 Task: Look for space in Saalfelden am Steinernen Meer, Austria from 2nd June, 2023 to 15th June, 2023 for 2 adults in price range Rs.10000 to Rs.15000. Place can be entire place with 1  bedroom having 1 bed and 1 bathroom. Property type can be house, flat, guest house, hotel. Amenities needed are: heating. Booking option can be shelf check-in. Required host language is English.
Action: Mouse moved to (438, 144)
Screenshot: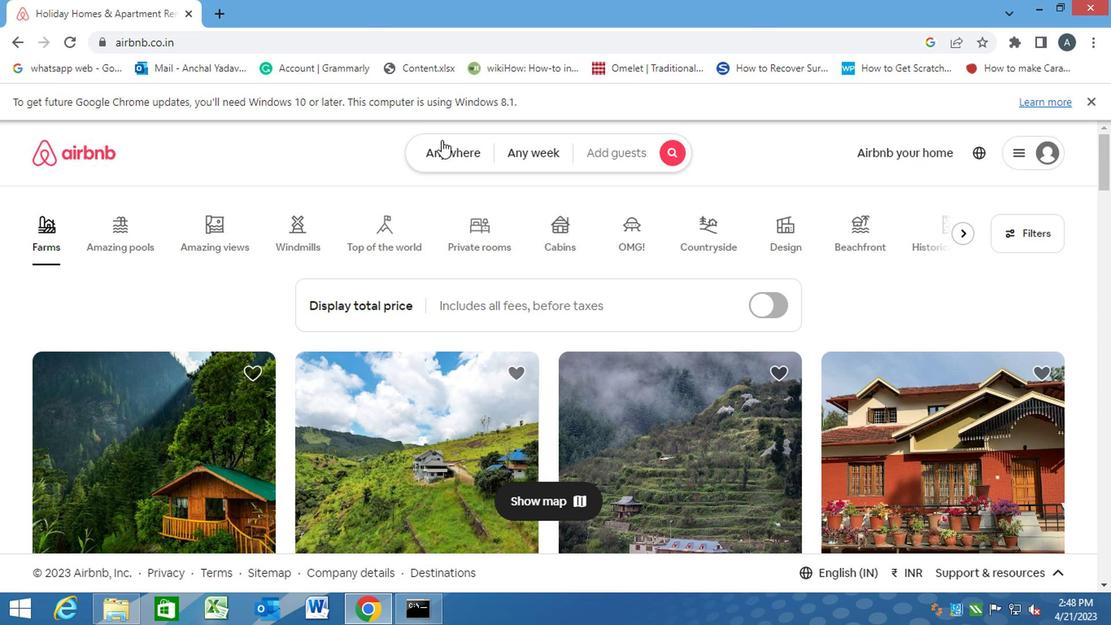 
Action: Mouse pressed left at (438, 144)
Screenshot: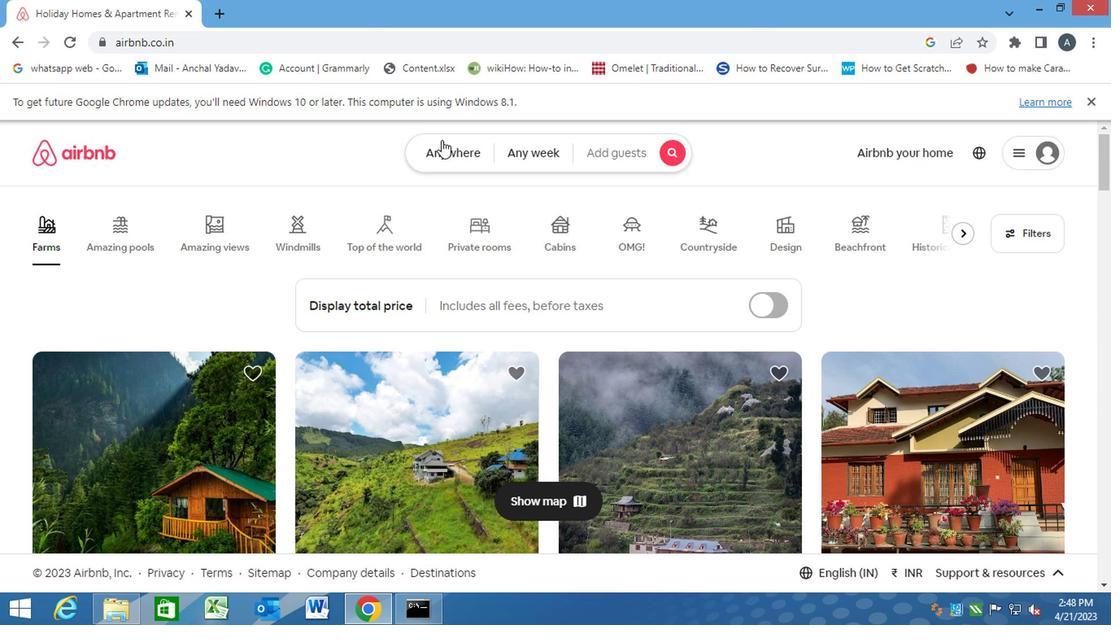 
Action: Mouse moved to (348, 211)
Screenshot: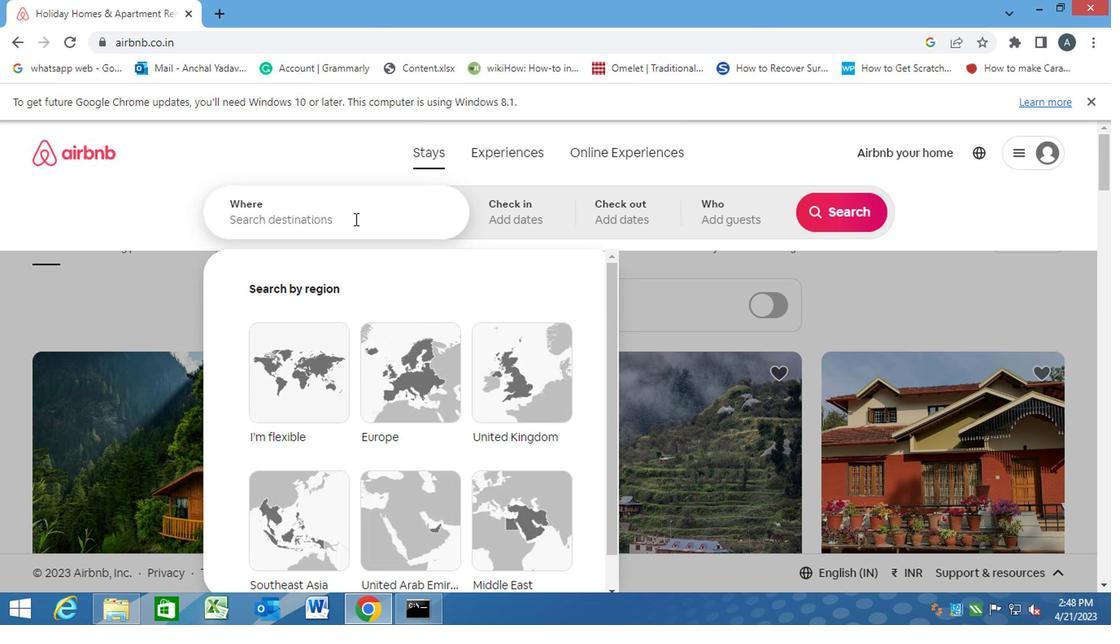 
Action: Mouse pressed left at (348, 211)
Screenshot: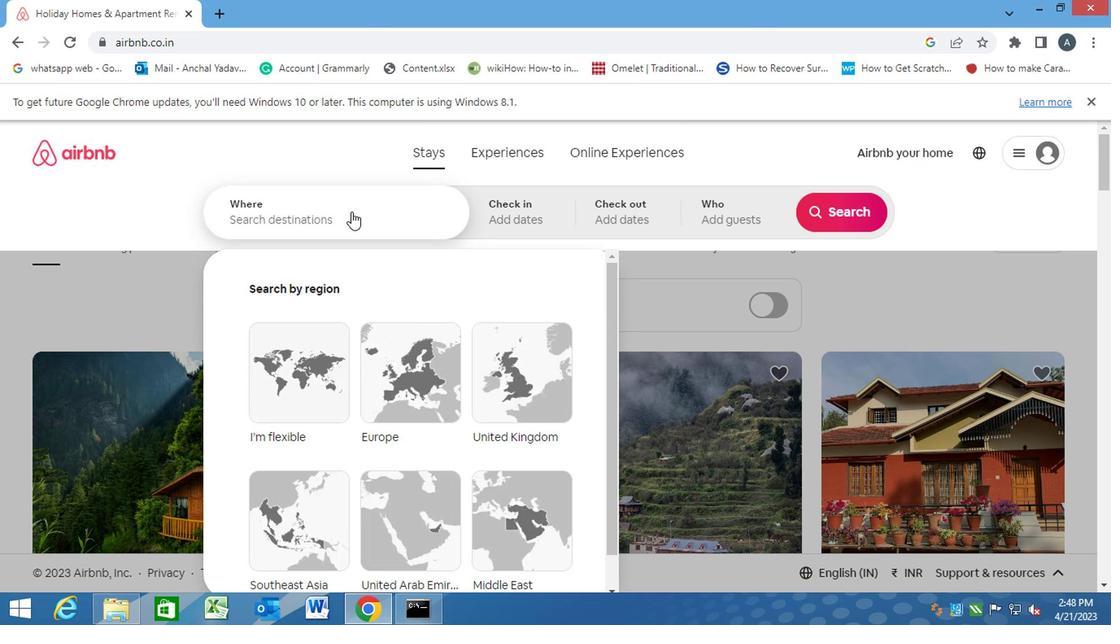 
Action: Key pressed s<Key.caps_lock>all<Key.backspace><Key.backspace>alfelden<Key.space>am<Key.space><Key.caps_lock>s<Key.caps_lock>teinernen<Key.space><Key.caps_lock>m<Key.caps_lock>eer,<Key.space><Key.caps_lock>a<Key.caps_lock>ustria<Key.enter>
Screenshot: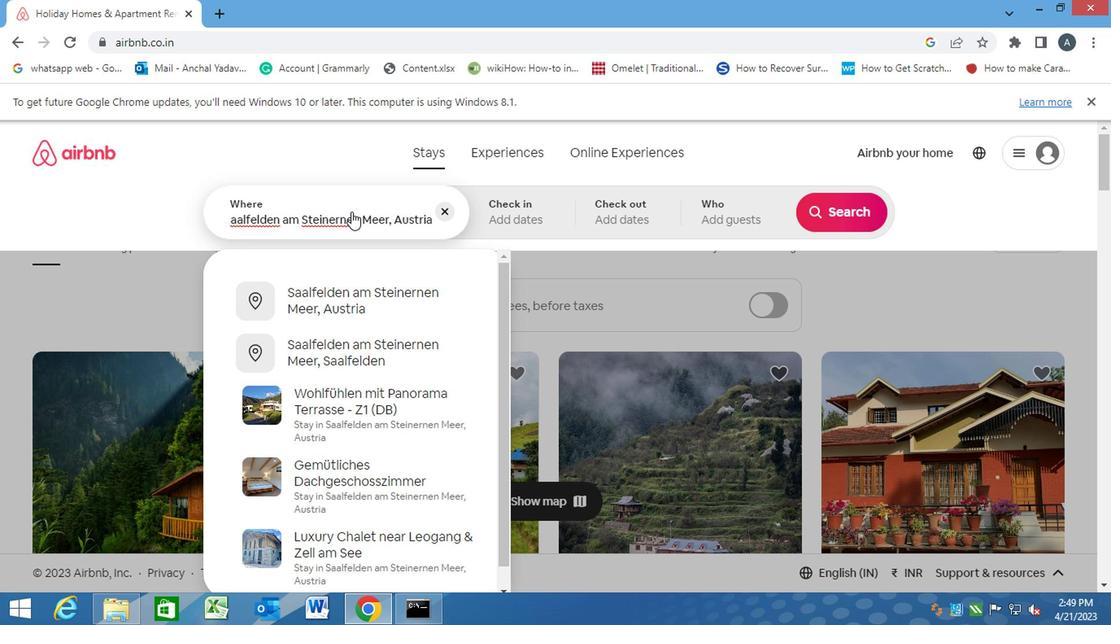 
Action: Mouse moved to (825, 339)
Screenshot: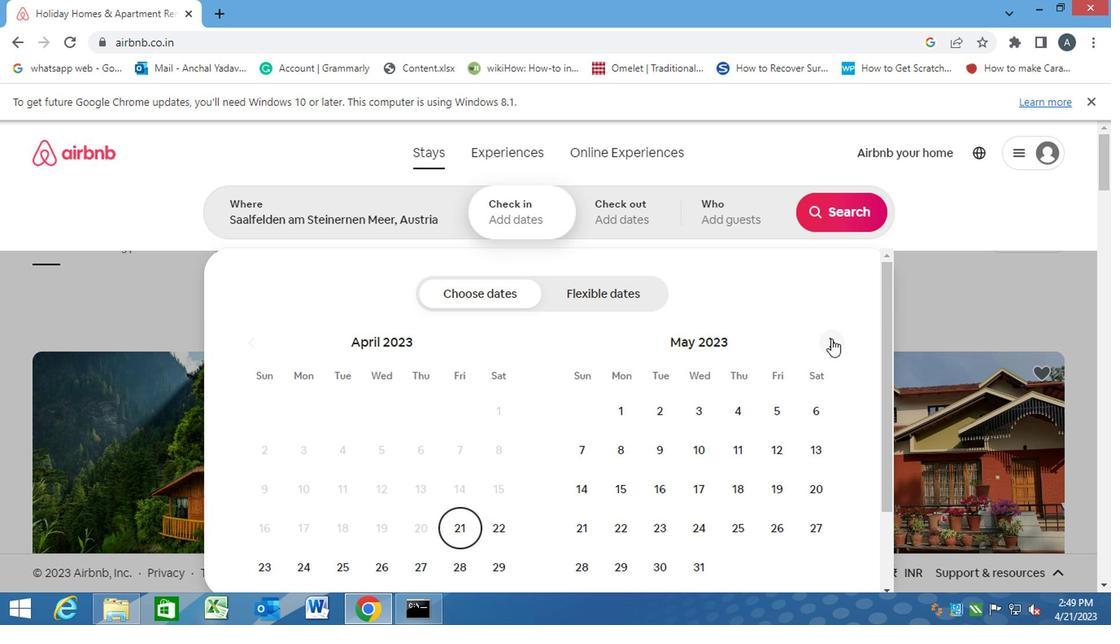 
Action: Mouse pressed left at (825, 339)
Screenshot: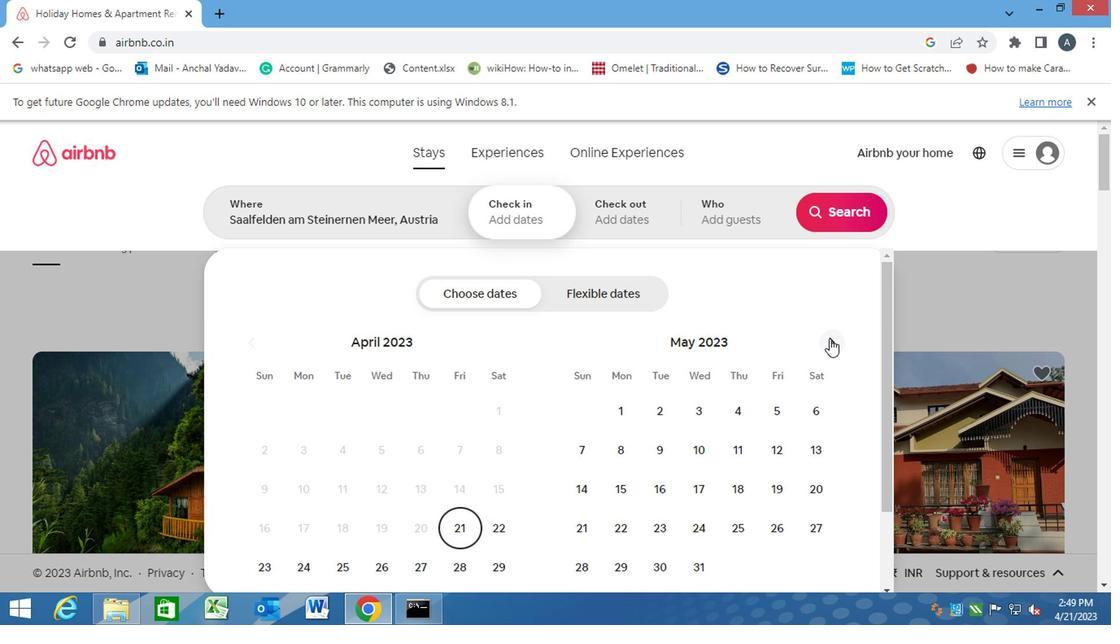 
Action: Mouse moved to (775, 408)
Screenshot: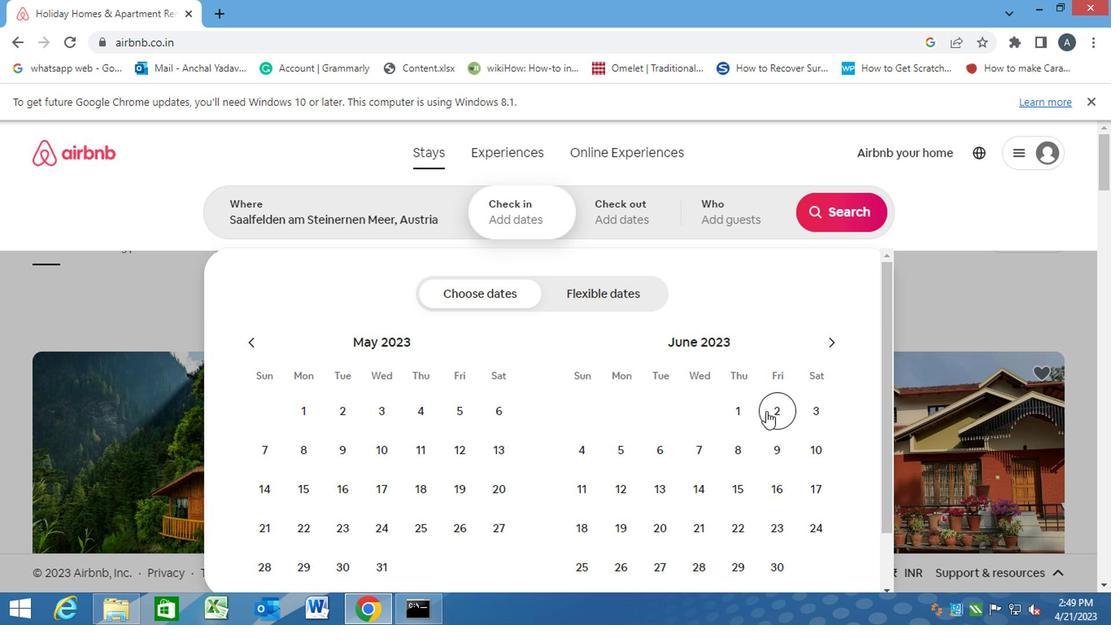 
Action: Mouse pressed left at (775, 408)
Screenshot: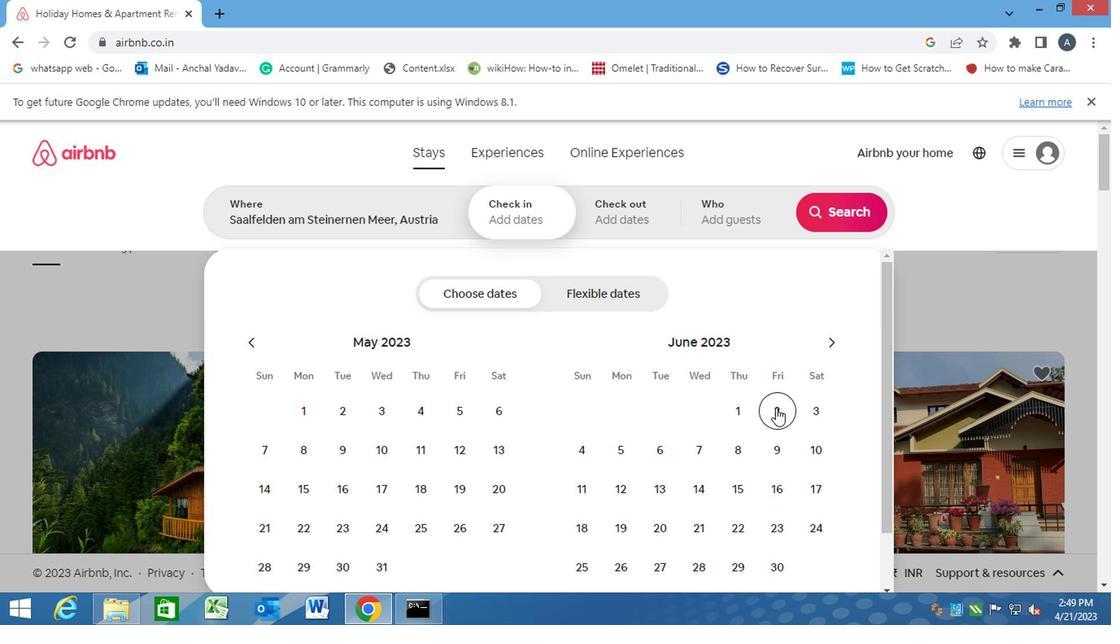 
Action: Mouse moved to (742, 487)
Screenshot: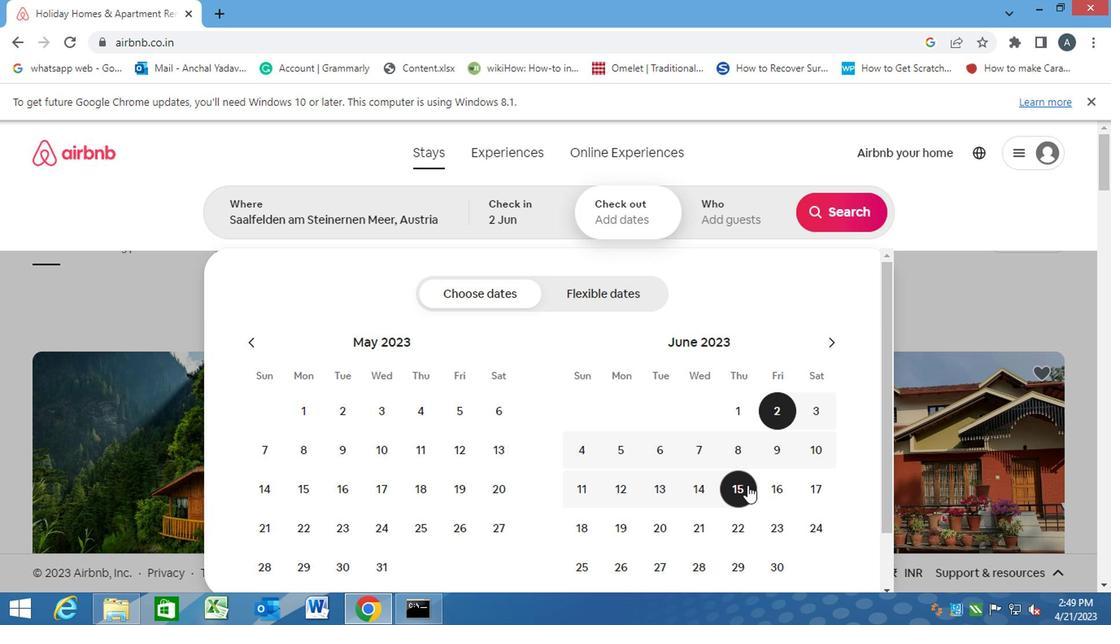 
Action: Mouse pressed left at (742, 487)
Screenshot: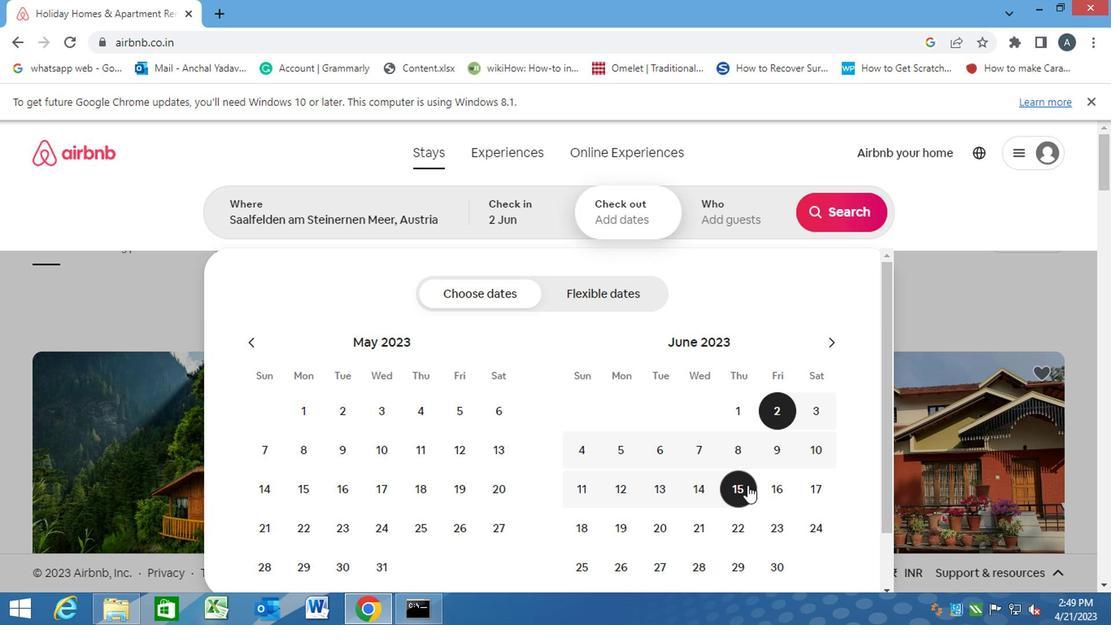 
Action: Mouse moved to (705, 214)
Screenshot: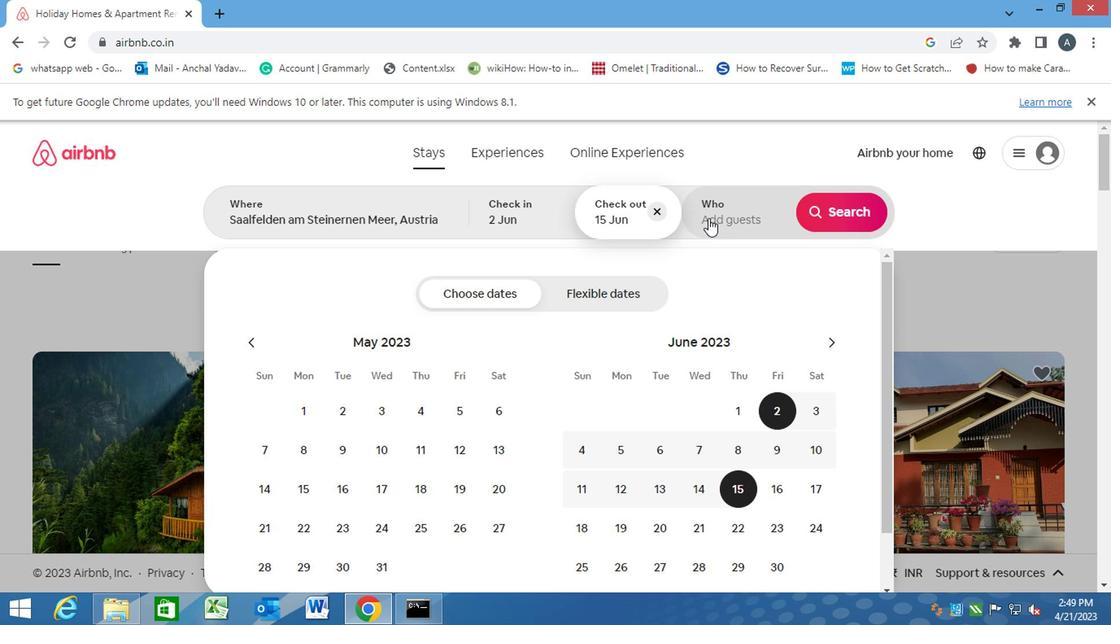 
Action: Mouse pressed left at (705, 214)
Screenshot: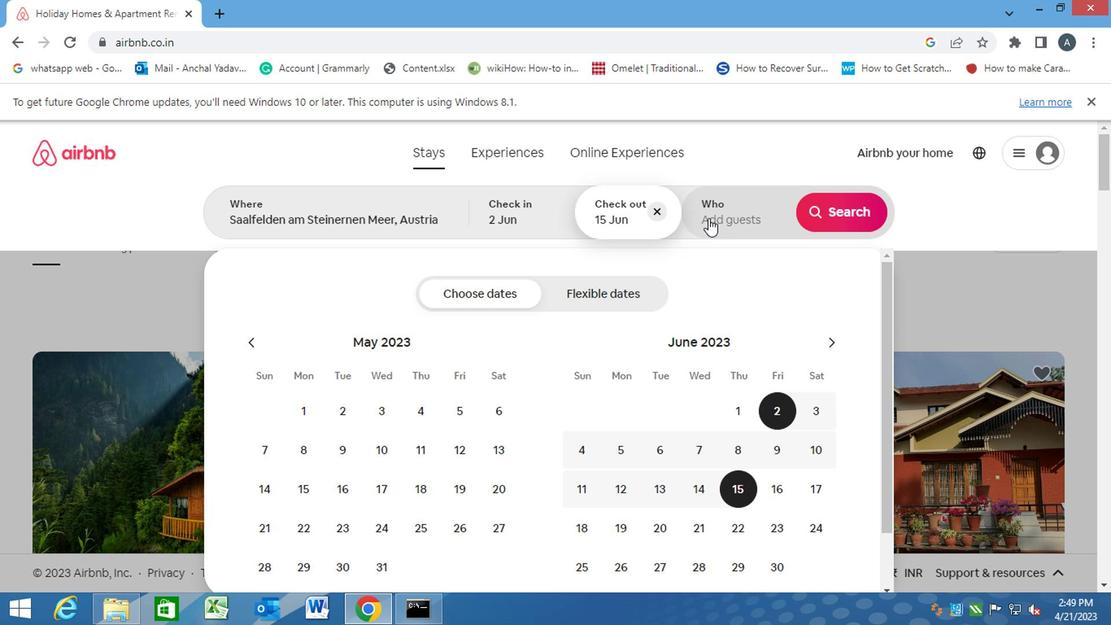 
Action: Mouse moved to (845, 301)
Screenshot: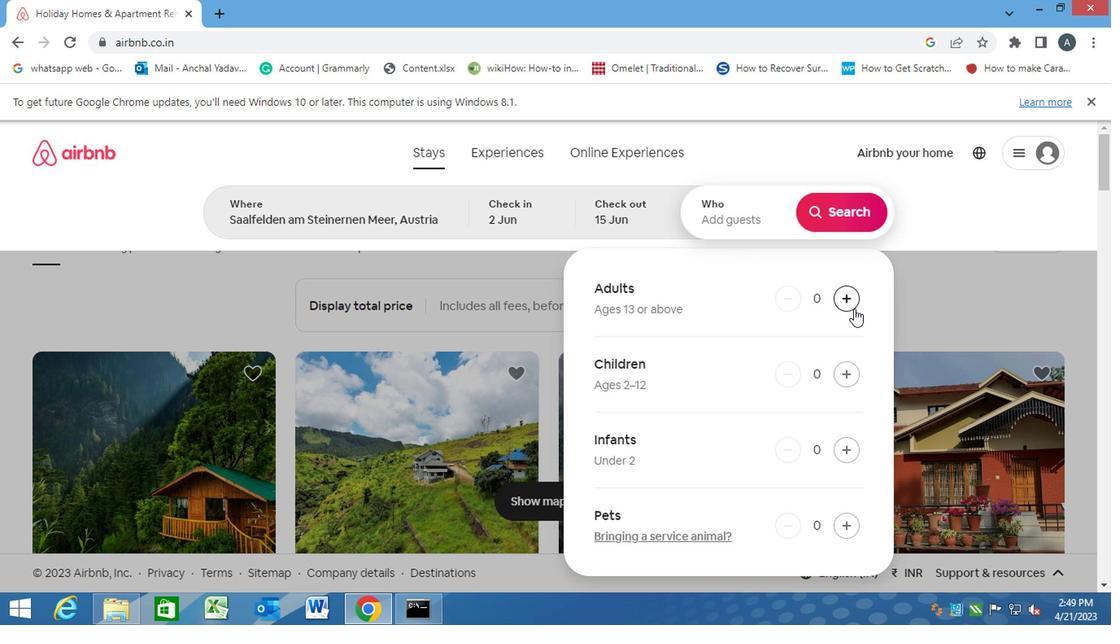 
Action: Mouse pressed left at (845, 301)
Screenshot: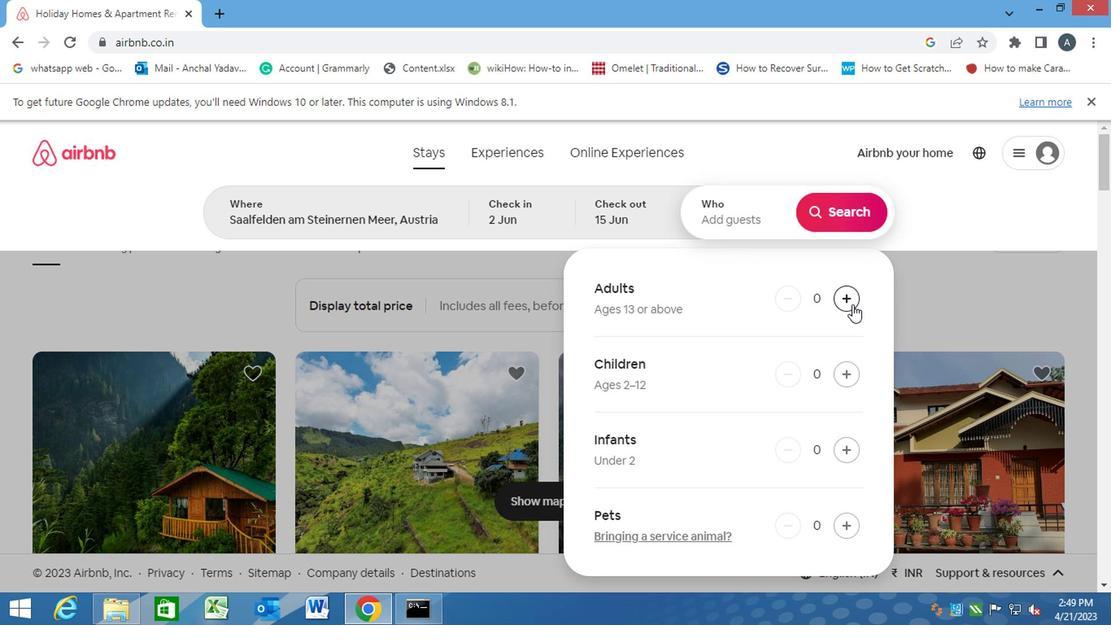 
Action: Mouse pressed left at (845, 301)
Screenshot: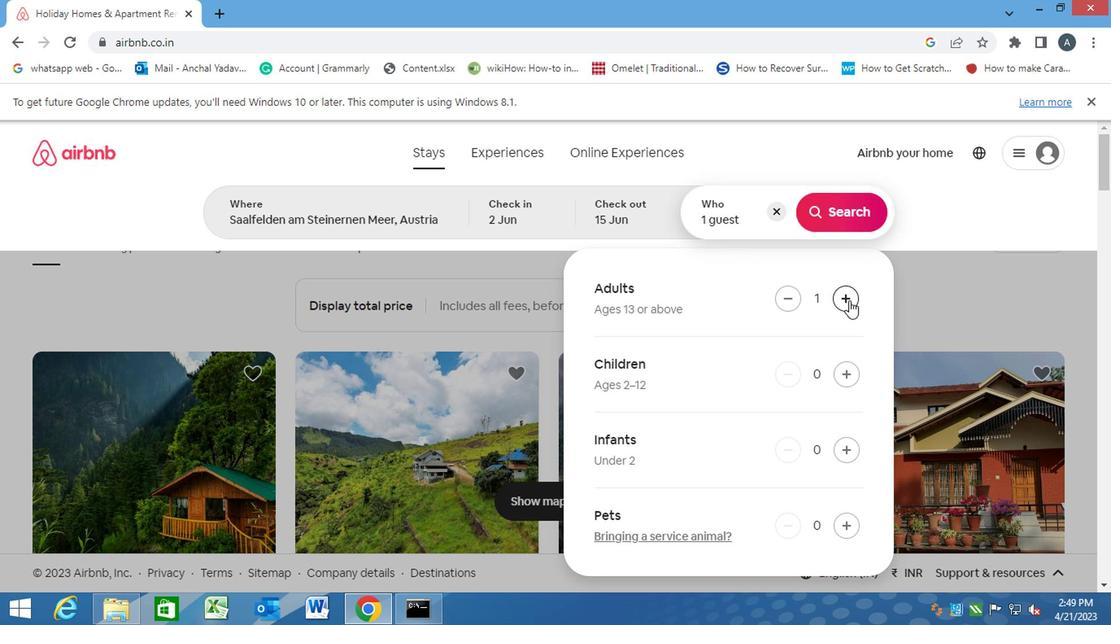 
Action: Mouse moved to (843, 207)
Screenshot: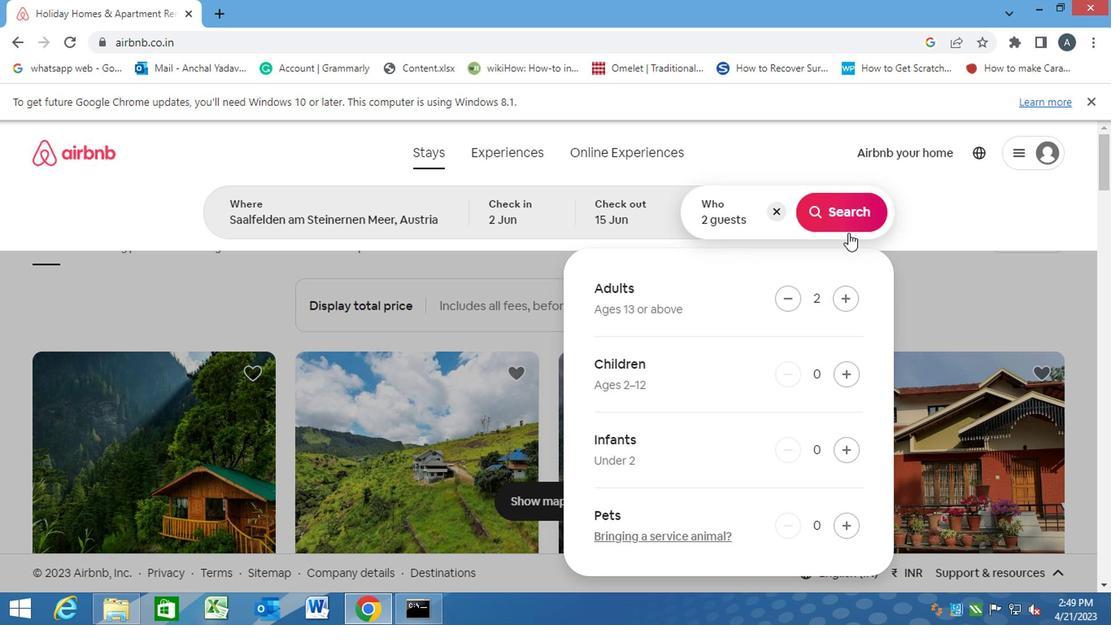 
Action: Mouse pressed left at (843, 207)
Screenshot: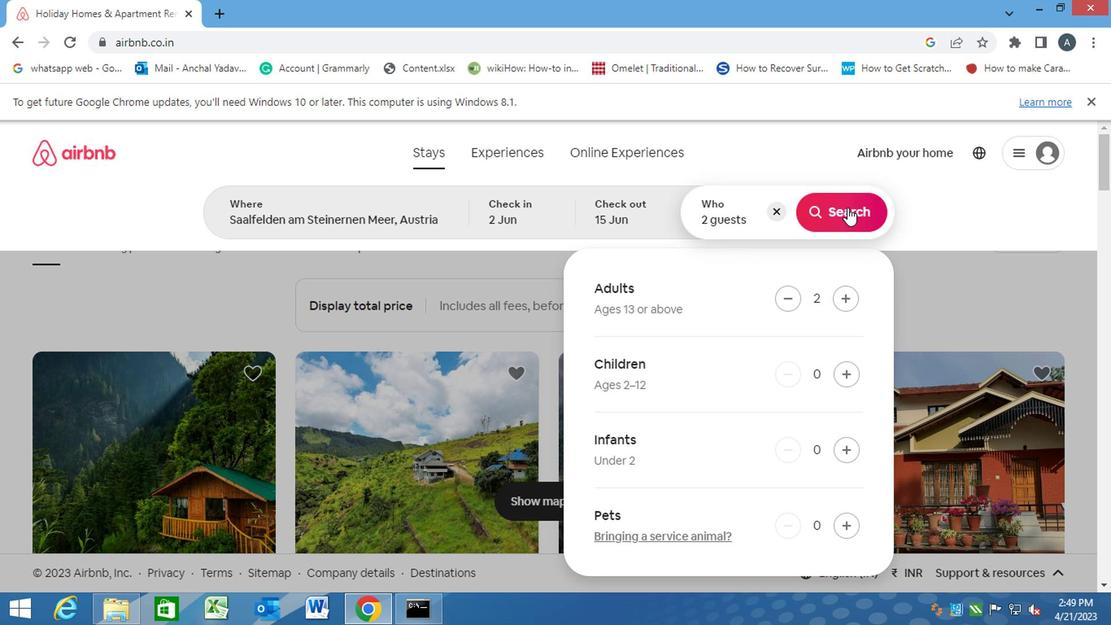 
Action: Mouse moved to (1029, 219)
Screenshot: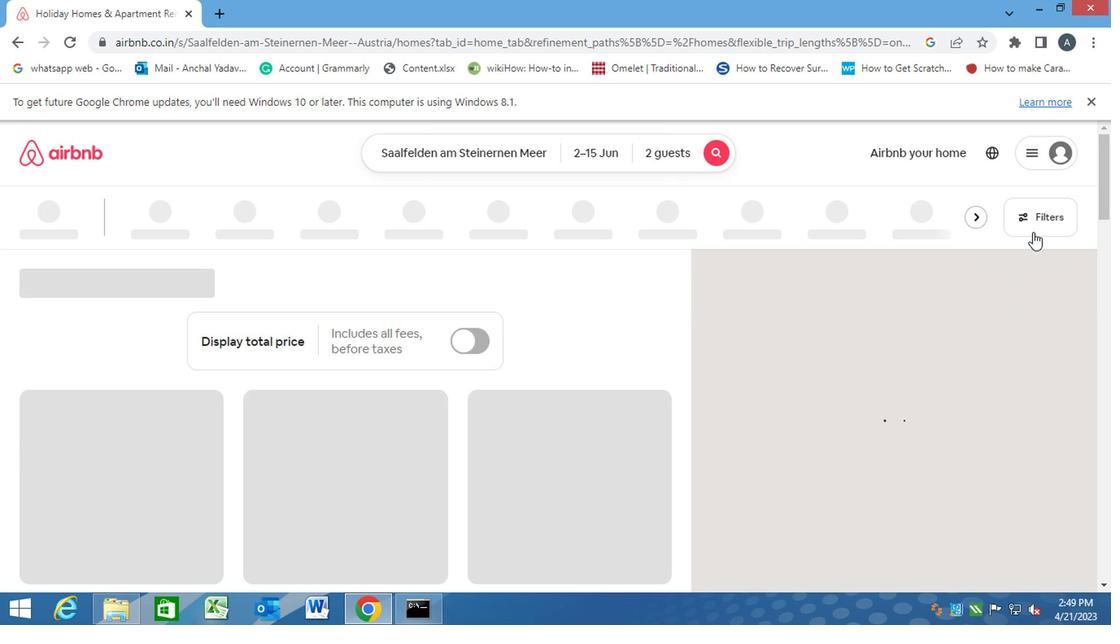 
Action: Mouse pressed left at (1029, 219)
Screenshot: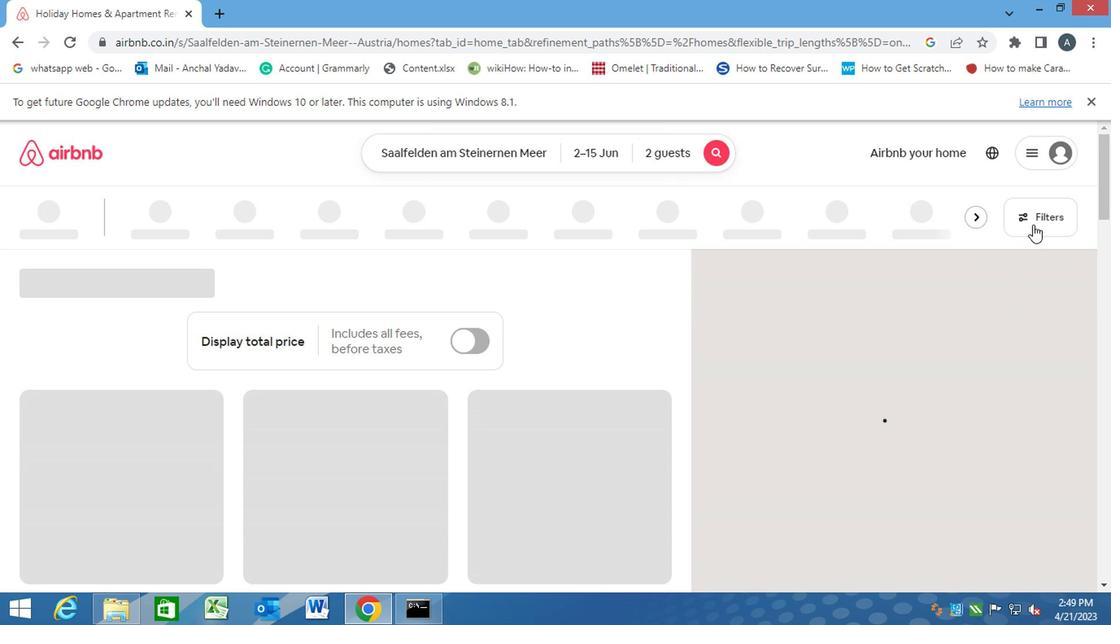 
Action: Mouse moved to (354, 417)
Screenshot: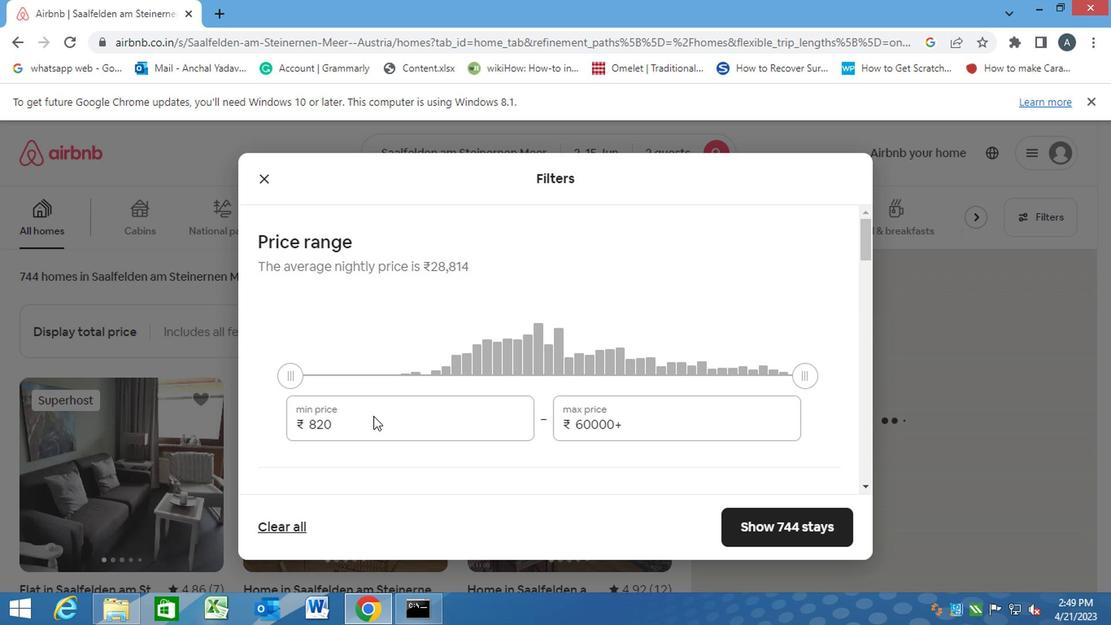 
Action: Mouse pressed left at (354, 417)
Screenshot: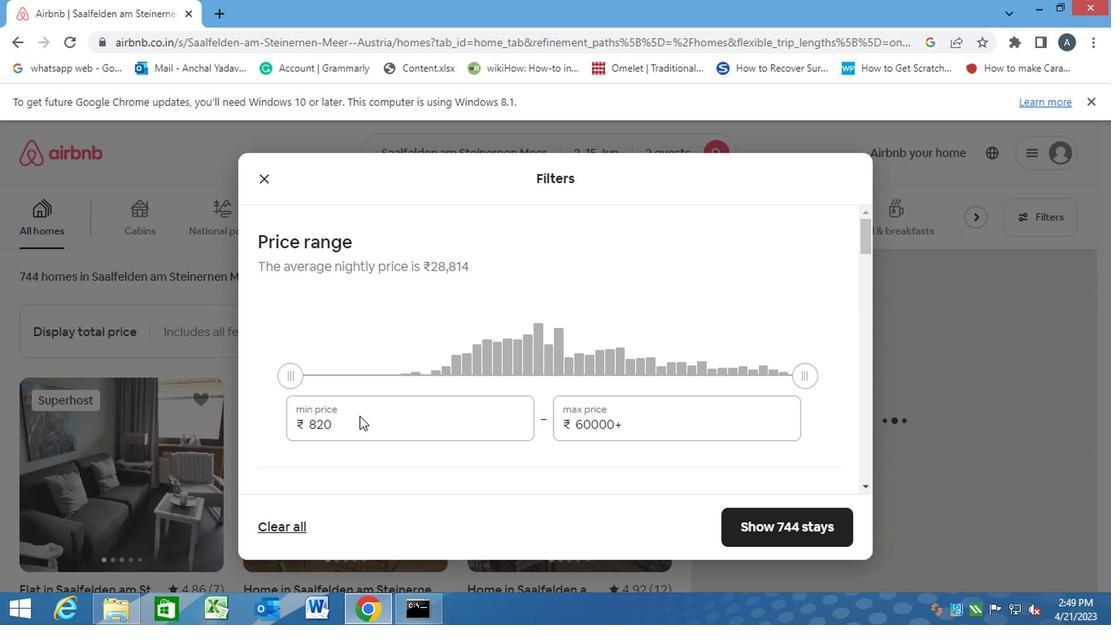 
Action: Mouse moved to (328, 424)
Screenshot: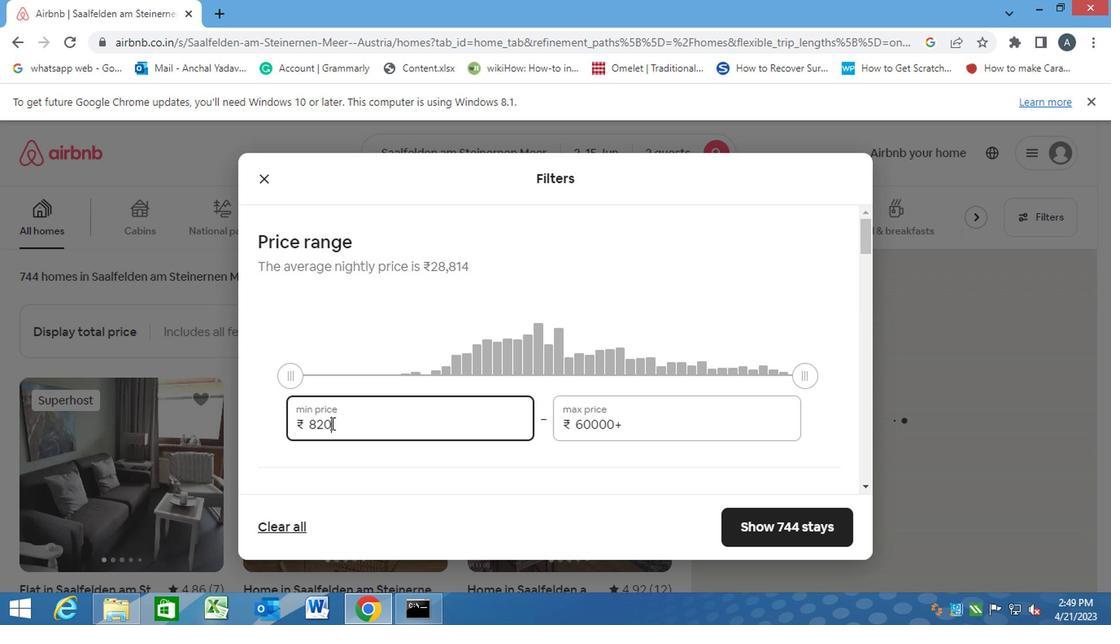 
Action: Mouse pressed left at (328, 424)
Screenshot: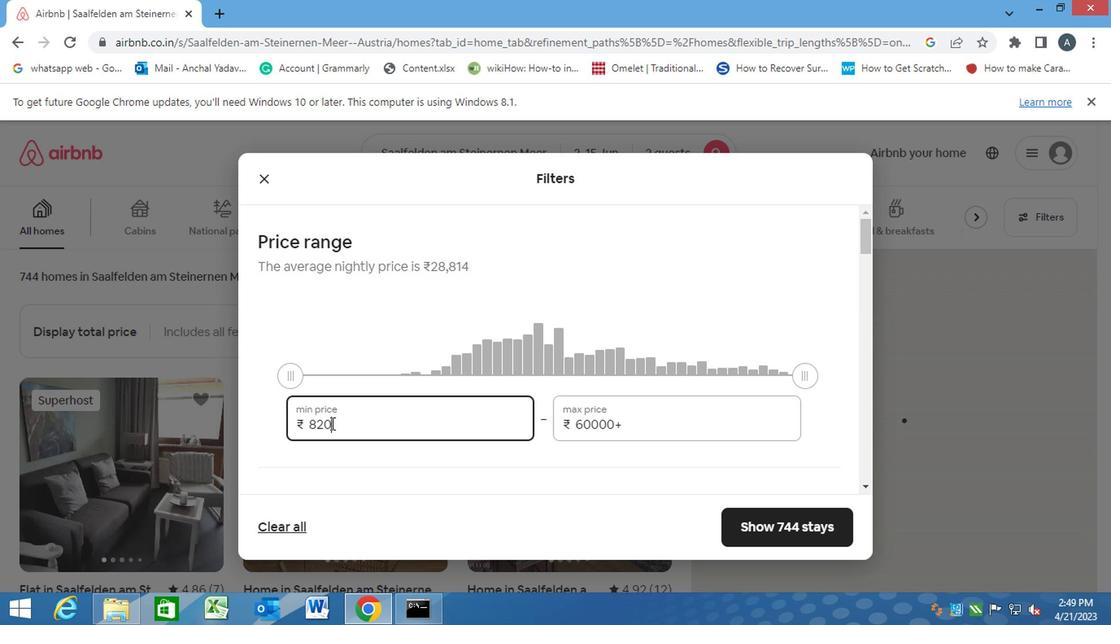 
Action: Mouse moved to (302, 424)
Screenshot: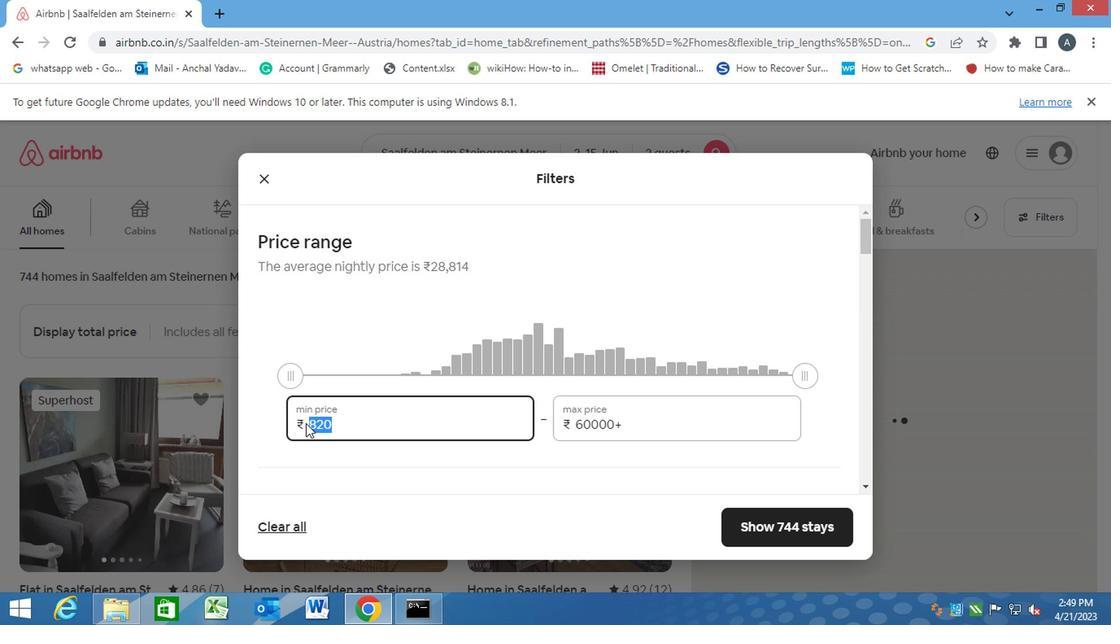 
Action: Key pressed 10000<Key.tab>15000
Screenshot: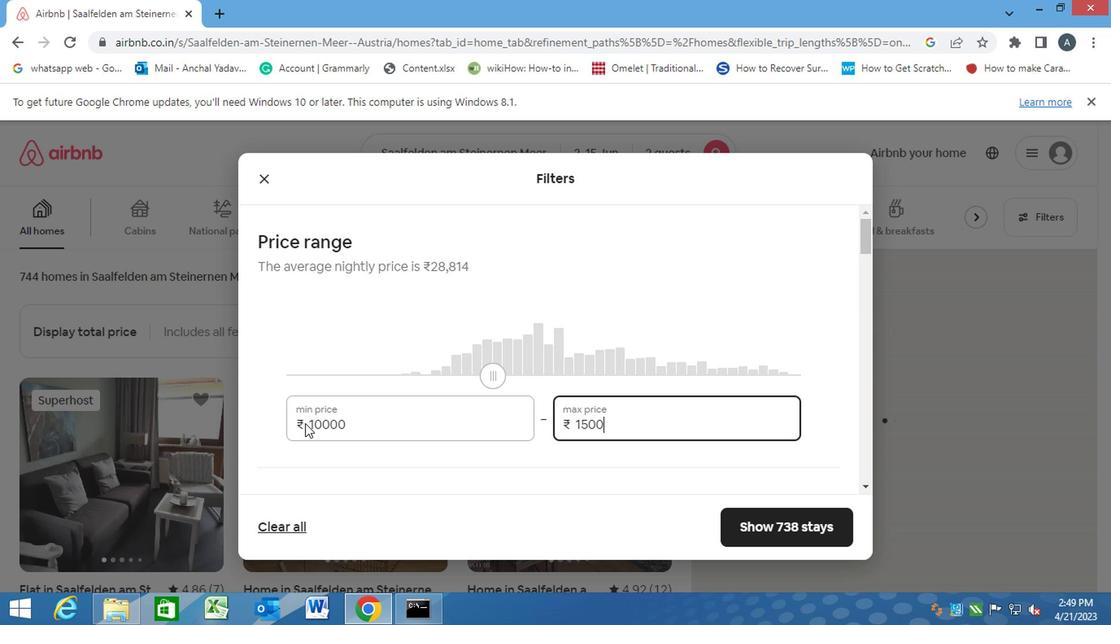
Action: Mouse moved to (463, 505)
Screenshot: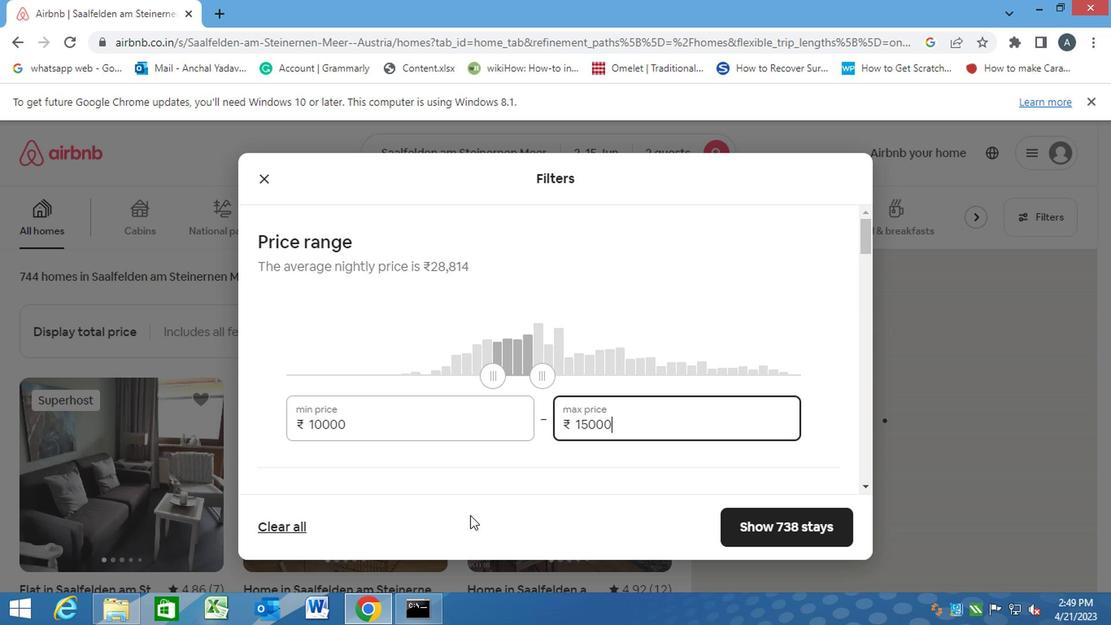 
Action: Mouse pressed left at (463, 505)
Screenshot: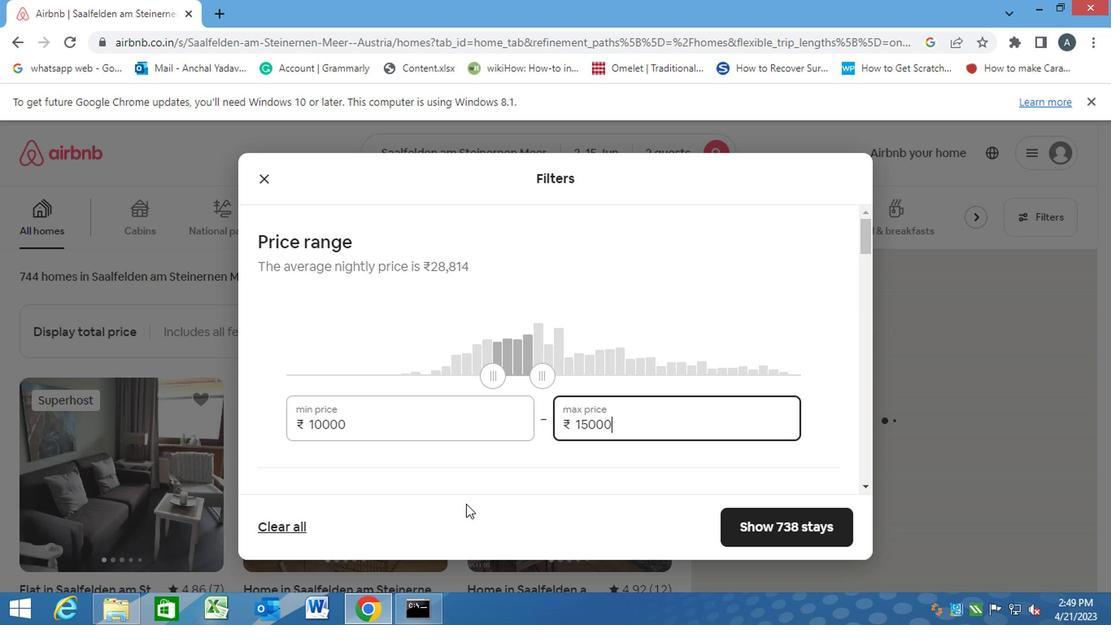 
Action: Mouse scrolled (463, 505) with delta (0, 0)
Screenshot: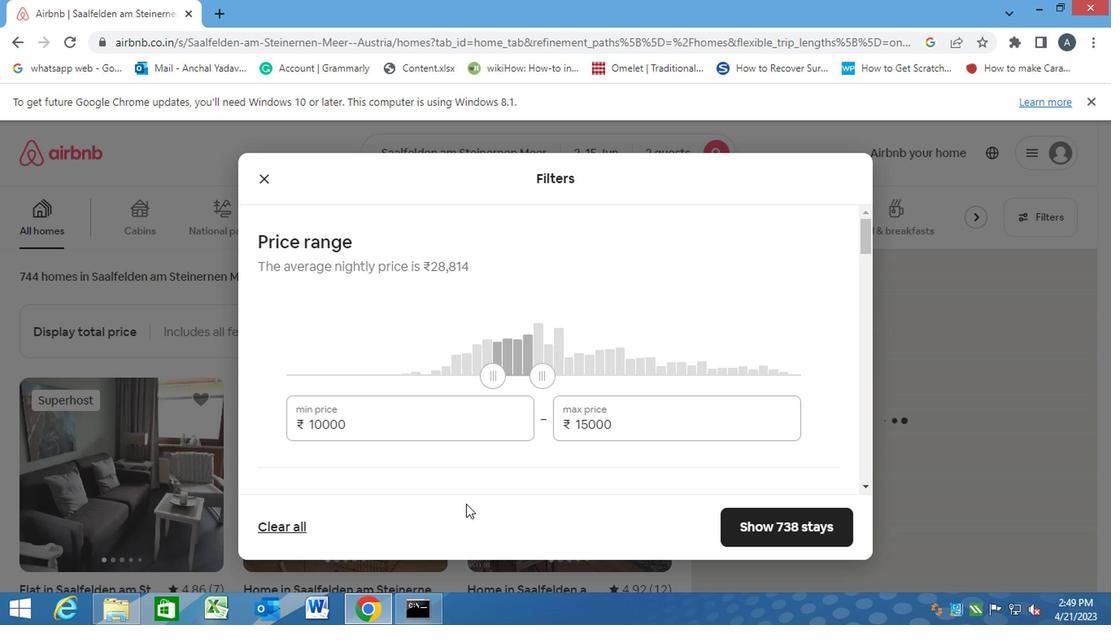 
Action: Mouse moved to (463, 485)
Screenshot: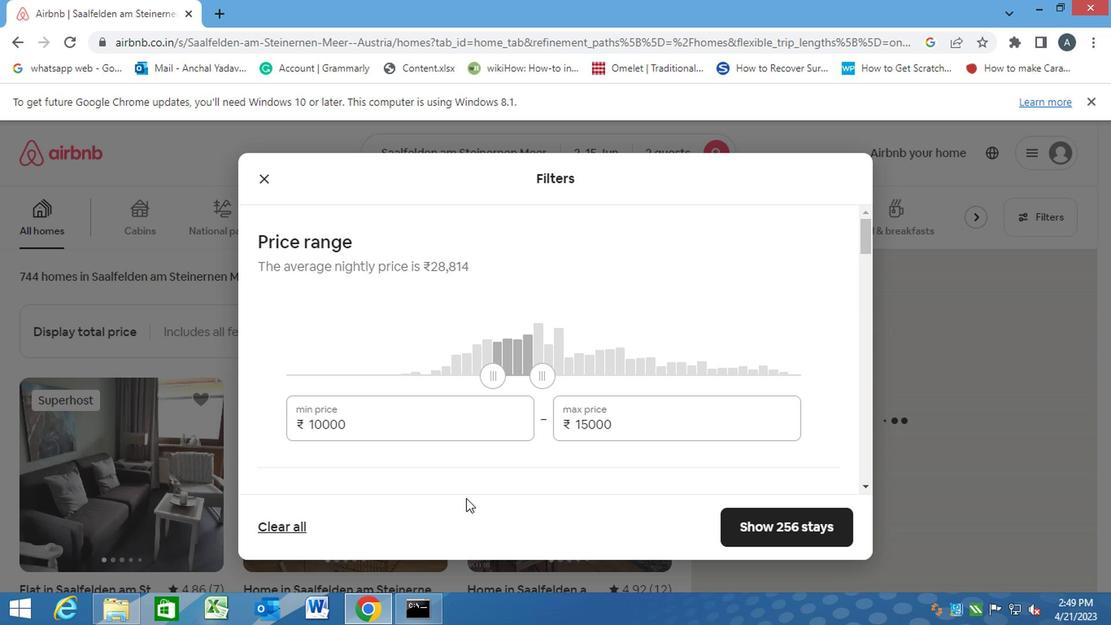 
Action: Mouse scrolled (463, 483) with delta (0, -1)
Screenshot: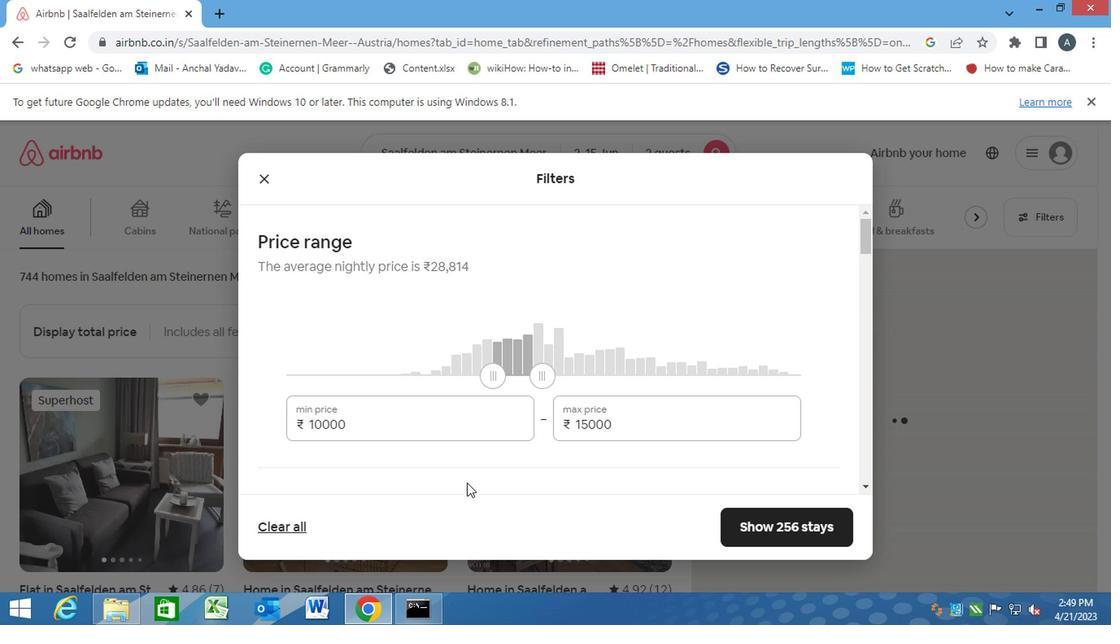 
Action: Mouse scrolled (463, 483) with delta (0, -1)
Screenshot: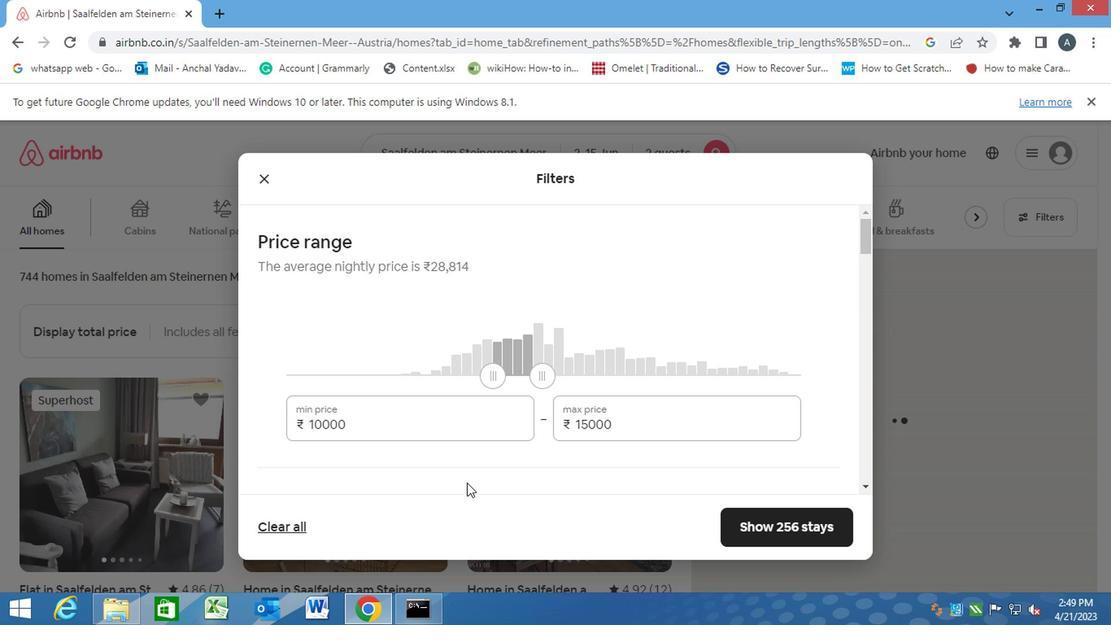
Action: Mouse moved to (279, 393)
Screenshot: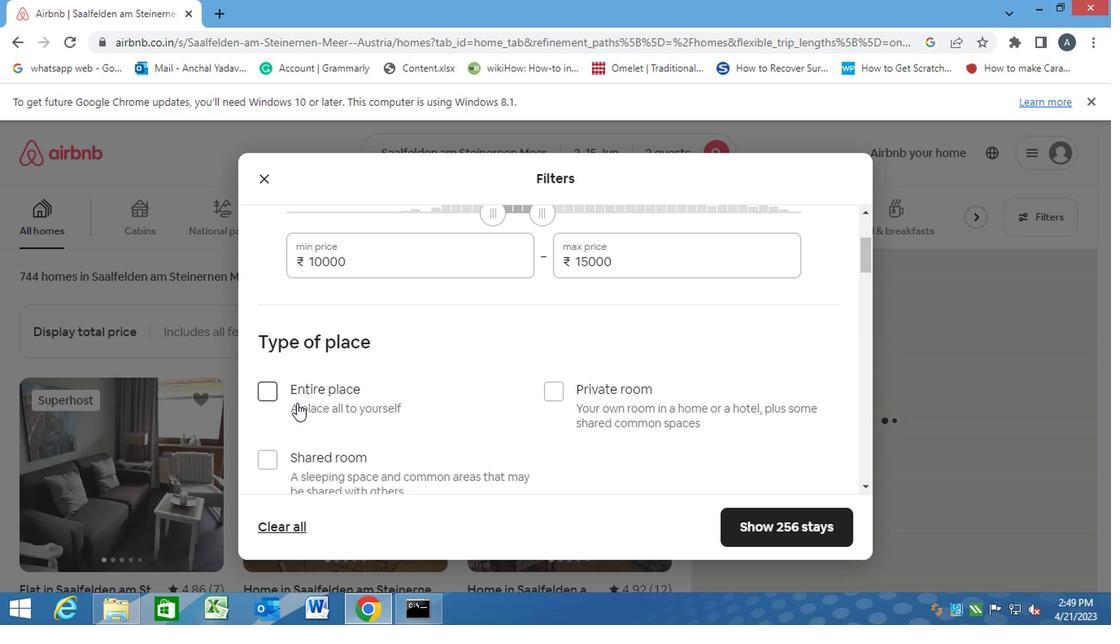 
Action: Mouse pressed left at (279, 393)
Screenshot: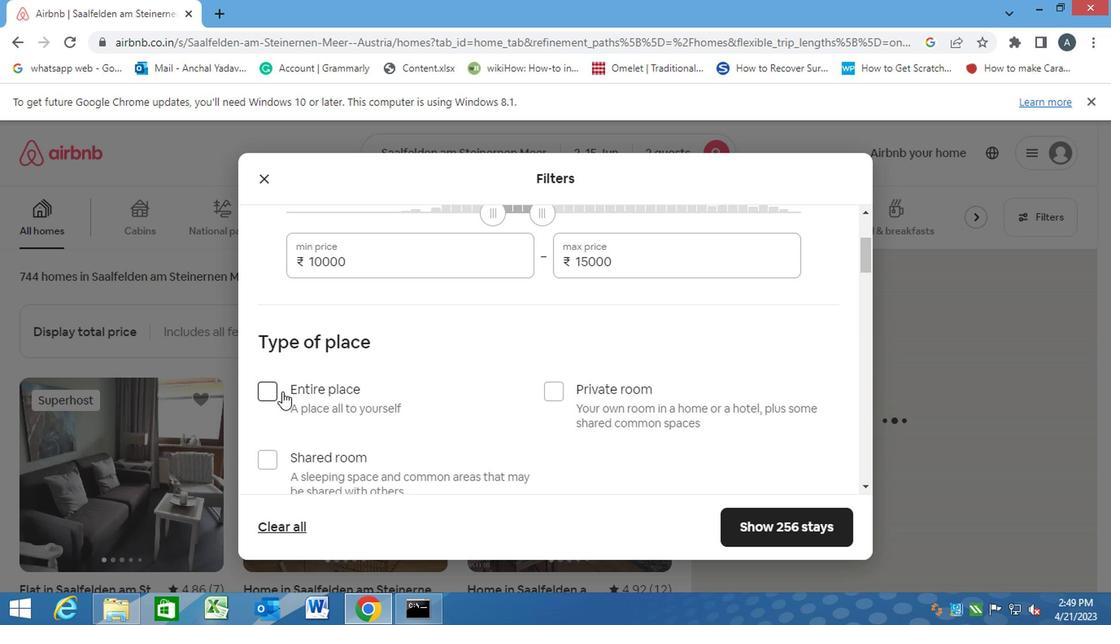 
Action: Mouse moved to (285, 418)
Screenshot: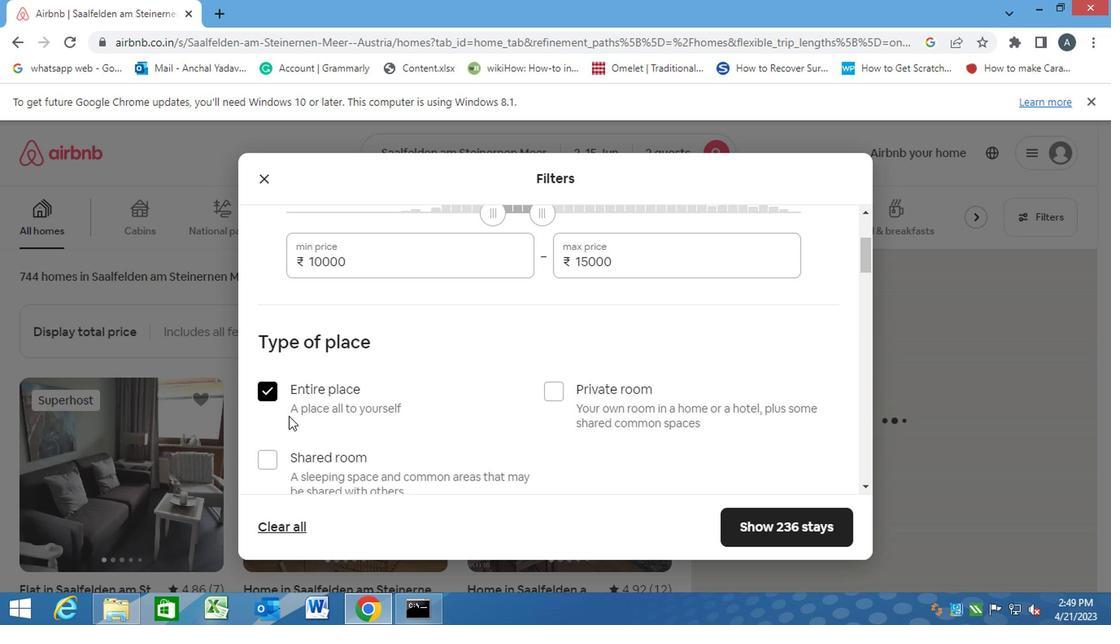 
Action: Mouse scrolled (285, 417) with delta (0, -1)
Screenshot: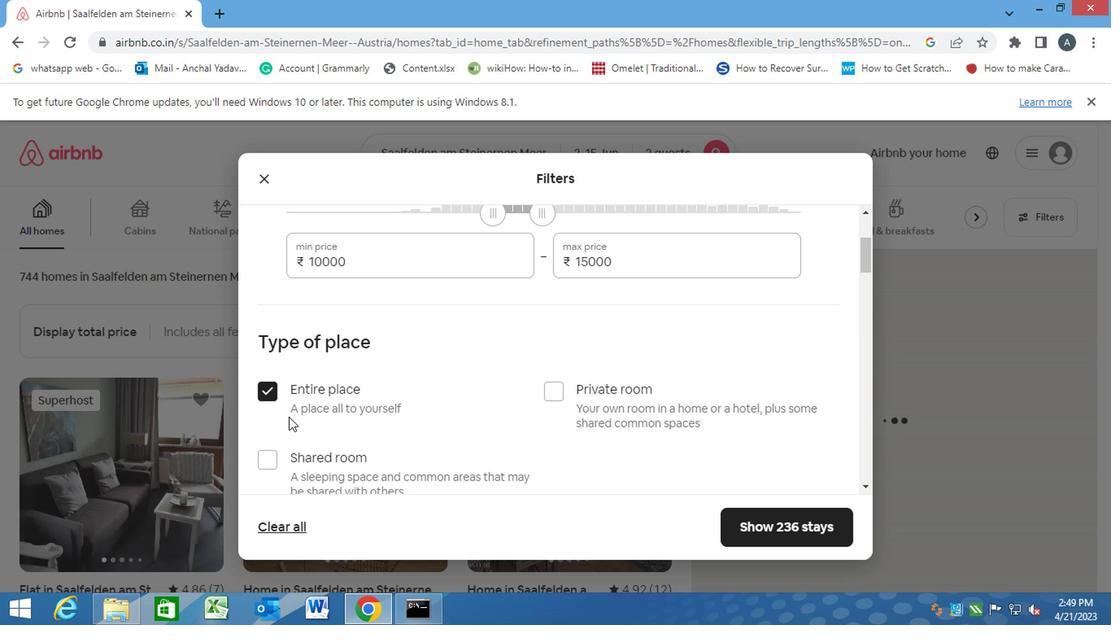
Action: Mouse scrolled (285, 417) with delta (0, -1)
Screenshot: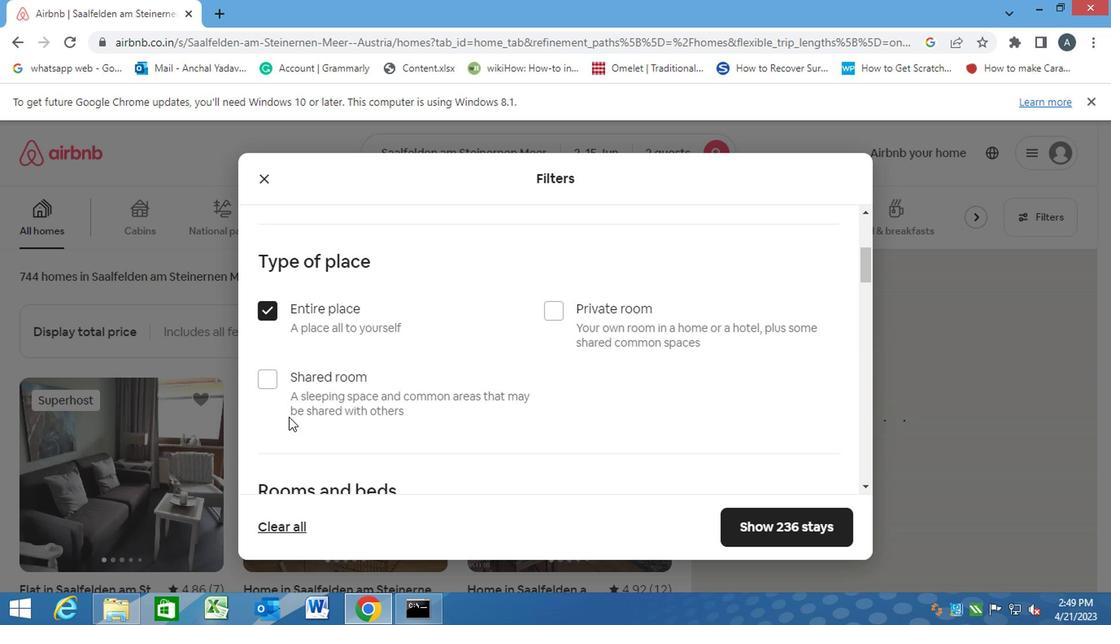 
Action: Mouse scrolled (285, 417) with delta (0, -1)
Screenshot: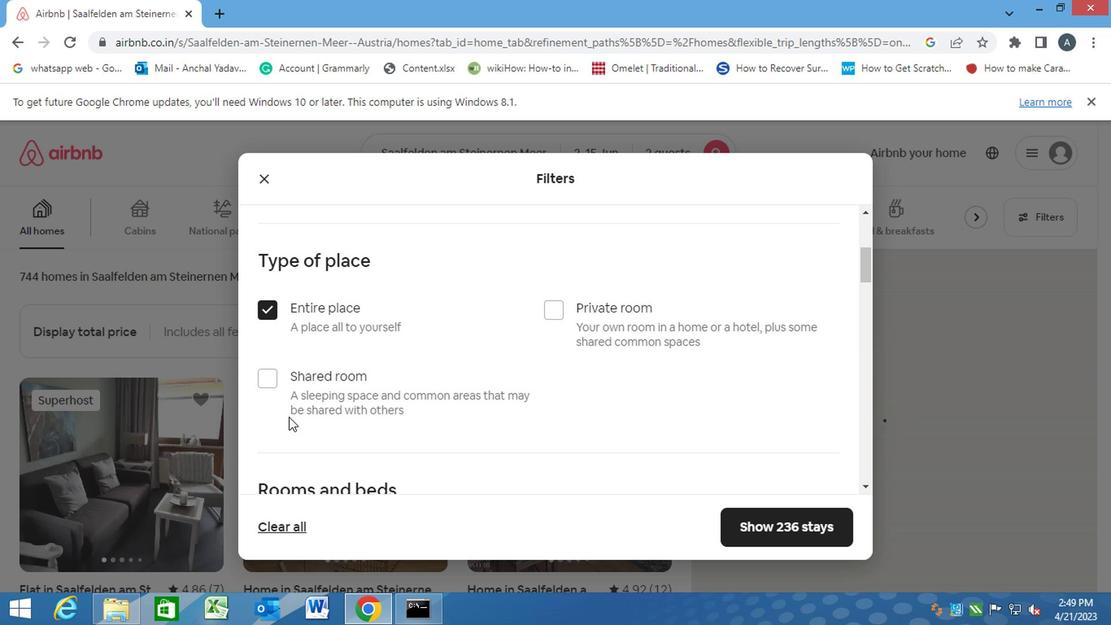 
Action: Mouse scrolled (285, 417) with delta (0, -1)
Screenshot: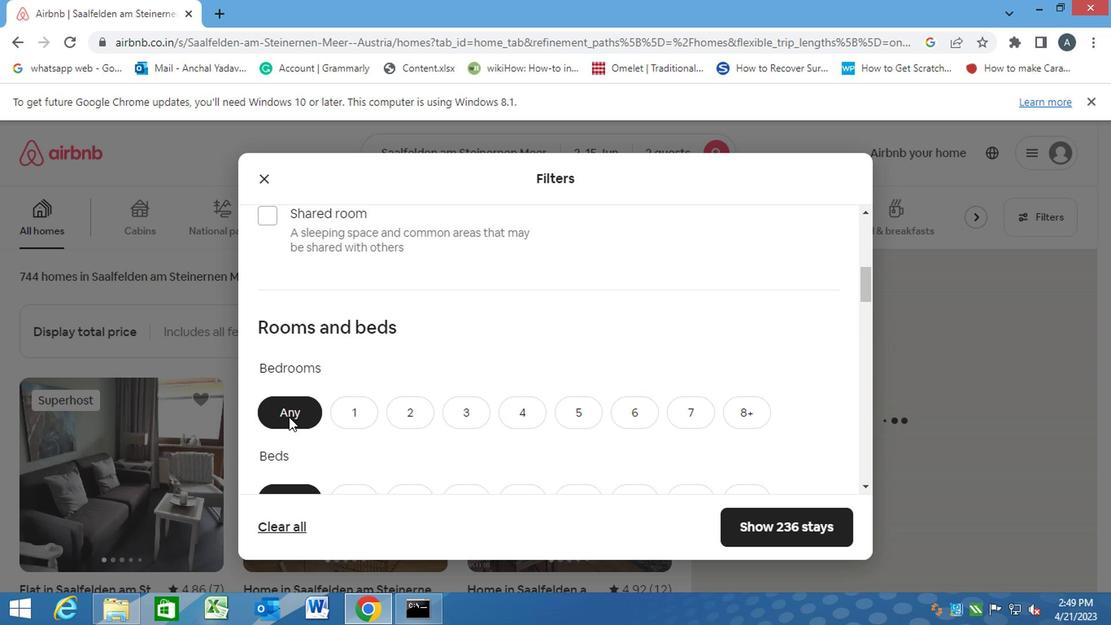 
Action: Mouse moved to (361, 336)
Screenshot: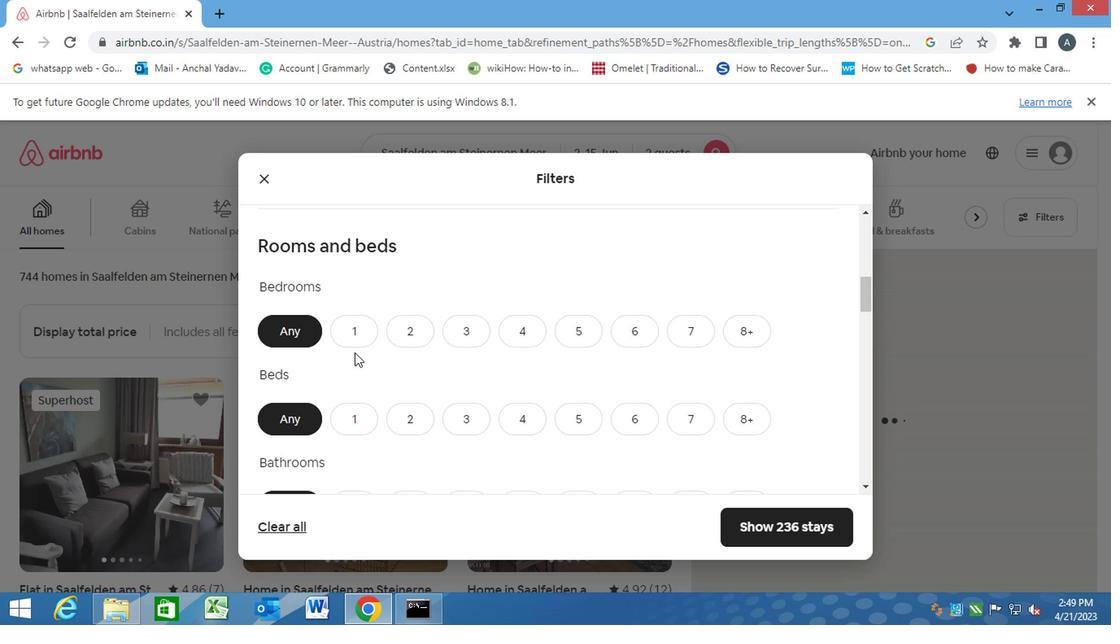 
Action: Mouse pressed left at (361, 336)
Screenshot: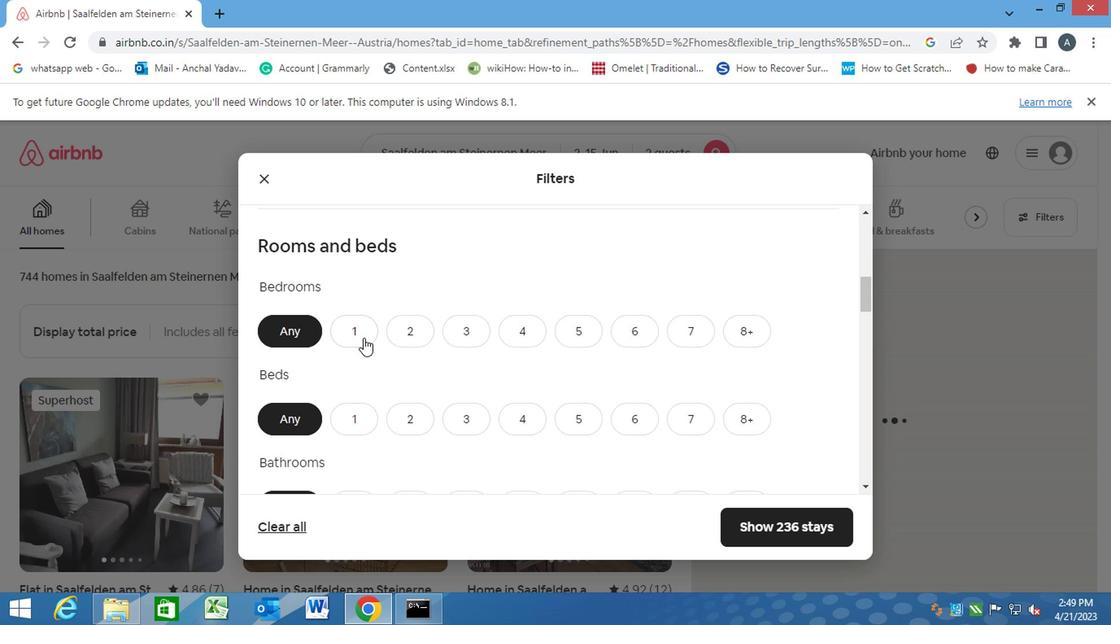 
Action: Mouse moved to (331, 412)
Screenshot: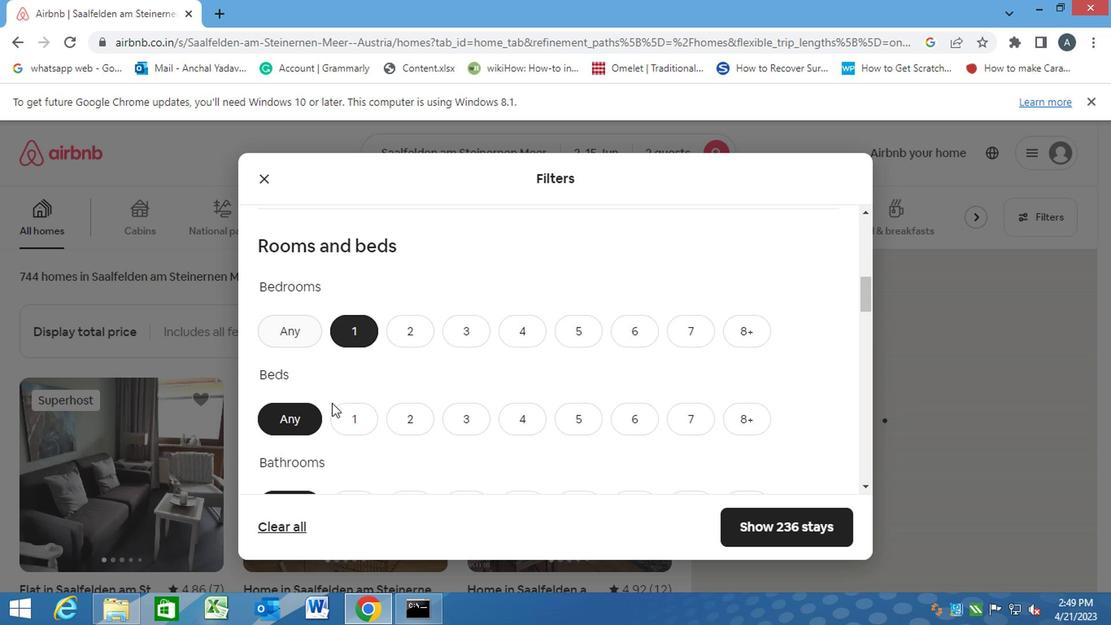 
Action: Mouse pressed left at (331, 412)
Screenshot: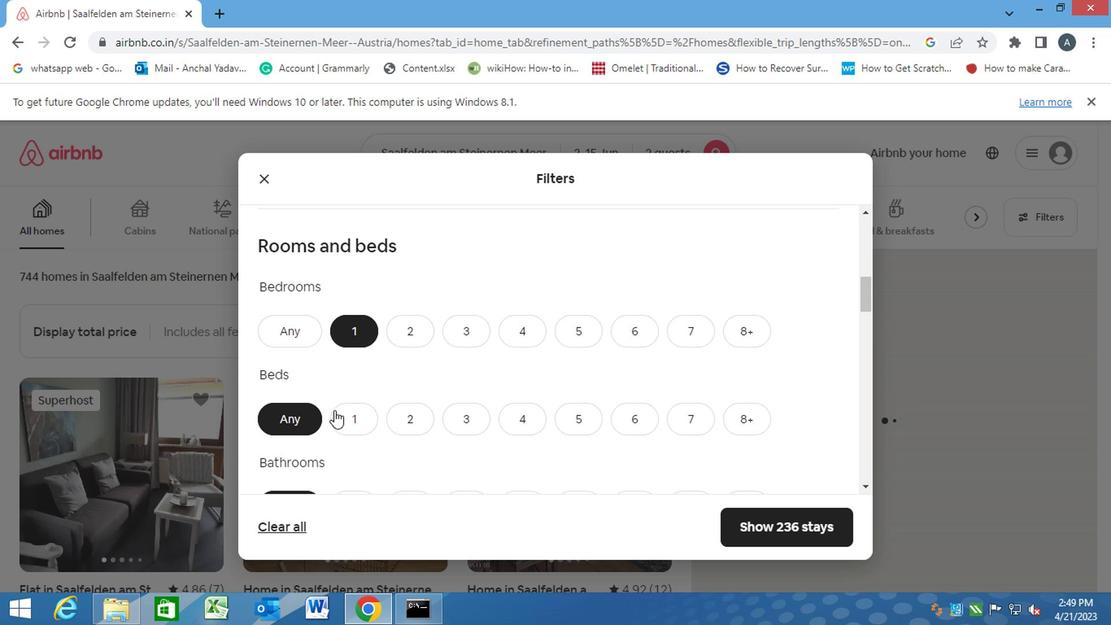 
Action: Mouse scrolled (331, 410) with delta (0, -1)
Screenshot: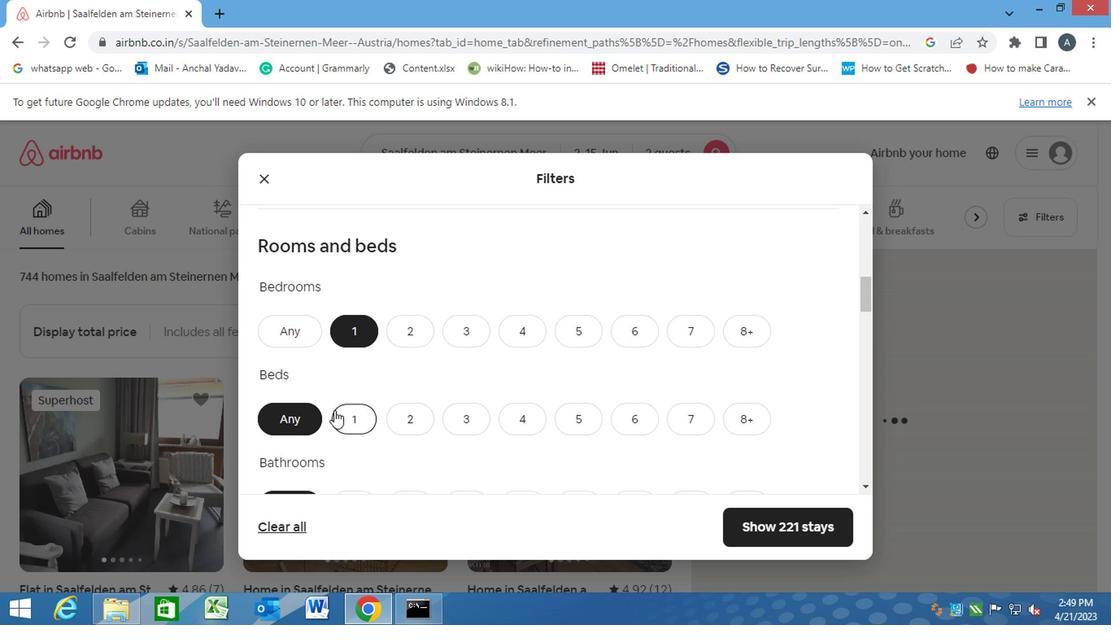 
Action: Mouse scrolled (331, 410) with delta (0, -1)
Screenshot: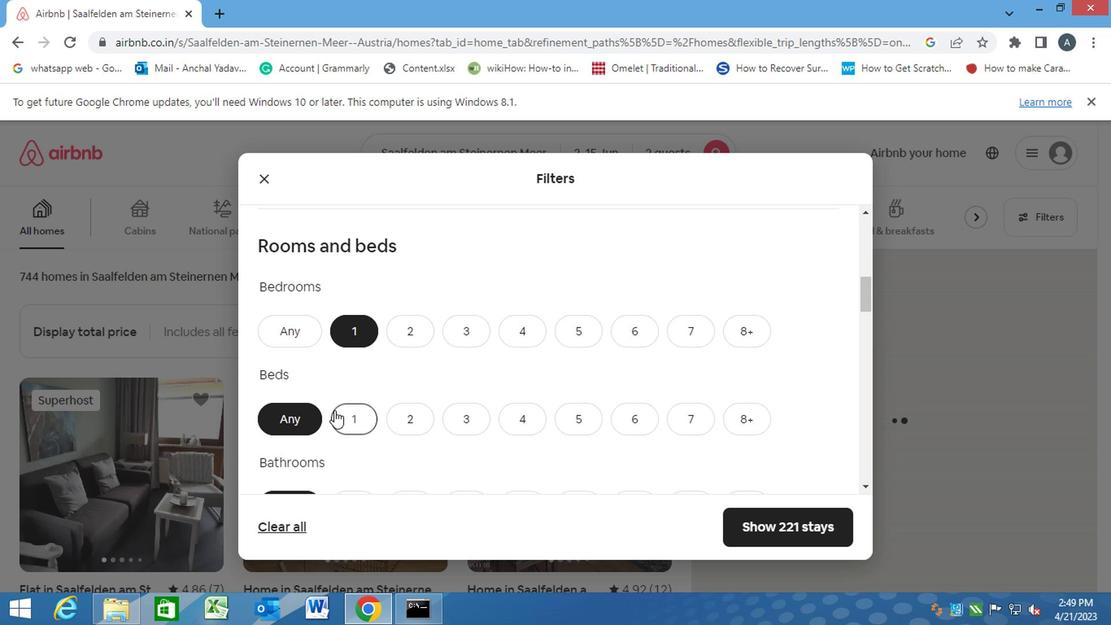 
Action: Mouse moved to (358, 349)
Screenshot: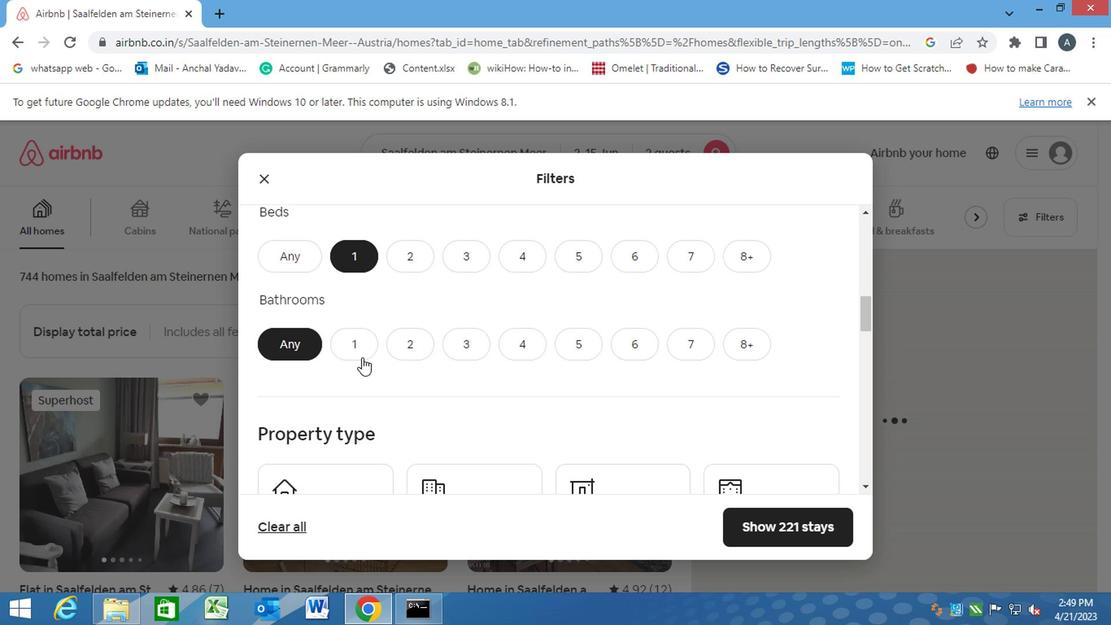 
Action: Mouse pressed left at (358, 349)
Screenshot: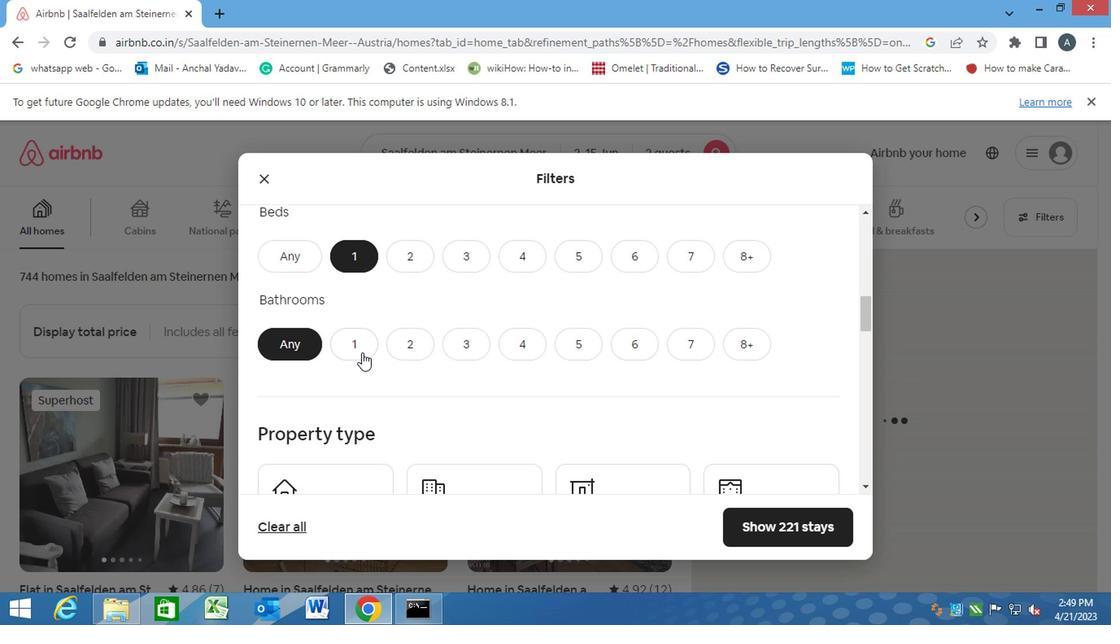 
Action: Mouse moved to (358, 410)
Screenshot: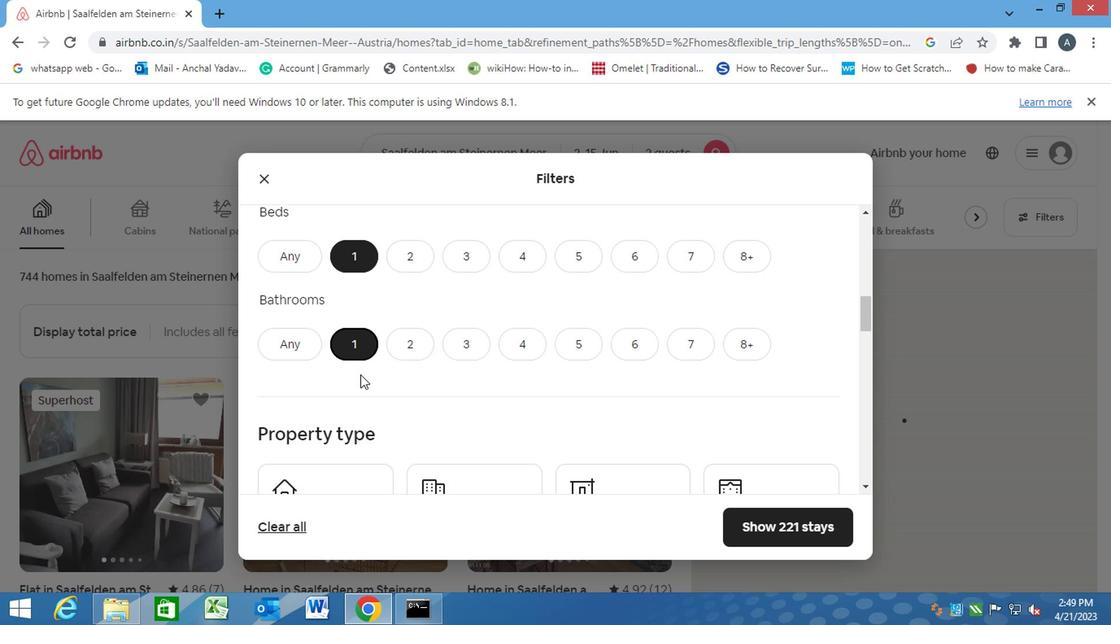 
Action: Mouse scrolled (358, 409) with delta (0, -1)
Screenshot: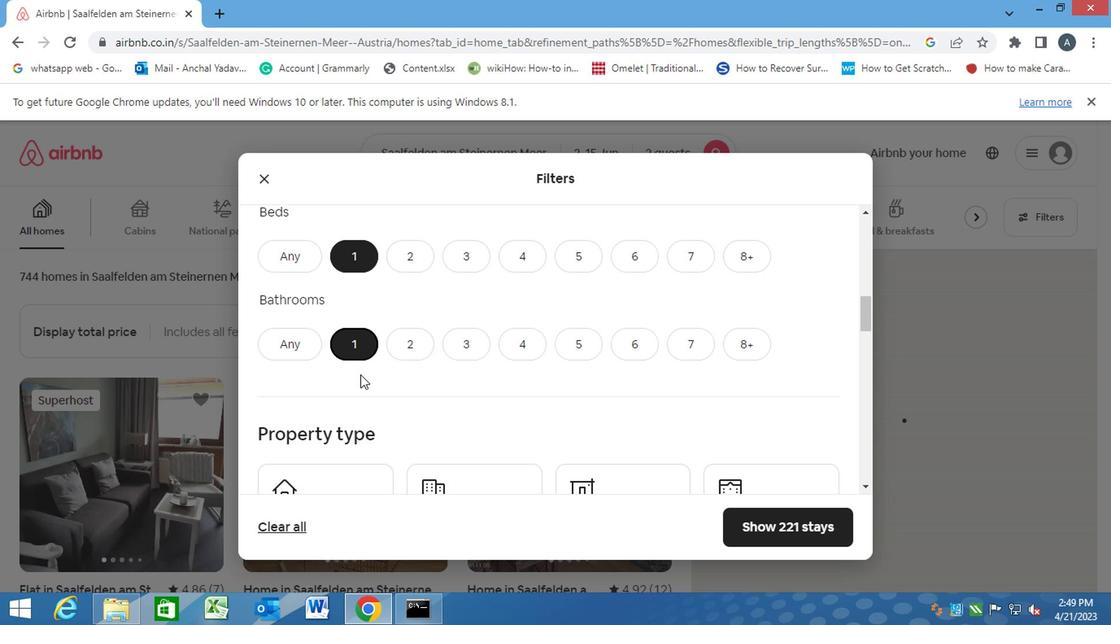
Action: Mouse scrolled (358, 409) with delta (0, -1)
Screenshot: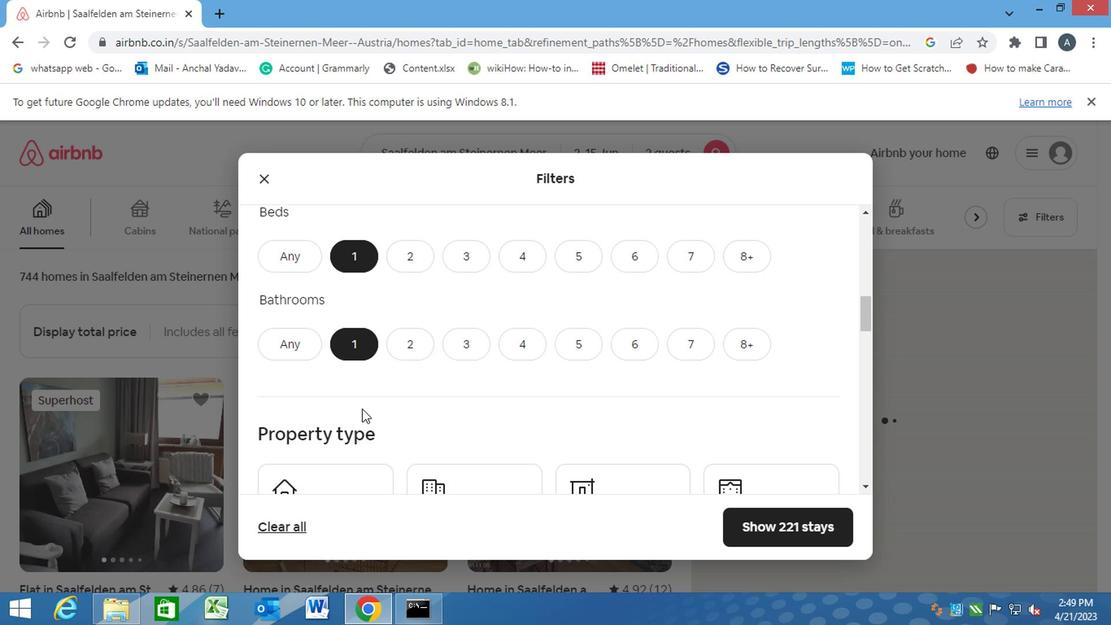 
Action: Mouse moved to (349, 365)
Screenshot: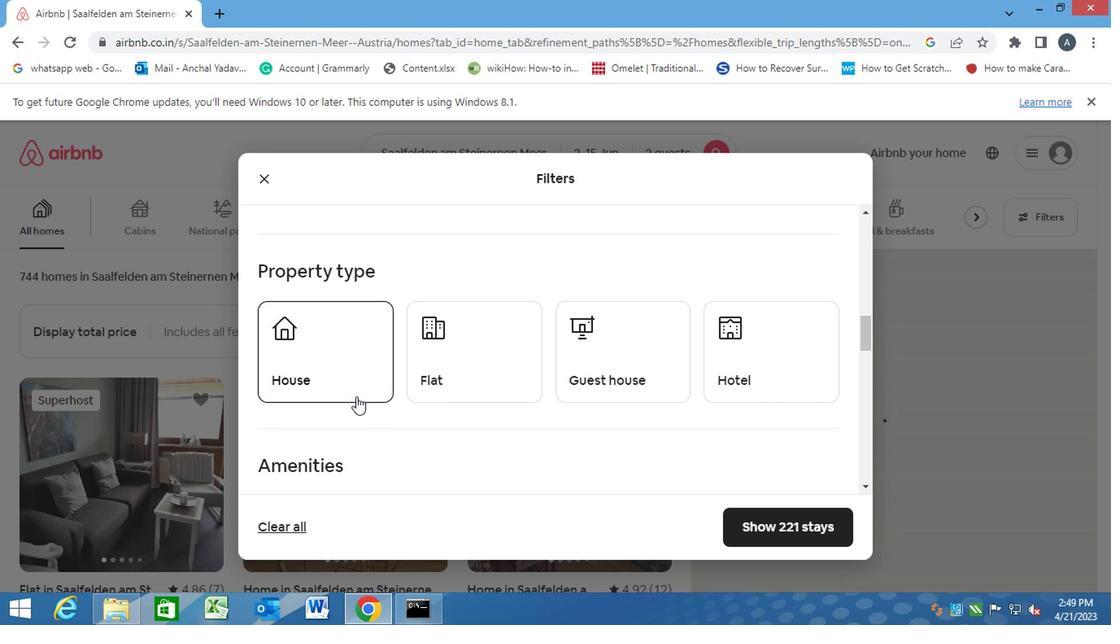 
Action: Mouse pressed left at (349, 365)
Screenshot: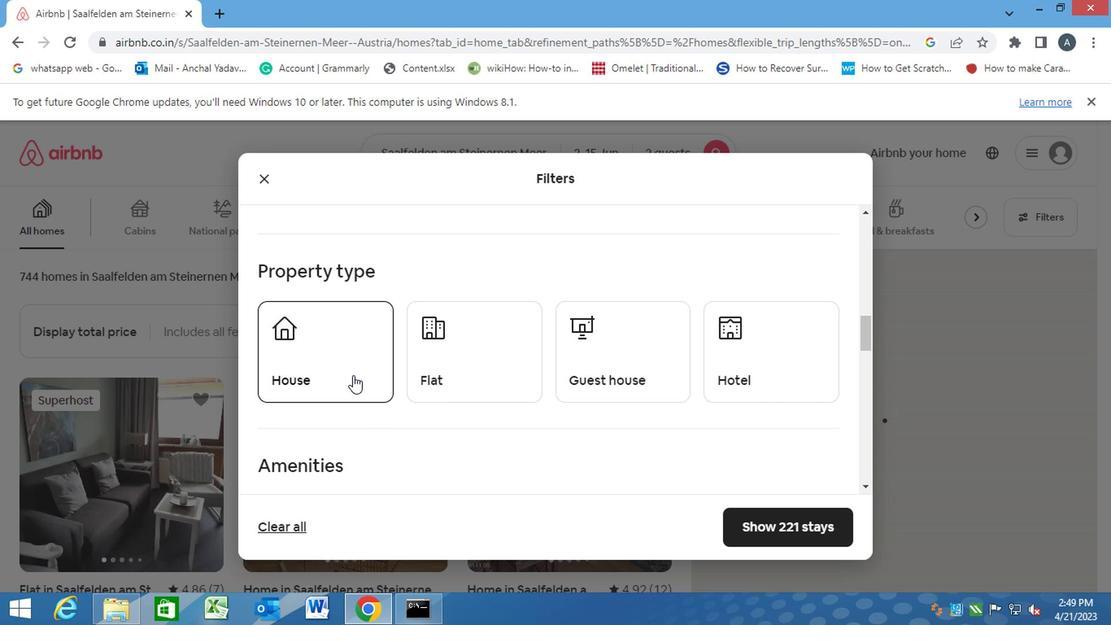 
Action: Mouse moved to (457, 372)
Screenshot: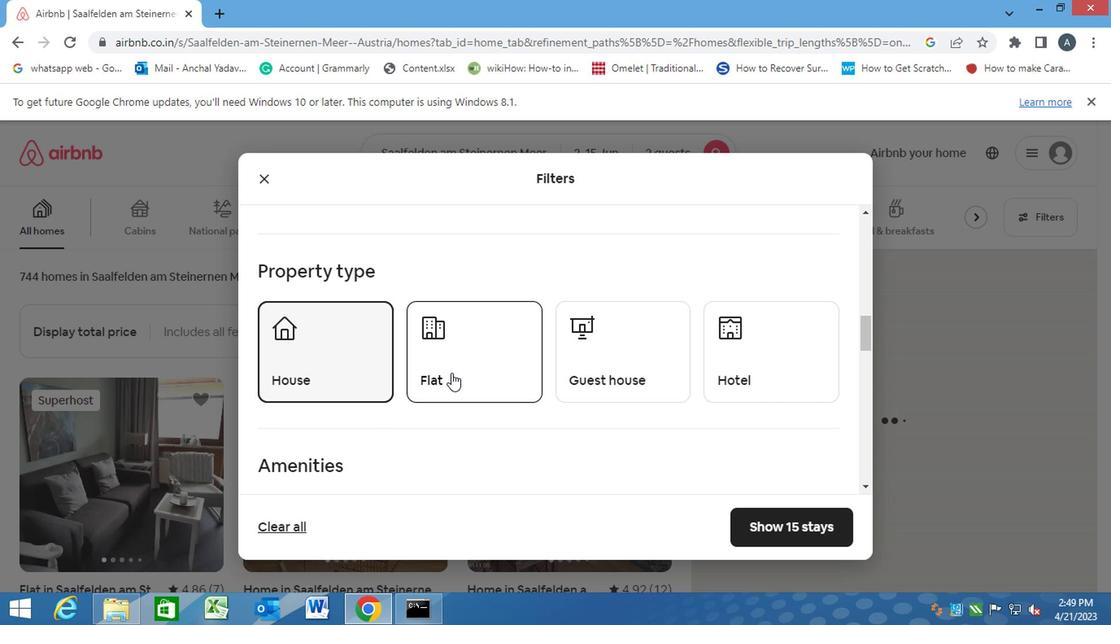 
Action: Mouse pressed left at (457, 372)
Screenshot: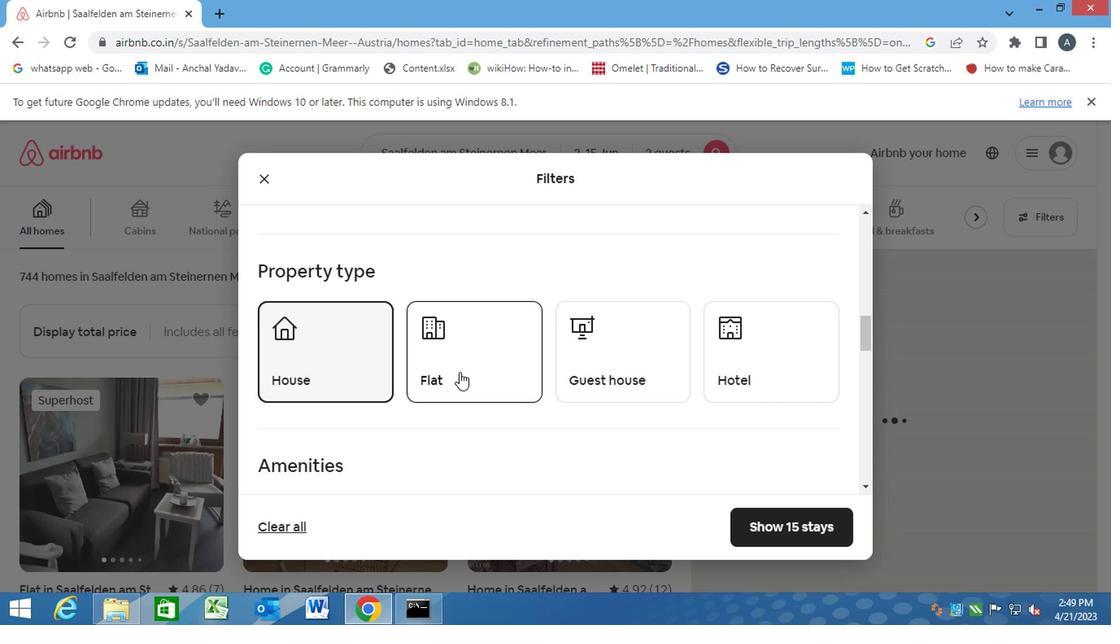 
Action: Mouse moved to (614, 364)
Screenshot: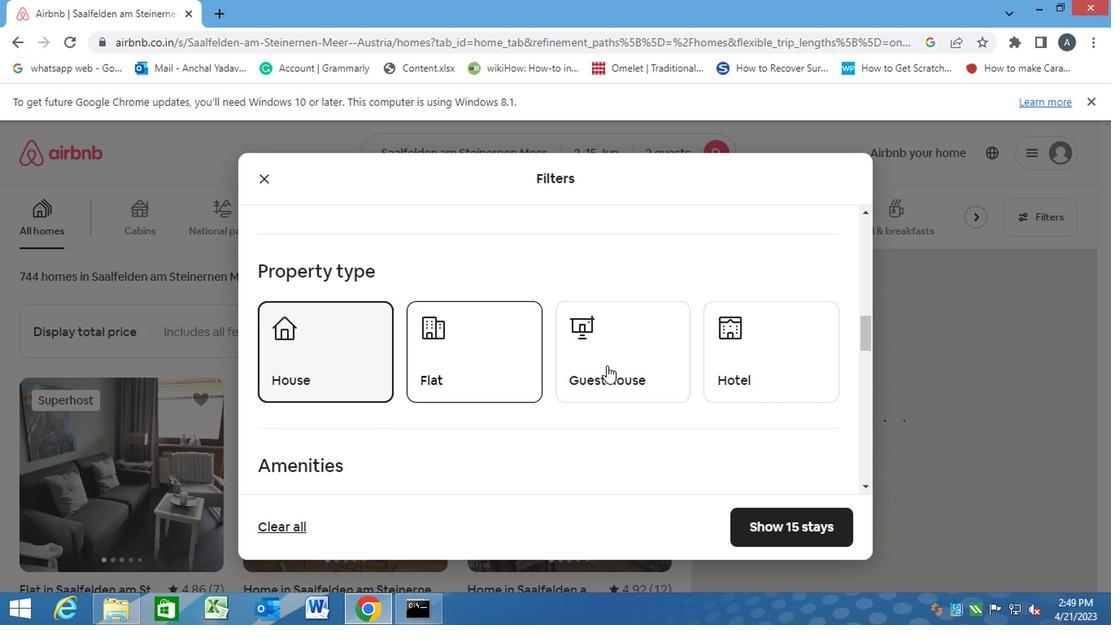 
Action: Mouse pressed left at (614, 364)
Screenshot: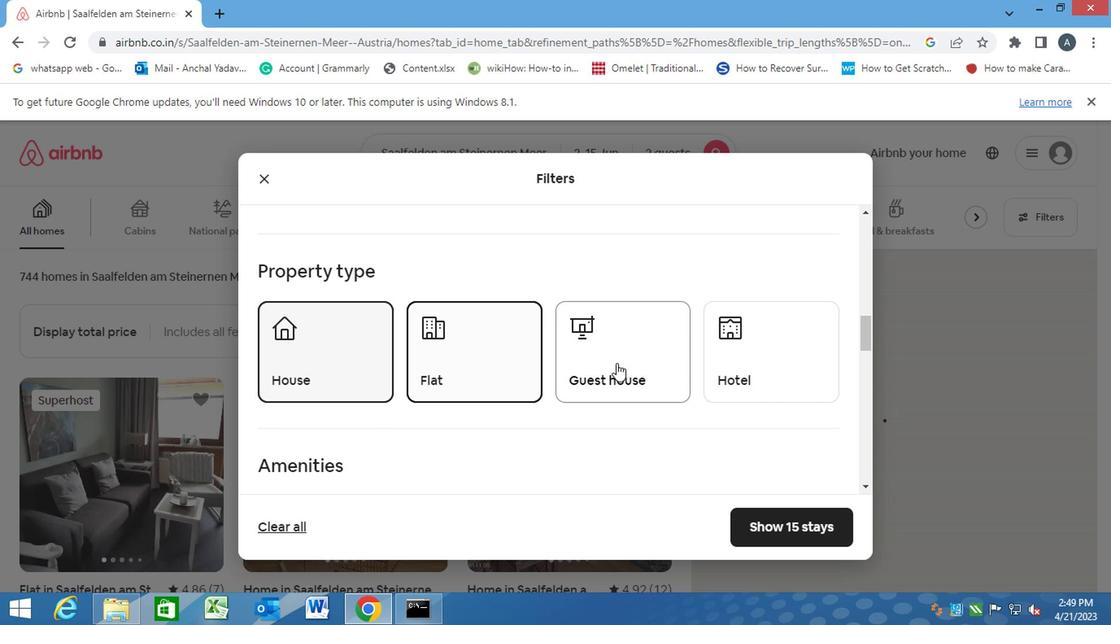 
Action: Mouse moved to (773, 365)
Screenshot: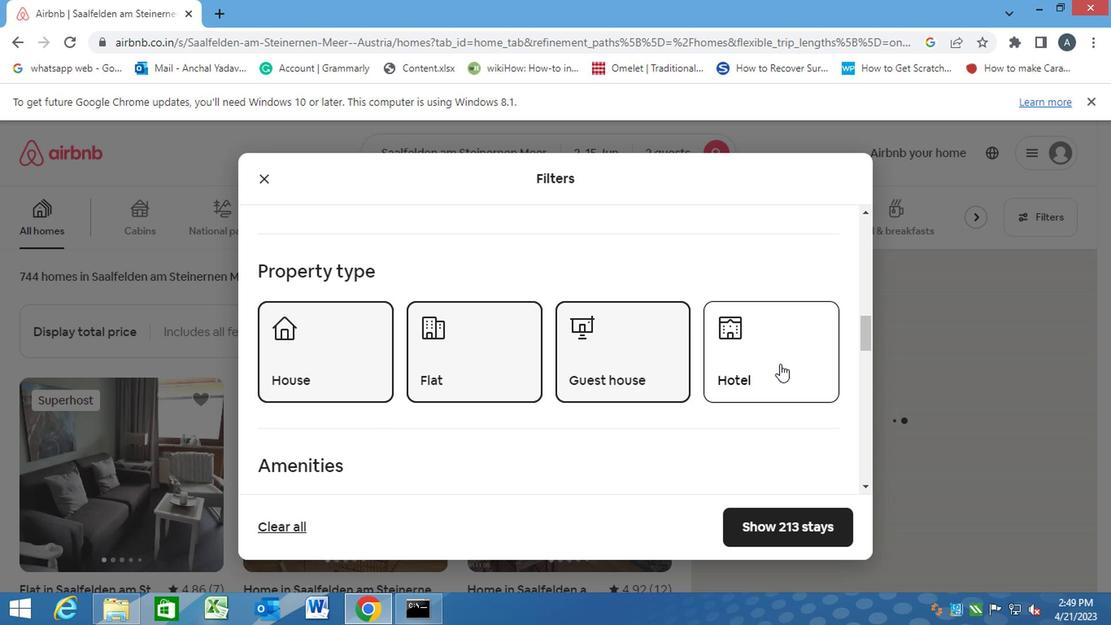 
Action: Mouse pressed left at (773, 365)
Screenshot: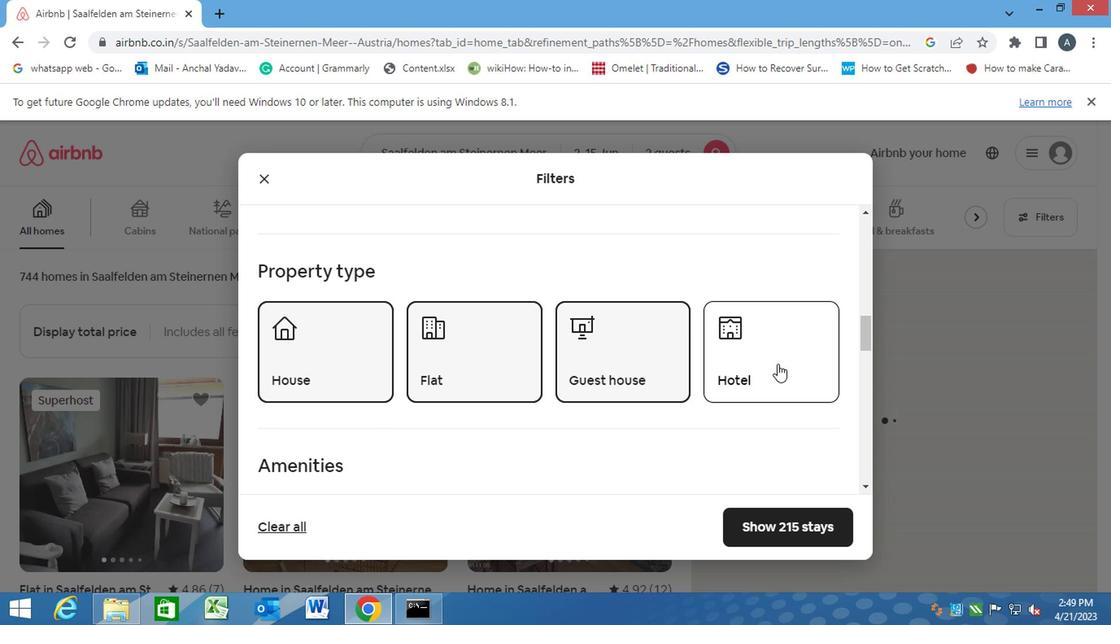 
Action: Mouse moved to (572, 389)
Screenshot: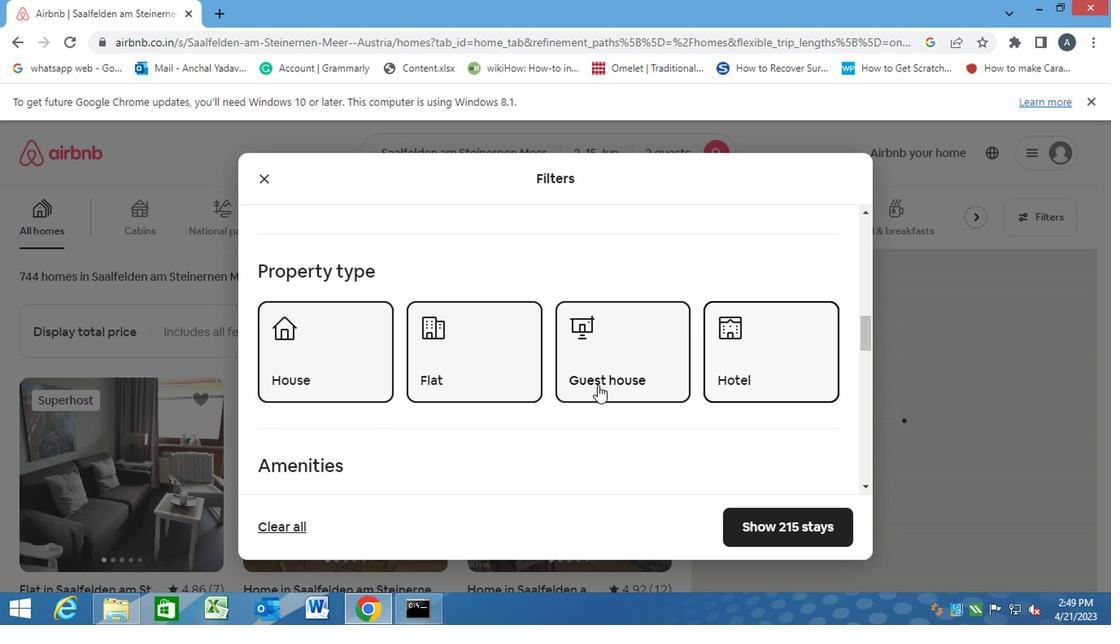 
Action: Mouse scrolled (572, 388) with delta (0, 0)
Screenshot: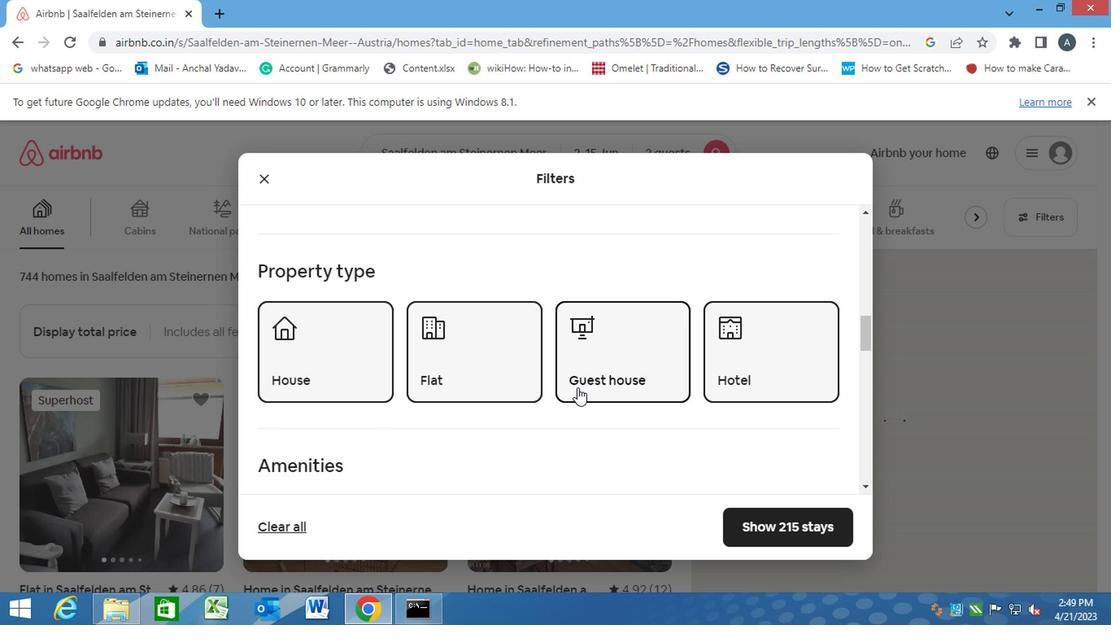 
Action: Mouse scrolled (572, 388) with delta (0, 0)
Screenshot: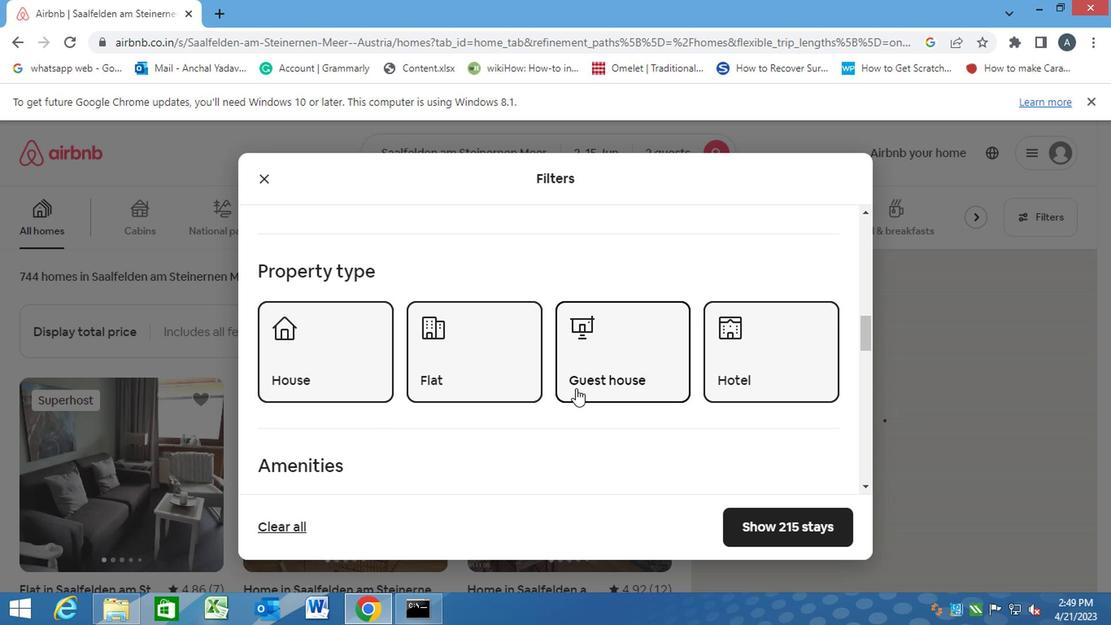 
Action: Mouse scrolled (572, 388) with delta (0, 0)
Screenshot: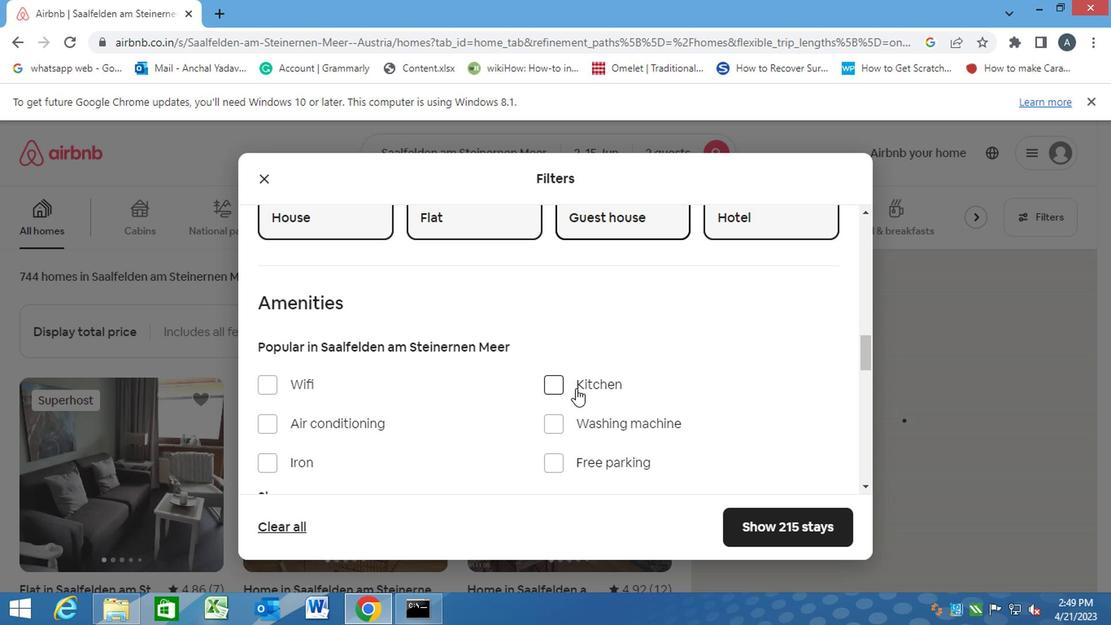 
Action: Mouse moved to (300, 412)
Screenshot: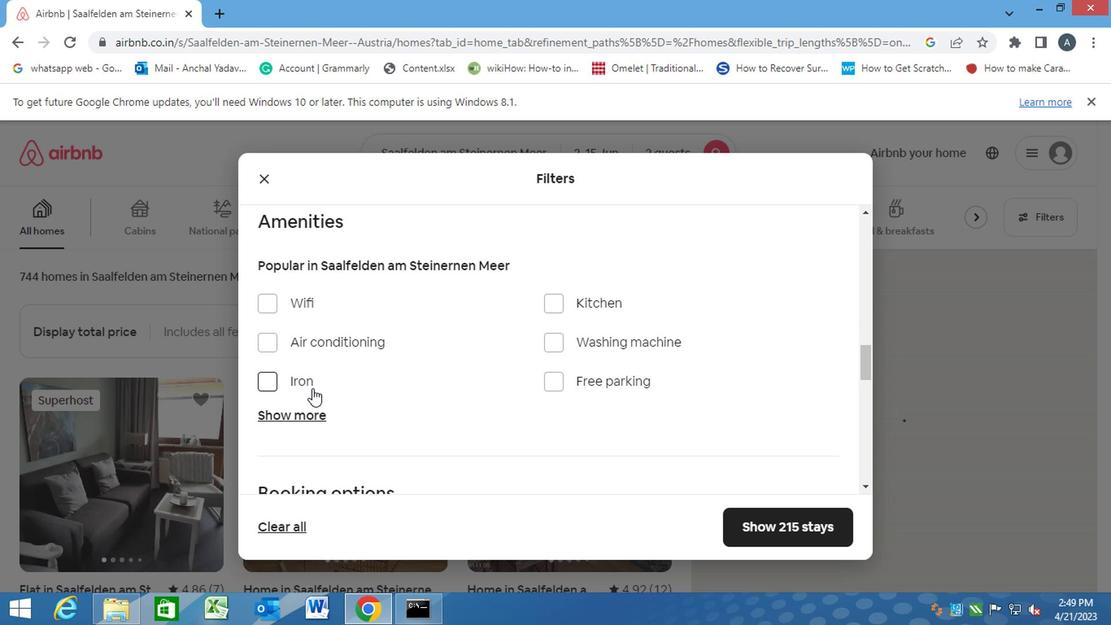 
Action: Mouse pressed left at (300, 412)
Screenshot: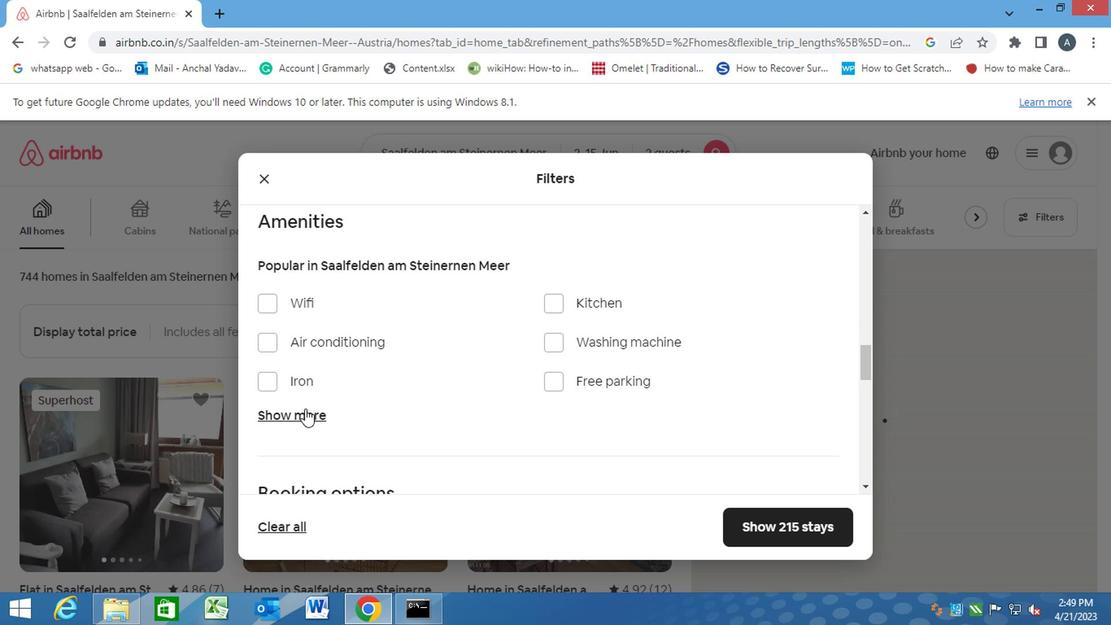 
Action: Mouse moved to (551, 474)
Screenshot: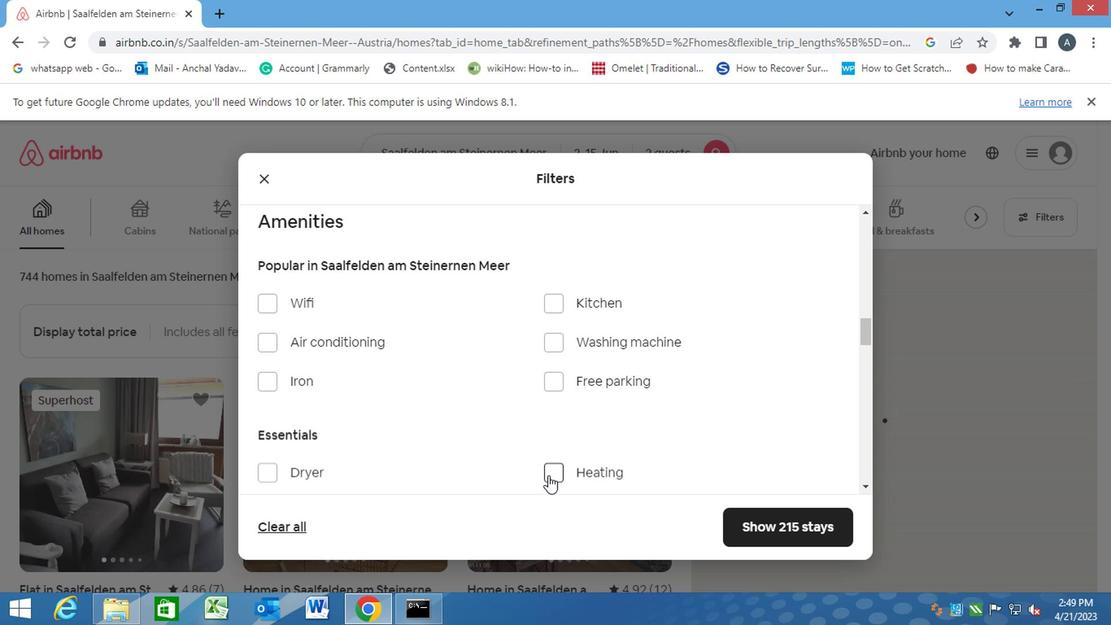 
Action: Mouse pressed left at (551, 474)
Screenshot: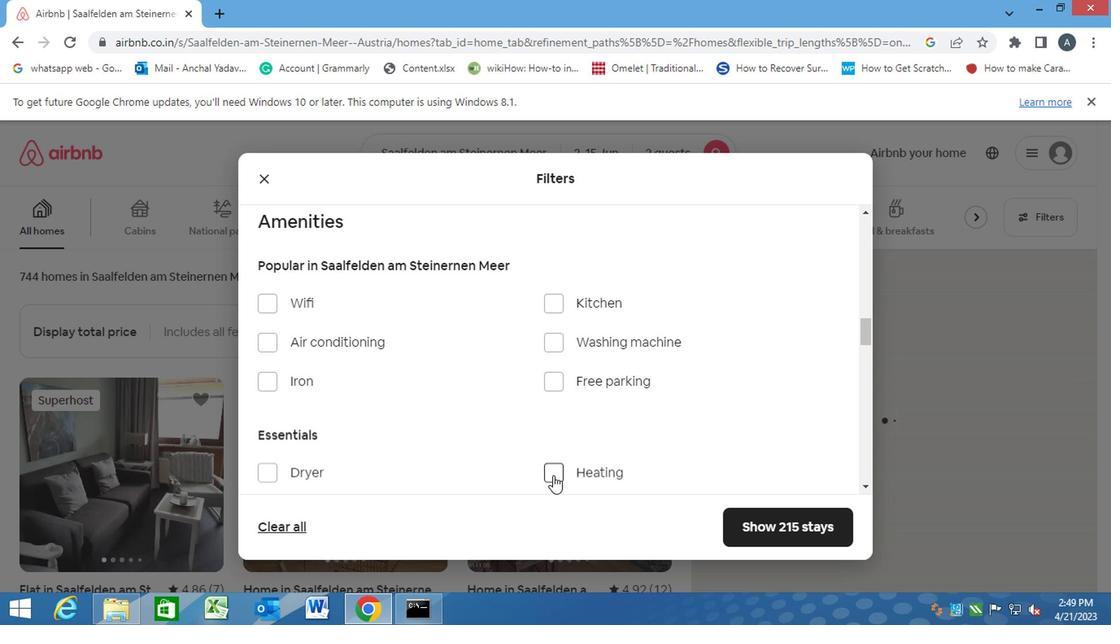 
Action: Mouse moved to (438, 486)
Screenshot: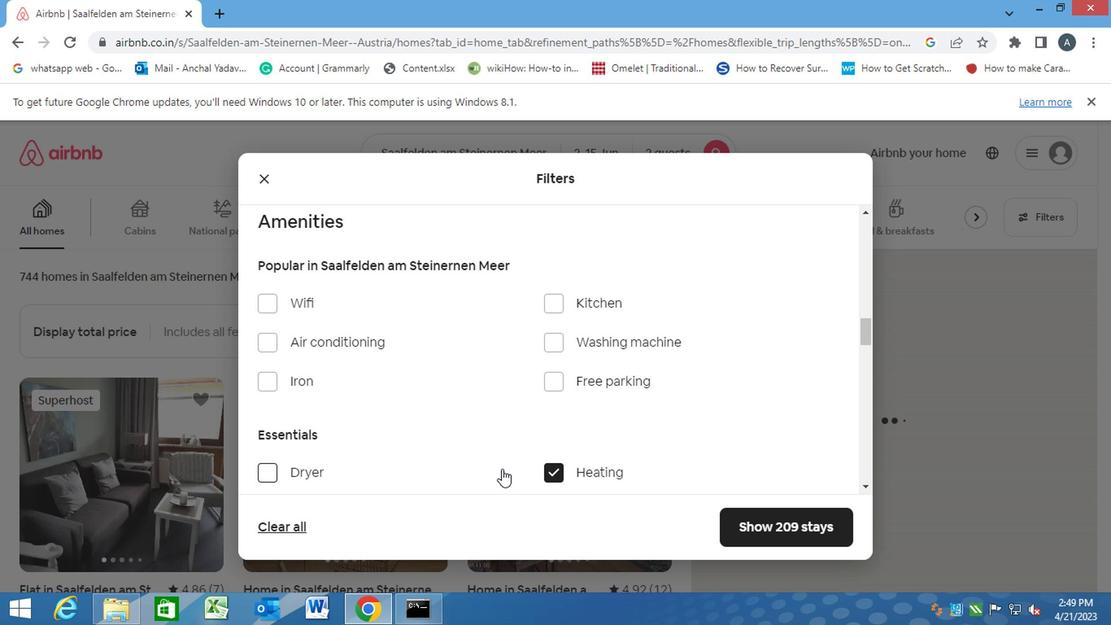 
Action: Mouse scrolled (438, 485) with delta (0, 0)
Screenshot: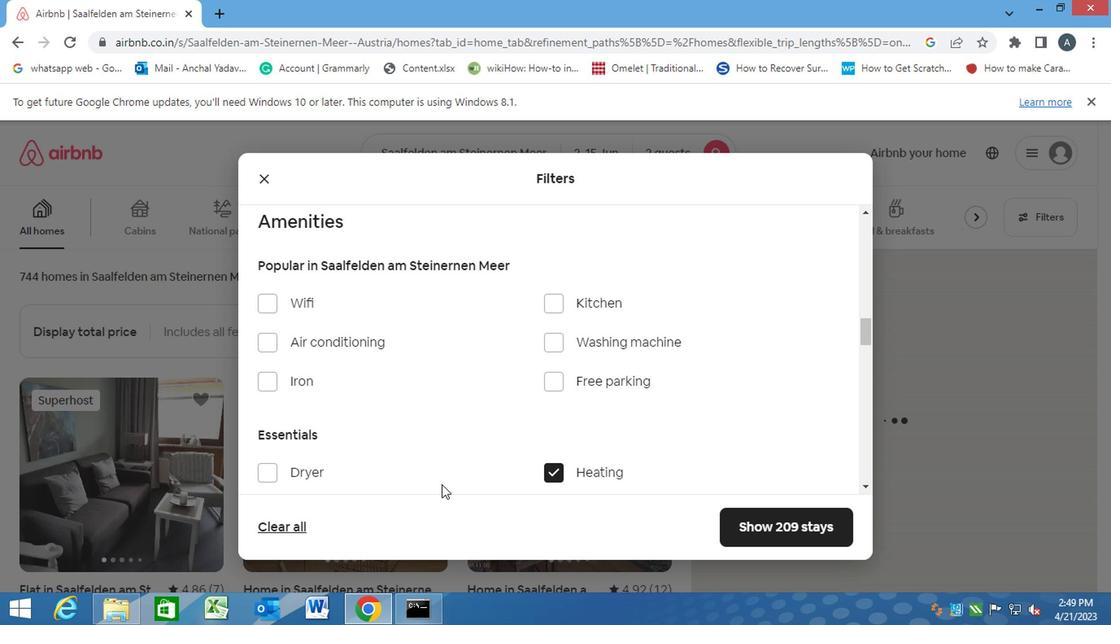 
Action: Mouse scrolled (438, 485) with delta (0, 0)
Screenshot: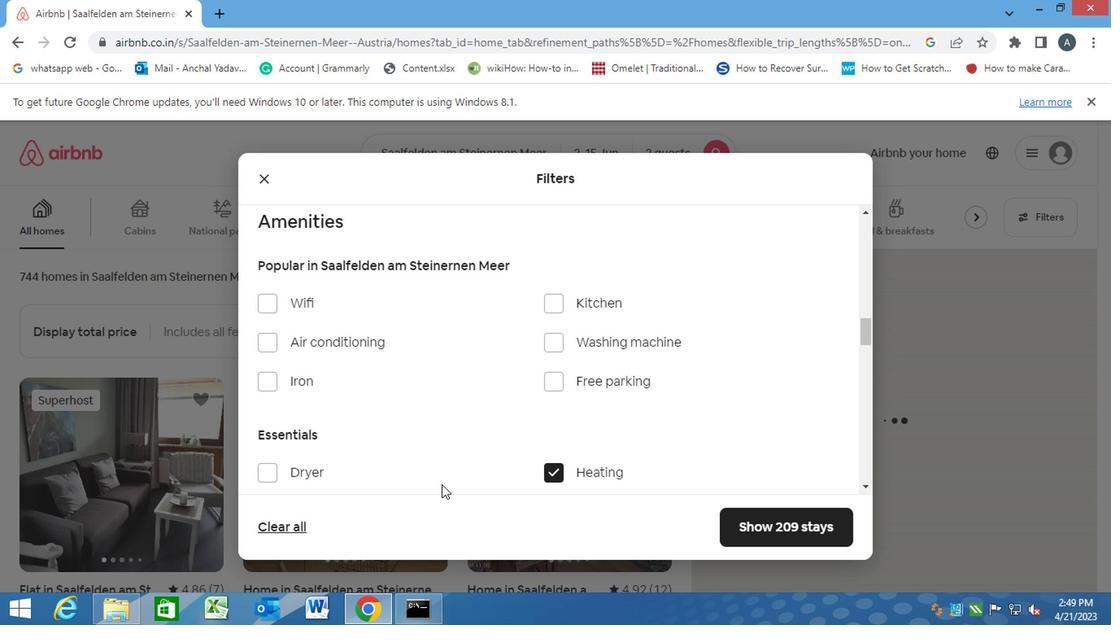 
Action: Mouse moved to (438, 482)
Screenshot: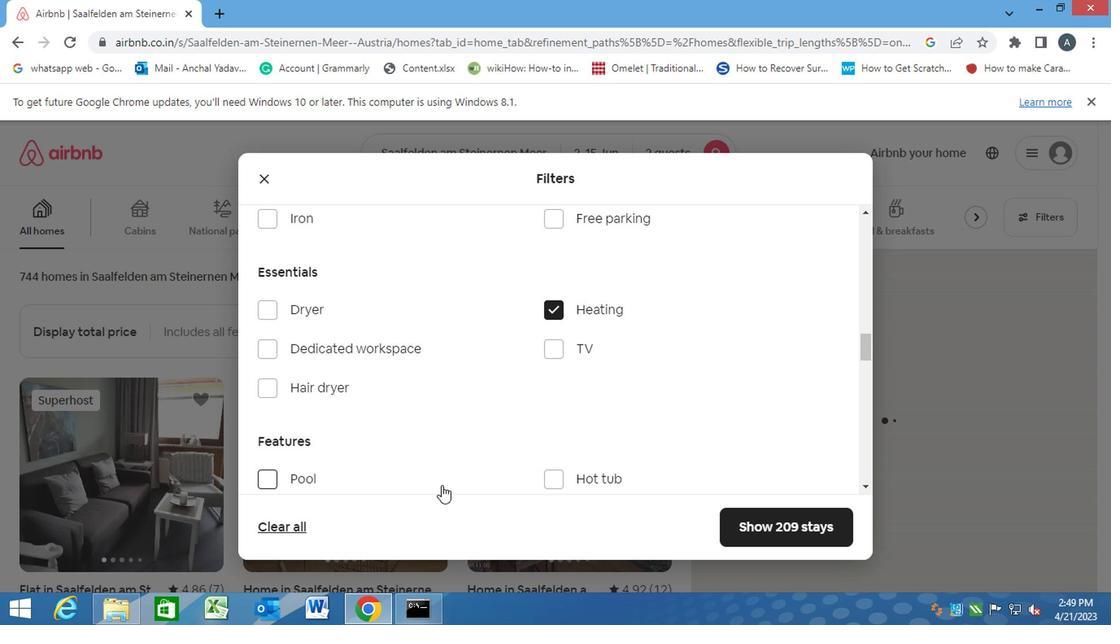 
Action: Mouse scrolled (438, 481) with delta (0, 0)
Screenshot: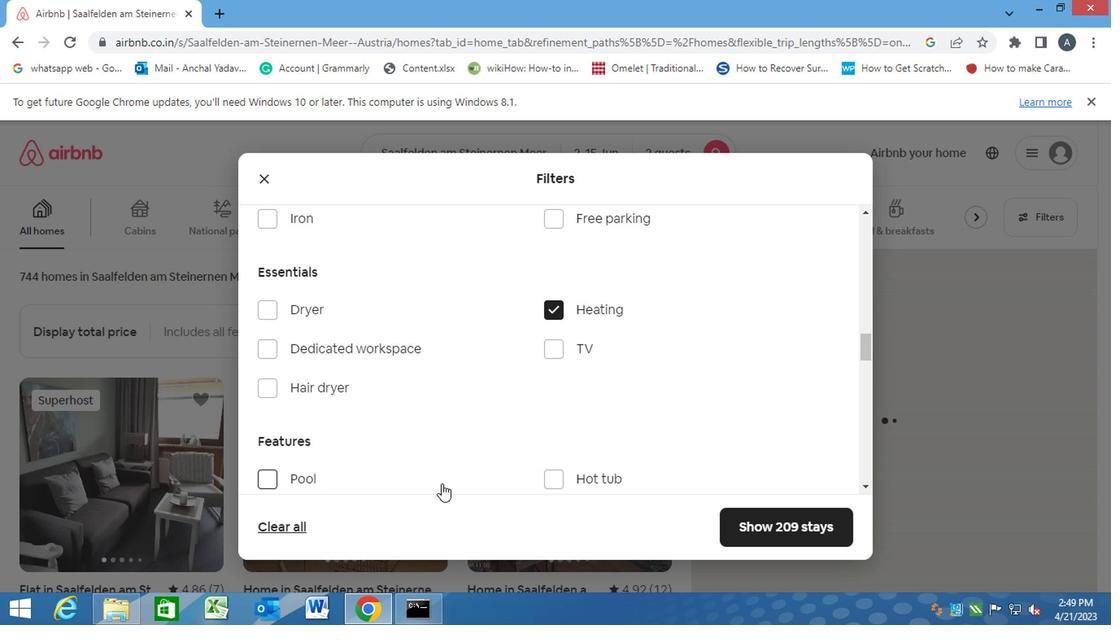 
Action: Mouse scrolled (438, 481) with delta (0, 0)
Screenshot: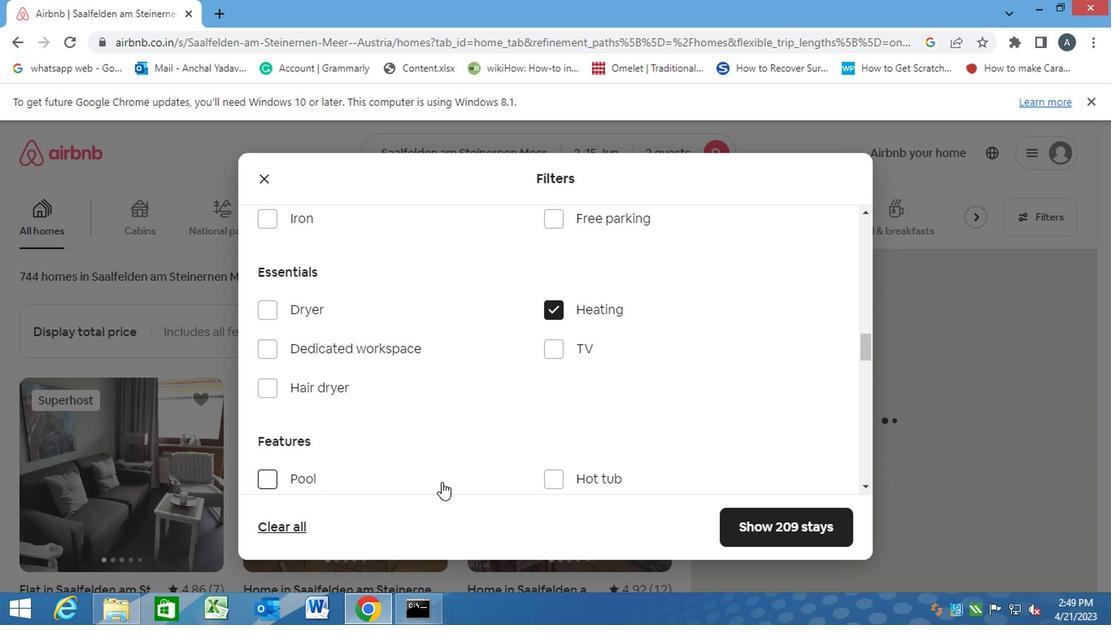 
Action: Mouse moved to (438, 480)
Screenshot: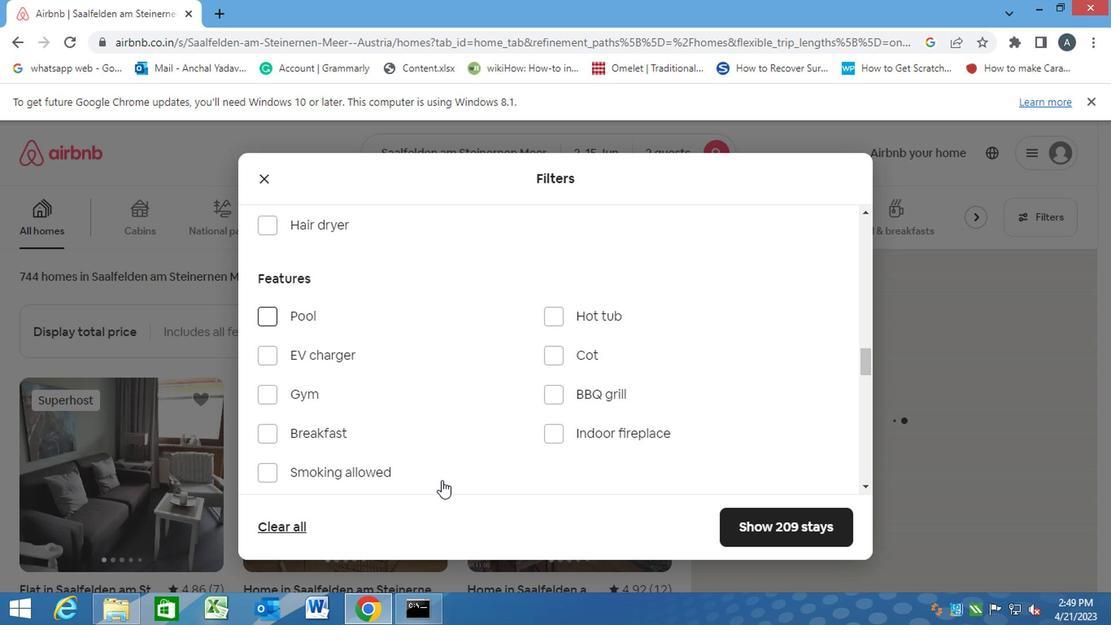 
Action: Mouse scrolled (438, 479) with delta (0, 0)
Screenshot: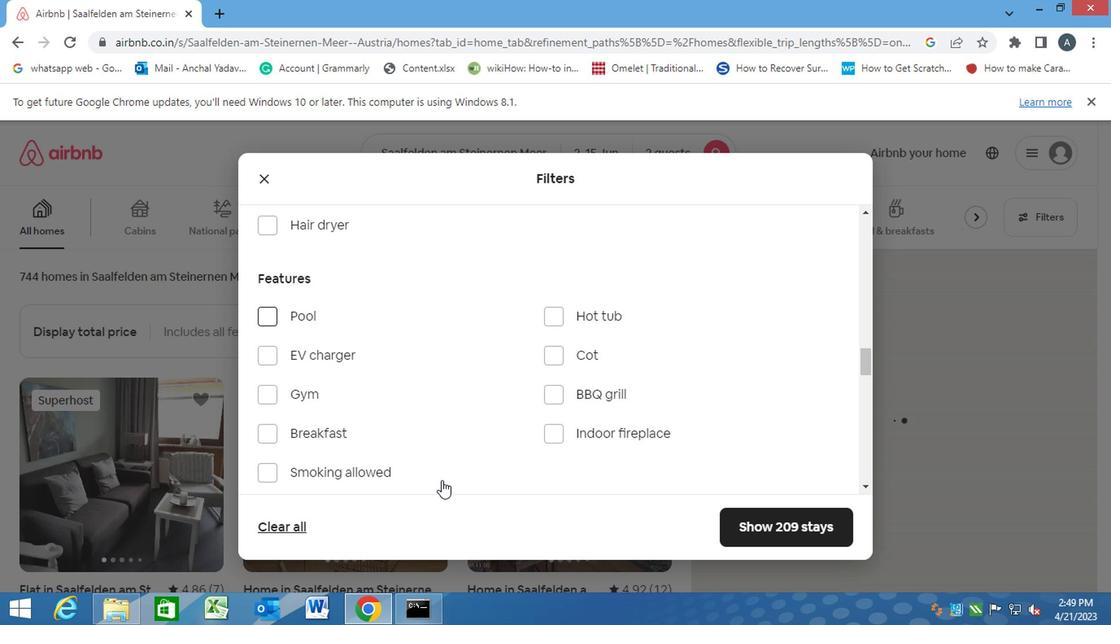 
Action: Mouse scrolled (438, 479) with delta (0, 0)
Screenshot: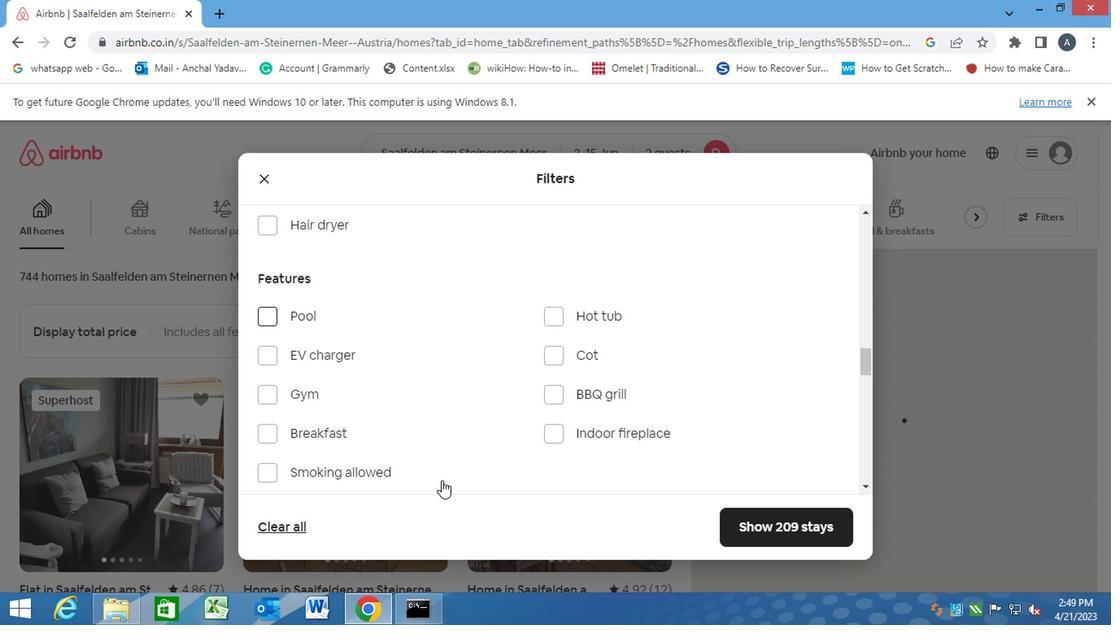 
Action: Mouse scrolled (438, 479) with delta (0, 0)
Screenshot: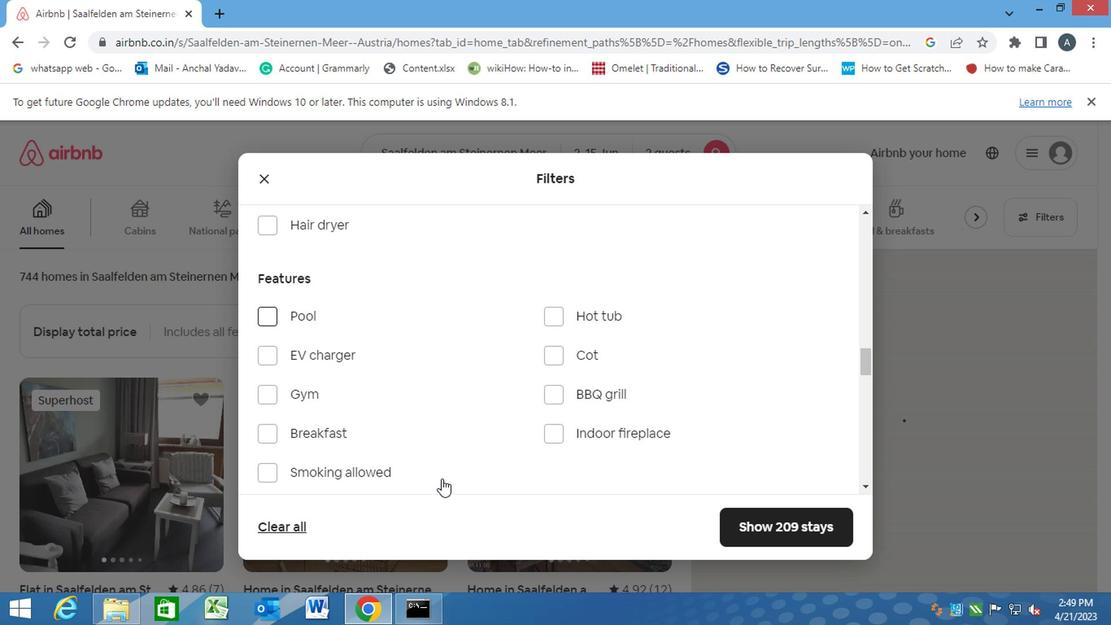 
Action: Mouse moved to (439, 478)
Screenshot: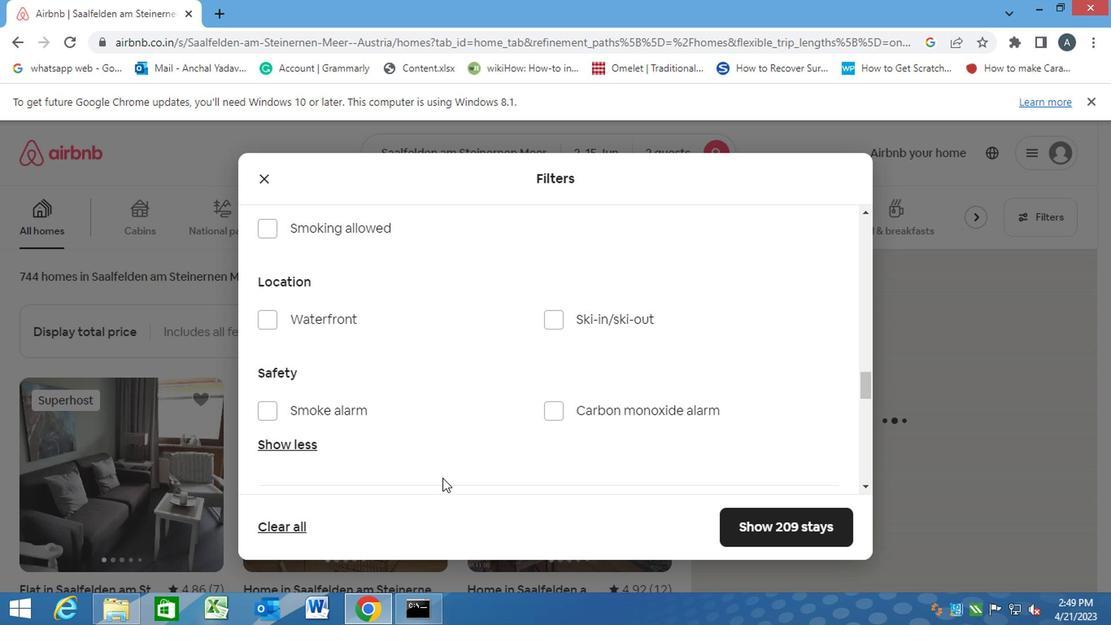 
Action: Mouse scrolled (439, 477) with delta (0, 0)
Screenshot: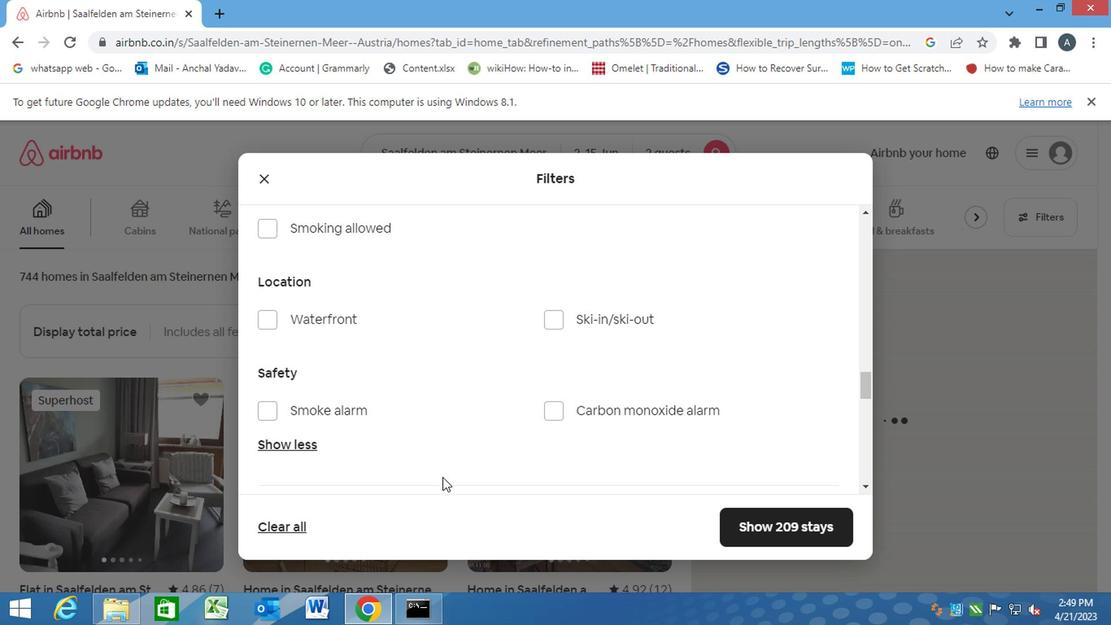 
Action: Mouse scrolled (439, 477) with delta (0, 0)
Screenshot: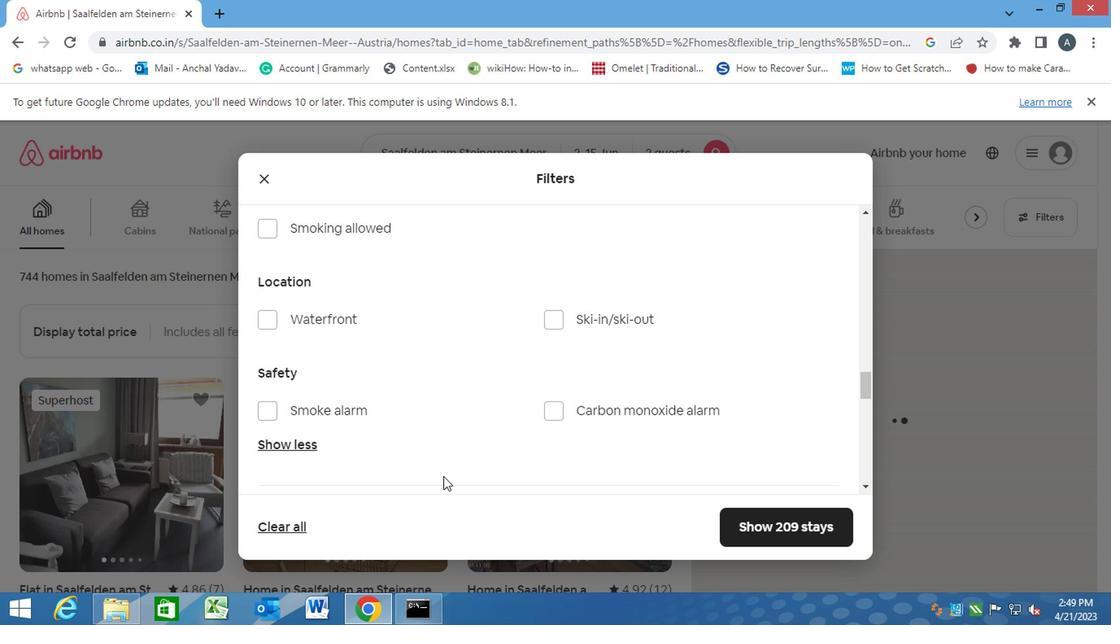 
Action: Mouse moved to (439, 477)
Screenshot: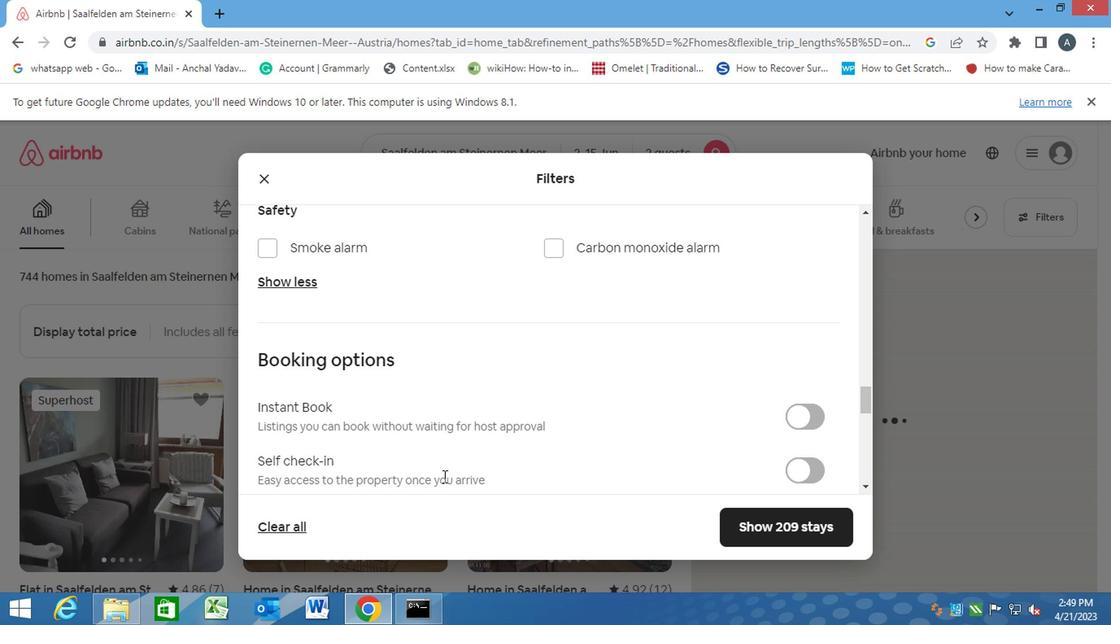
Action: Mouse scrolled (439, 476) with delta (0, -1)
Screenshot: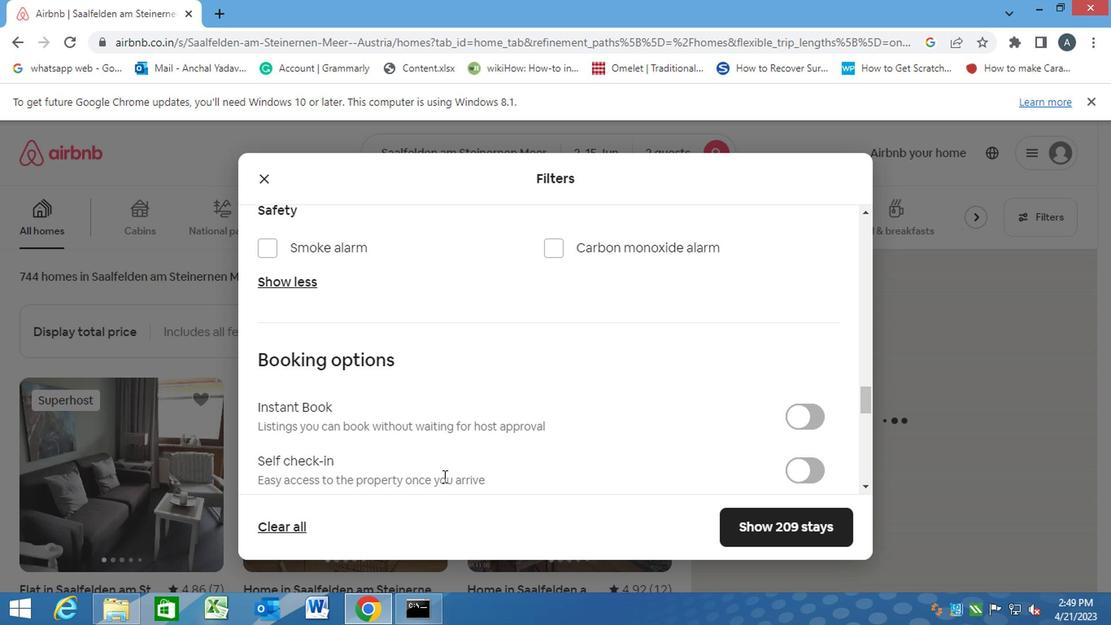 
Action: Mouse scrolled (439, 476) with delta (0, -1)
Screenshot: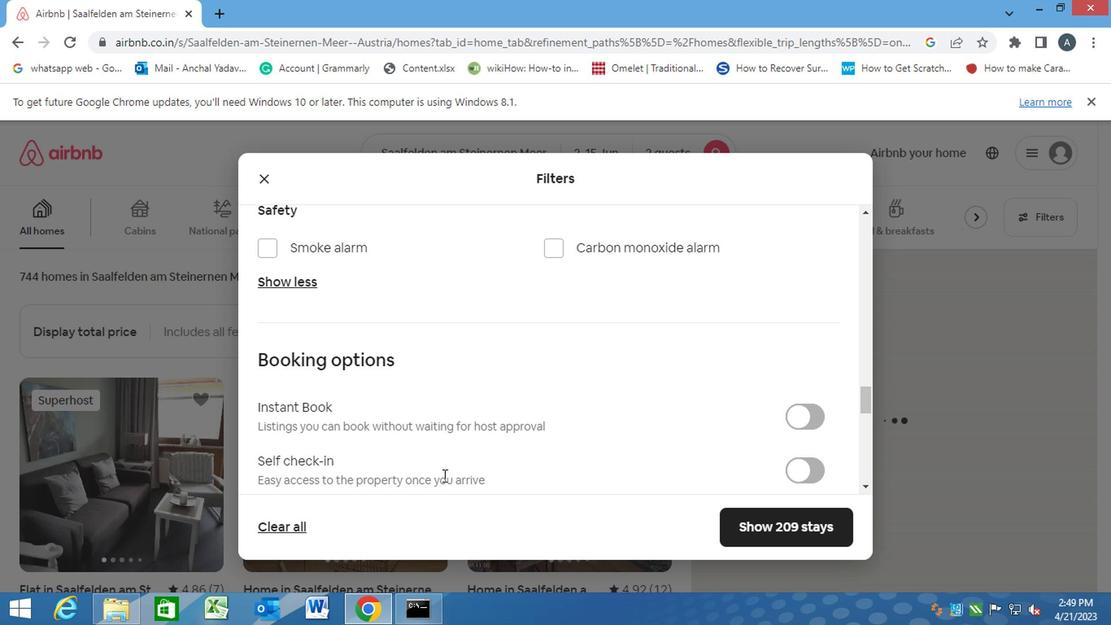 
Action: Mouse moved to (806, 306)
Screenshot: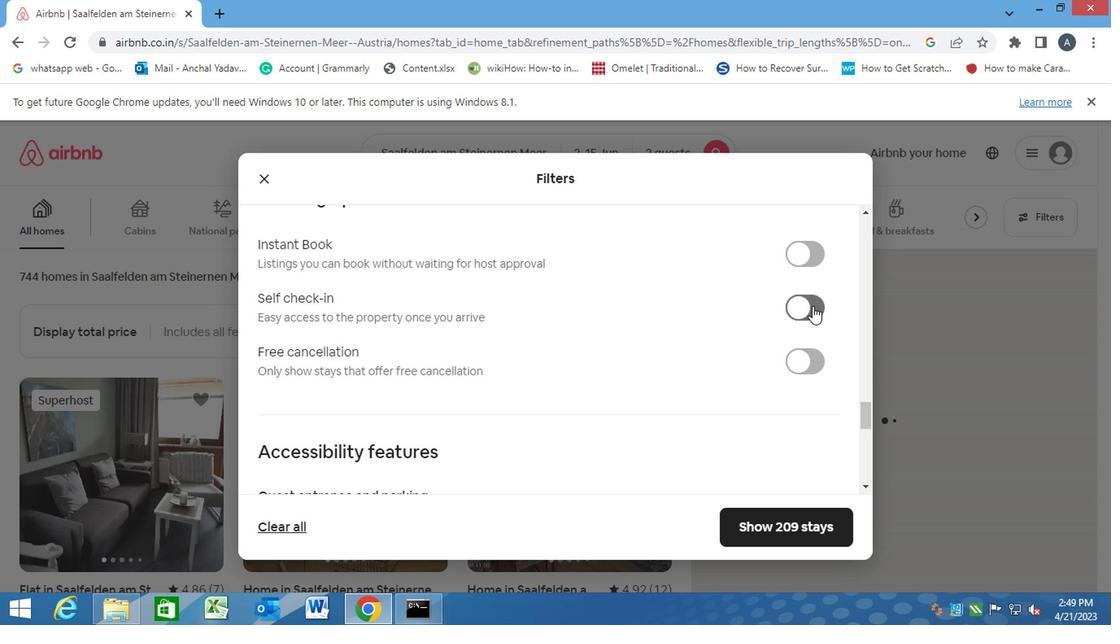 
Action: Mouse pressed left at (806, 306)
Screenshot: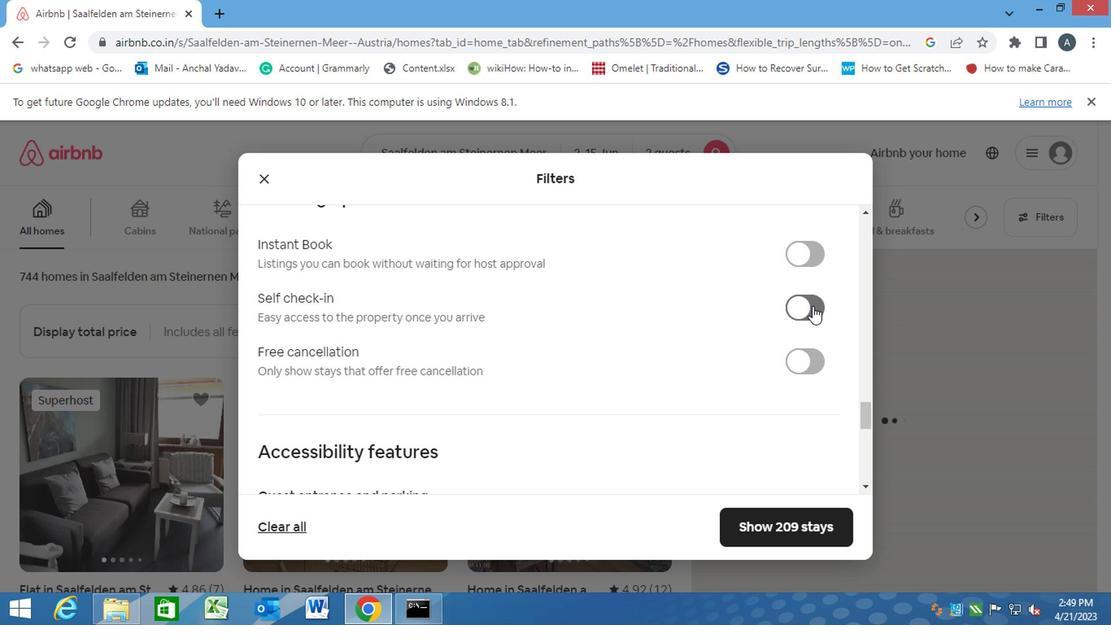 
Action: Mouse moved to (608, 351)
Screenshot: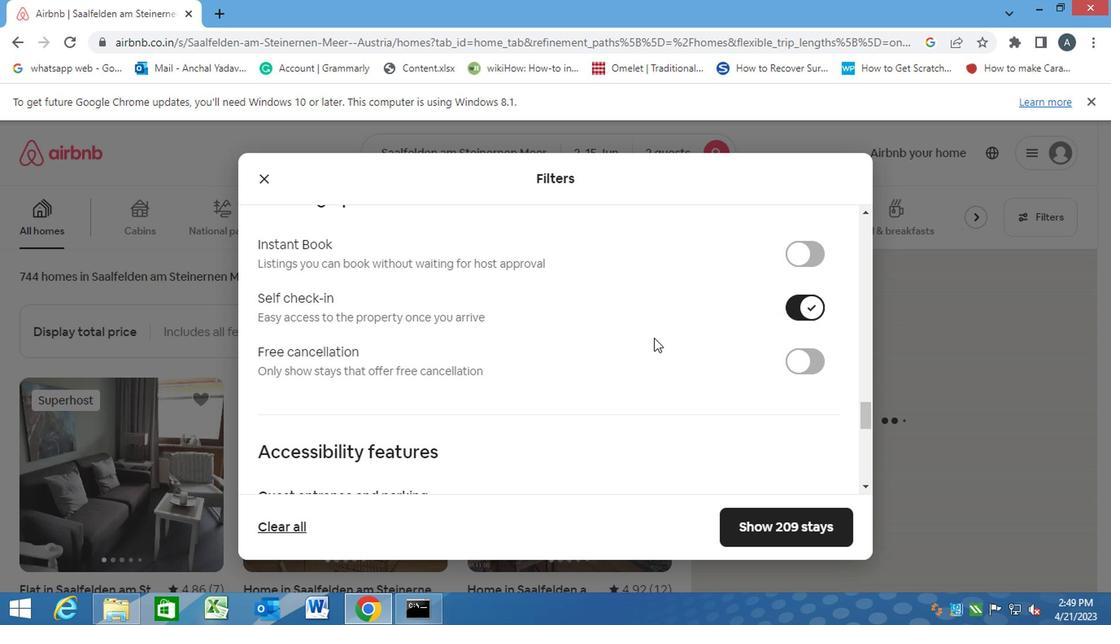 
Action: Mouse scrolled (608, 351) with delta (0, 0)
Screenshot: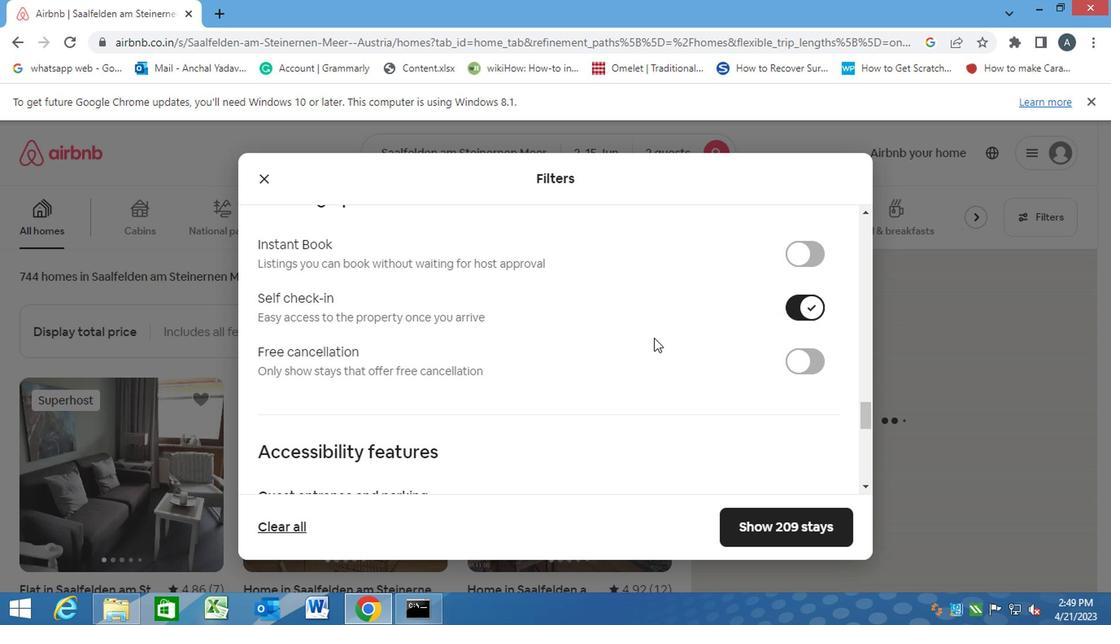 
Action: Mouse moved to (607, 353)
Screenshot: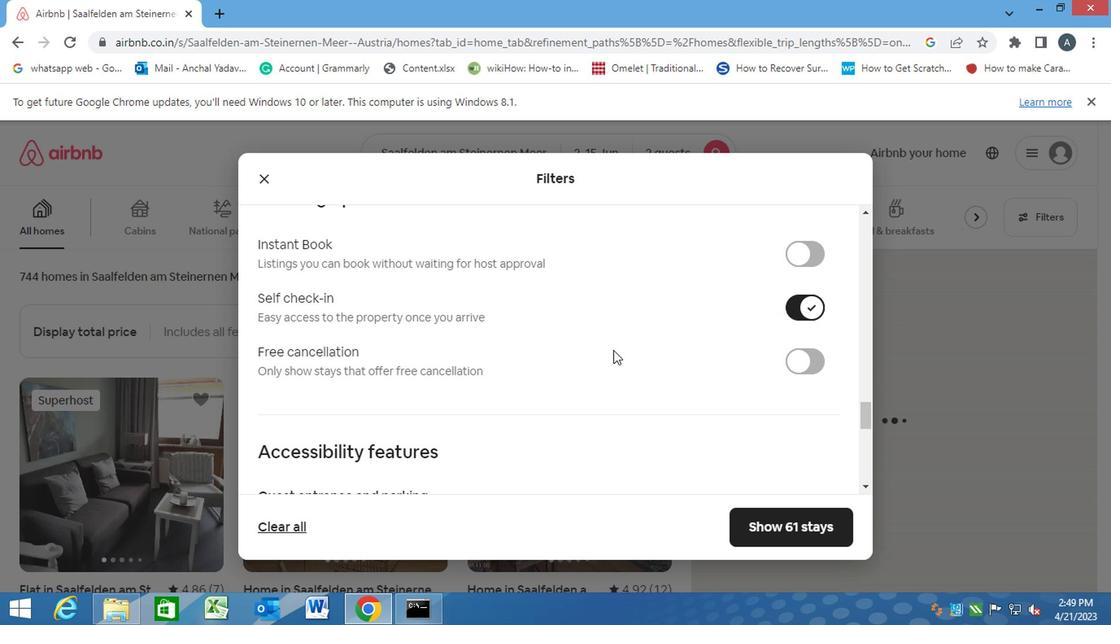 
Action: Mouse scrolled (607, 351) with delta (0, -1)
Screenshot: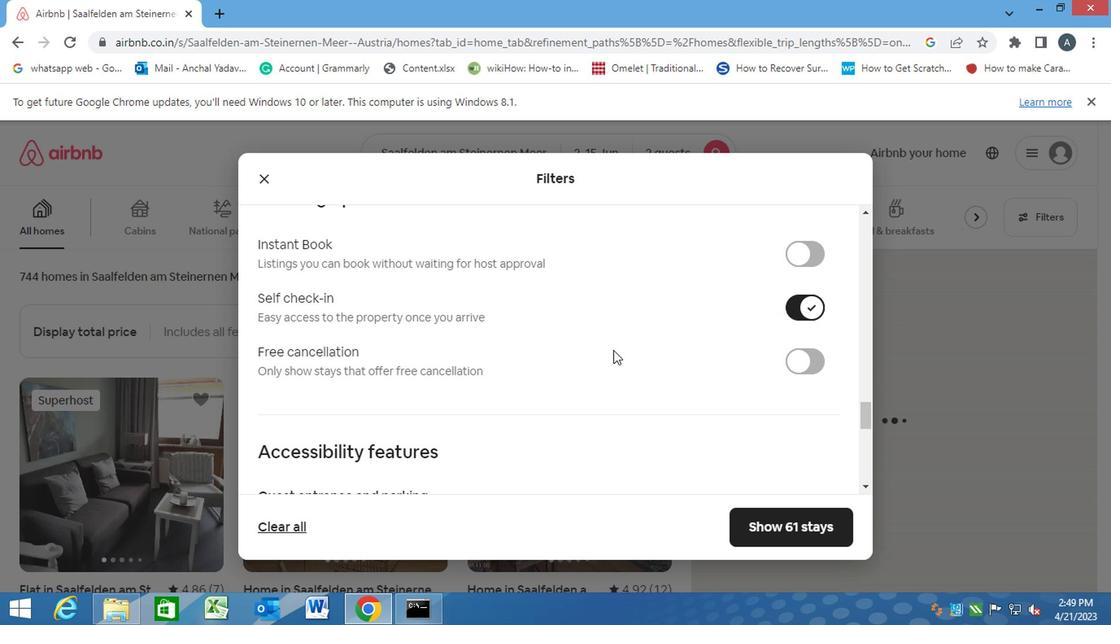 
Action: Mouse moved to (475, 357)
Screenshot: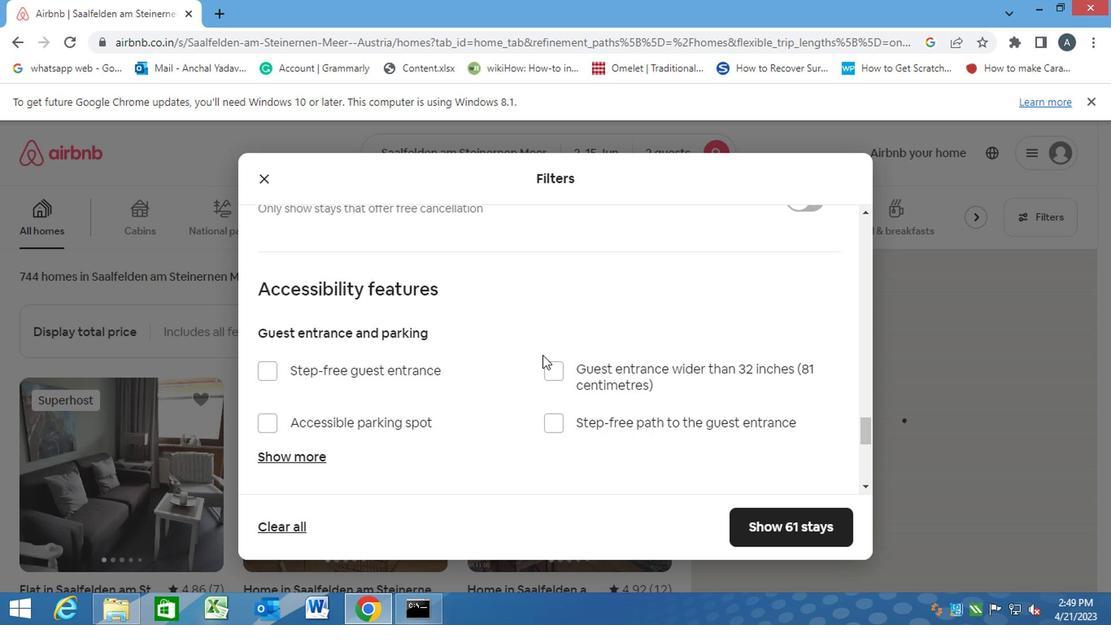
Action: Mouse scrolled (475, 357) with delta (0, 0)
Screenshot: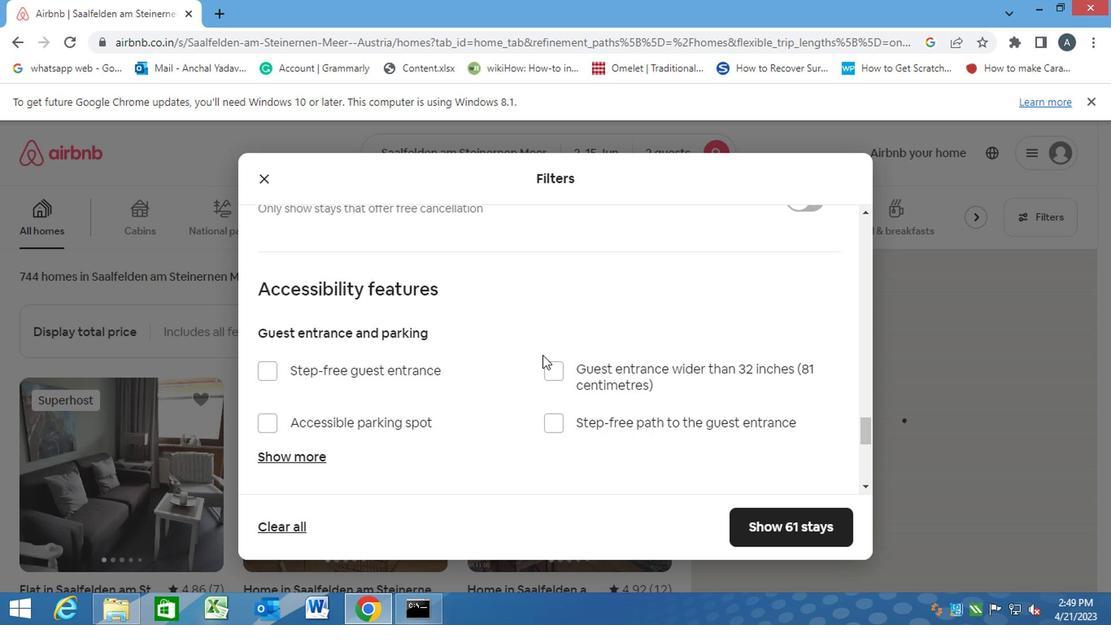 
Action: Mouse moved to (470, 360)
Screenshot: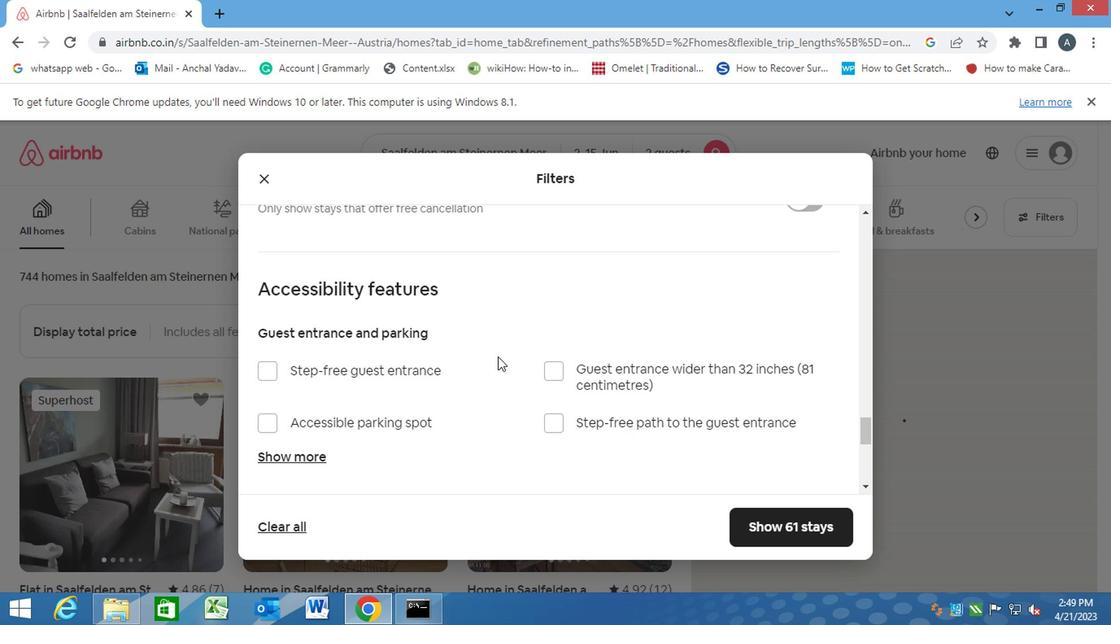 
Action: Mouse scrolled (470, 359) with delta (0, 0)
Screenshot: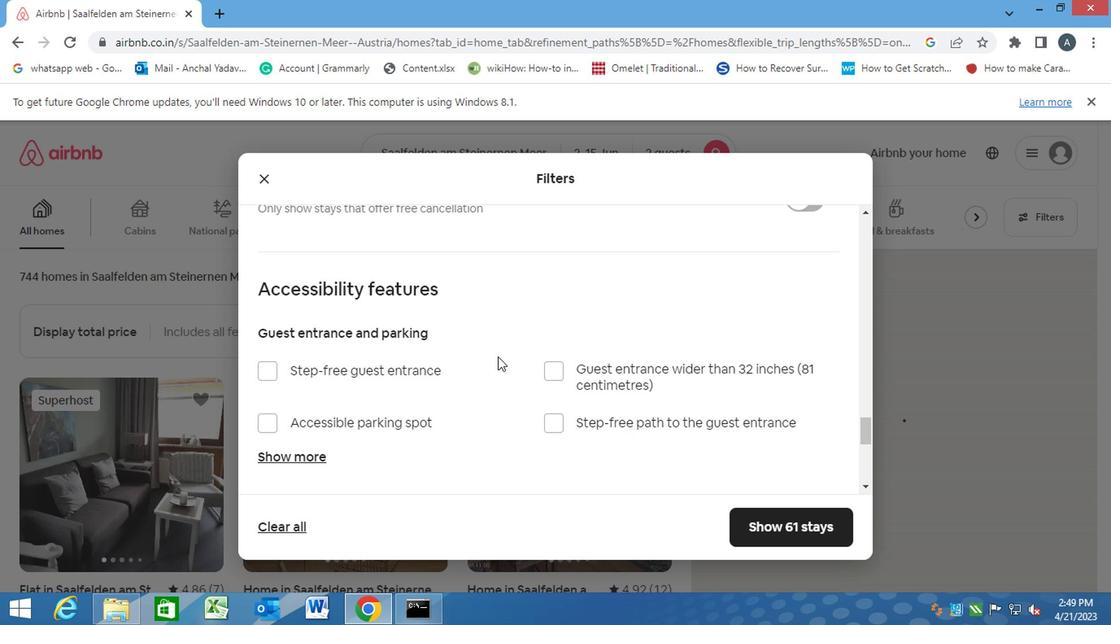 
Action: Mouse moved to (467, 361)
Screenshot: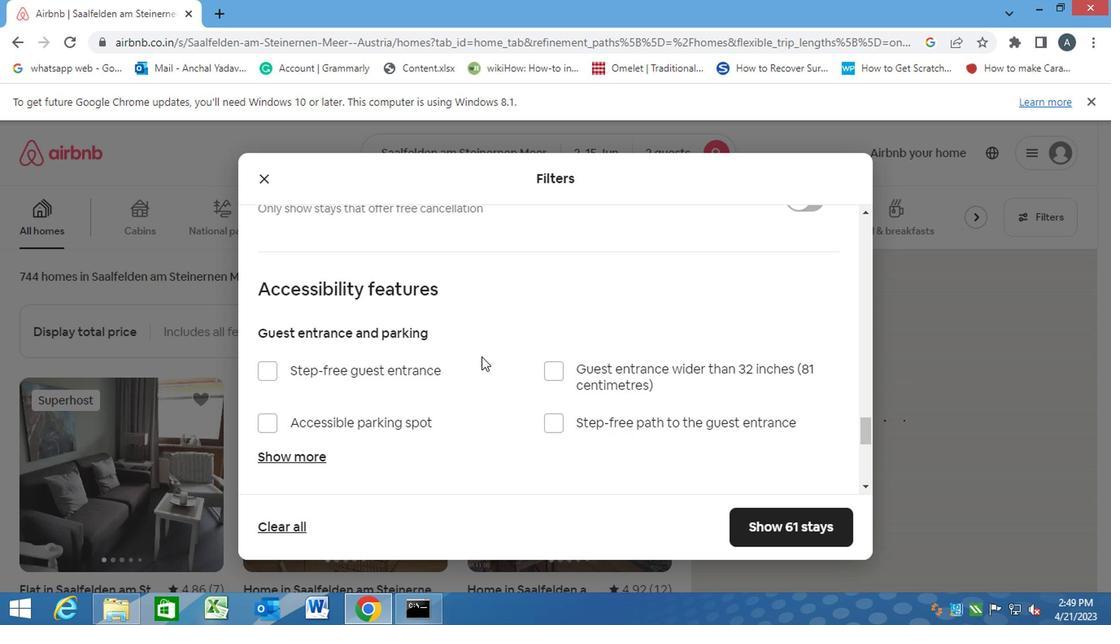 
Action: Mouse scrolled (467, 360) with delta (0, -1)
Screenshot: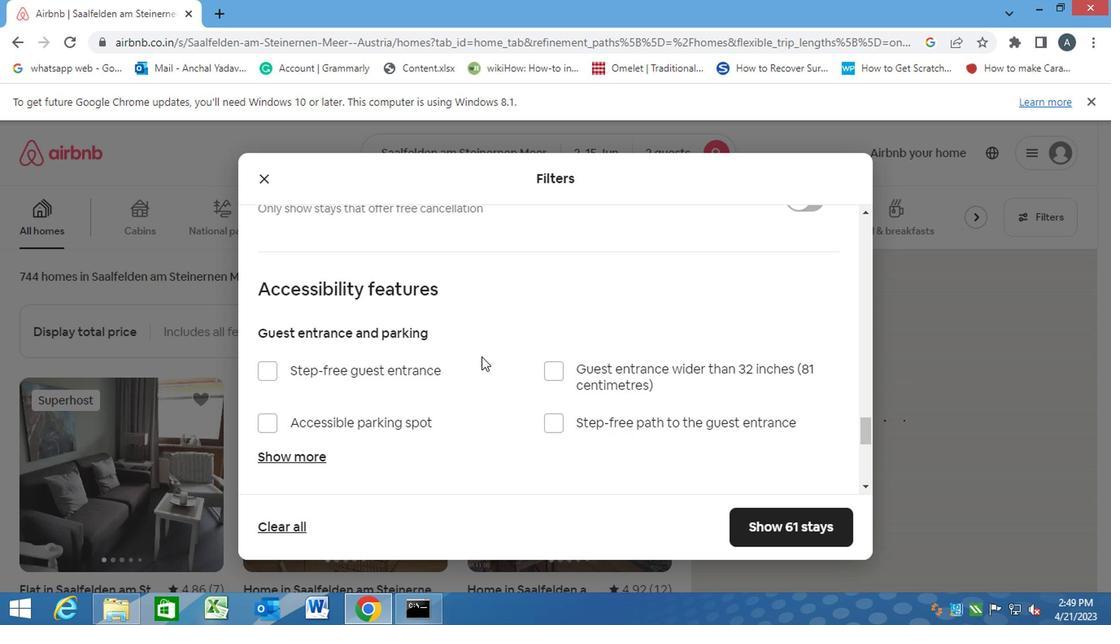
Action: Mouse moved to (384, 376)
Screenshot: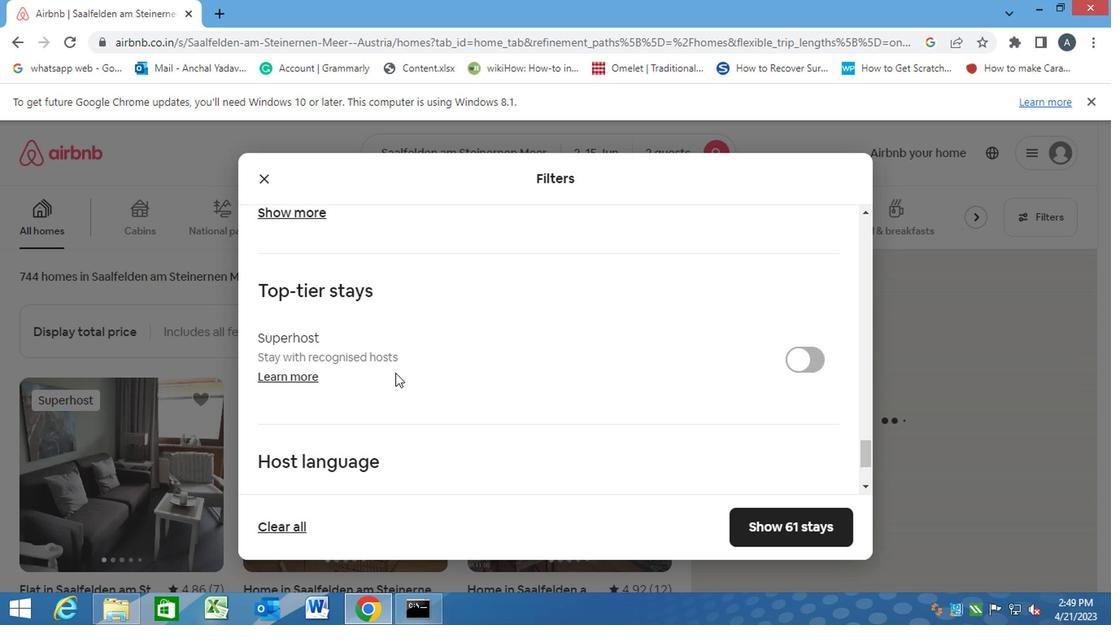 
Action: Mouse scrolled (384, 375) with delta (0, -1)
Screenshot: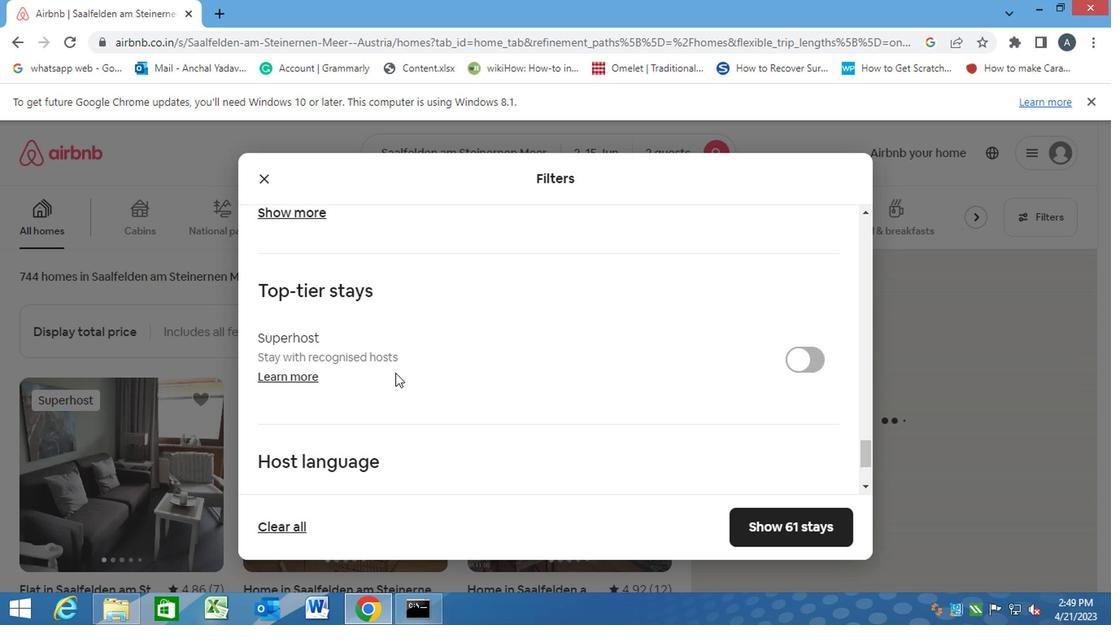 
Action: Mouse moved to (383, 377)
Screenshot: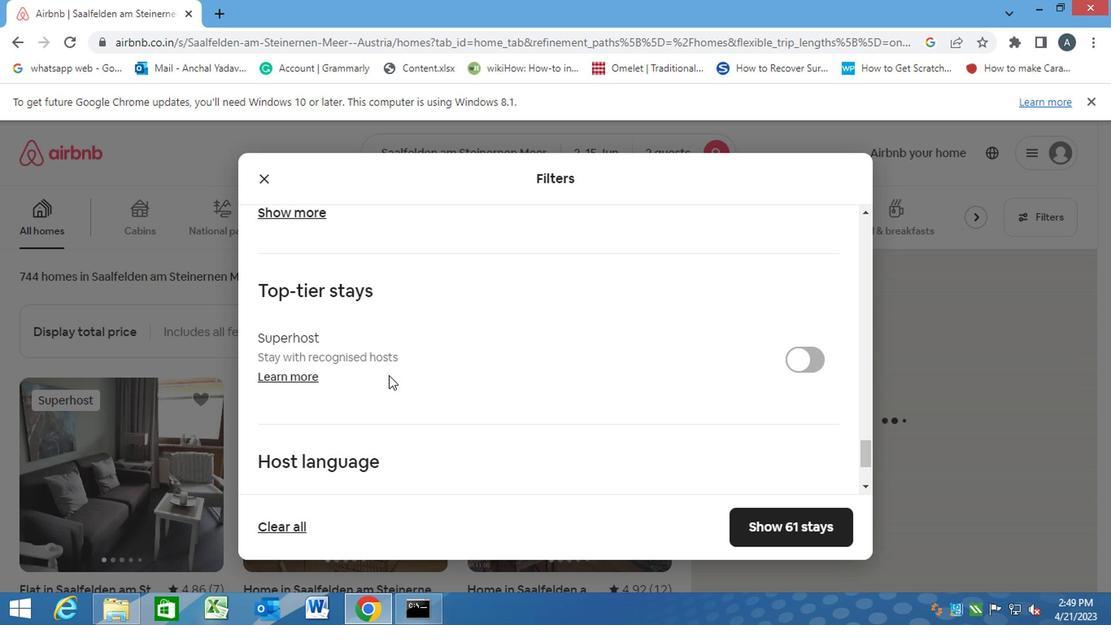 
Action: Mouse scrolled (383, 376) with delta (0, 0)
Screenshot: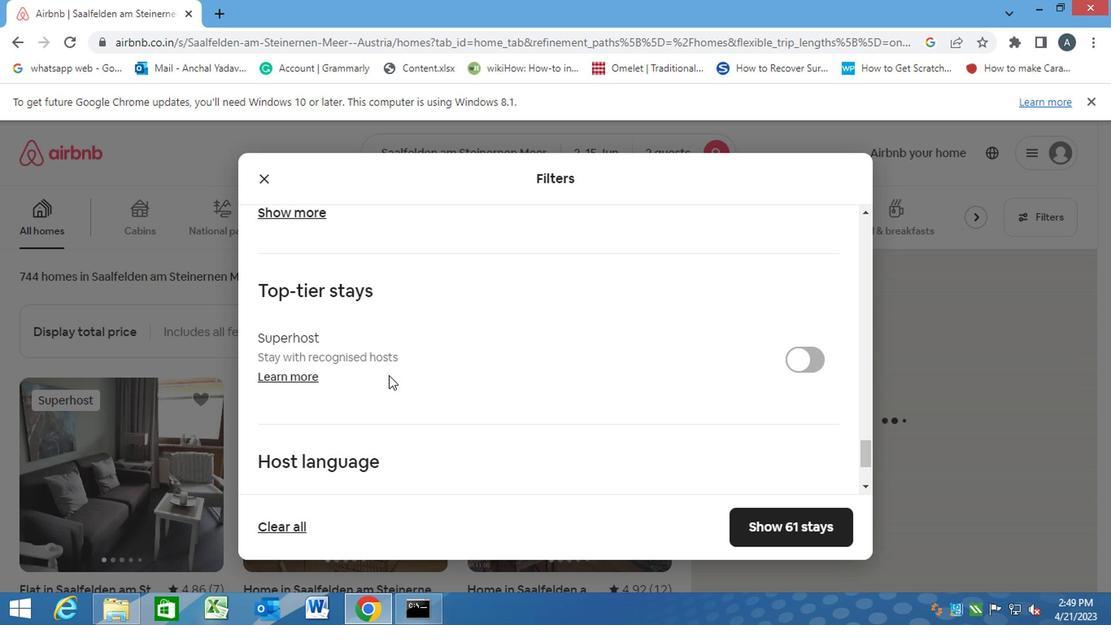 
Action: Mouse moved to (382, 378)
Screenshot: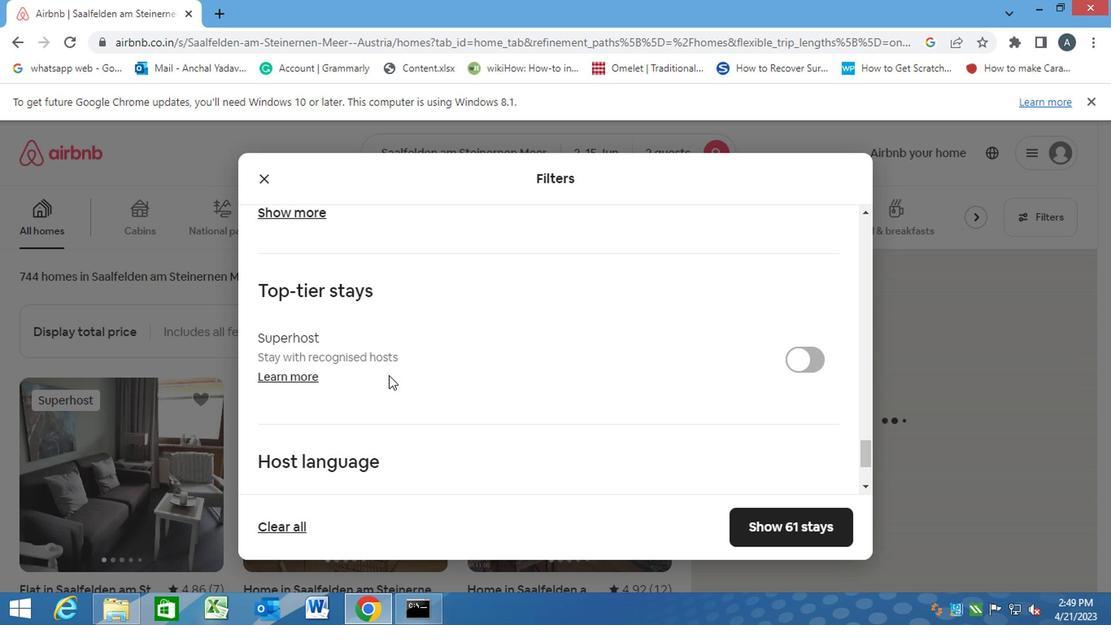 
Action: Mouse scrolled (382, 377) with delta (0, -1)
Screenshot: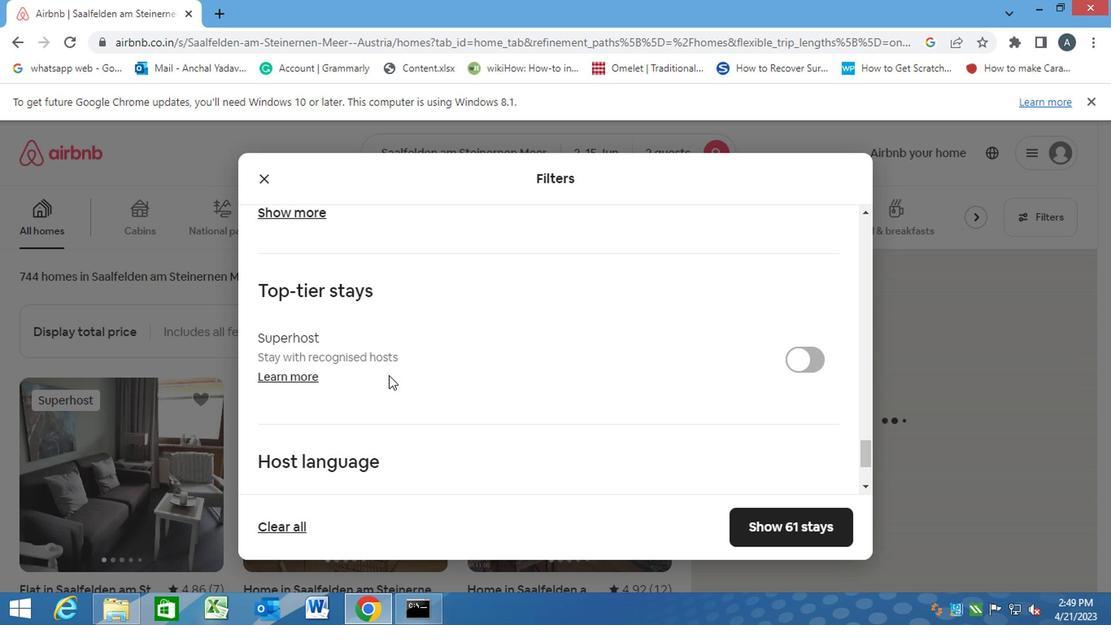 
Action: Mouse moved to (273, 383)
Screenshot: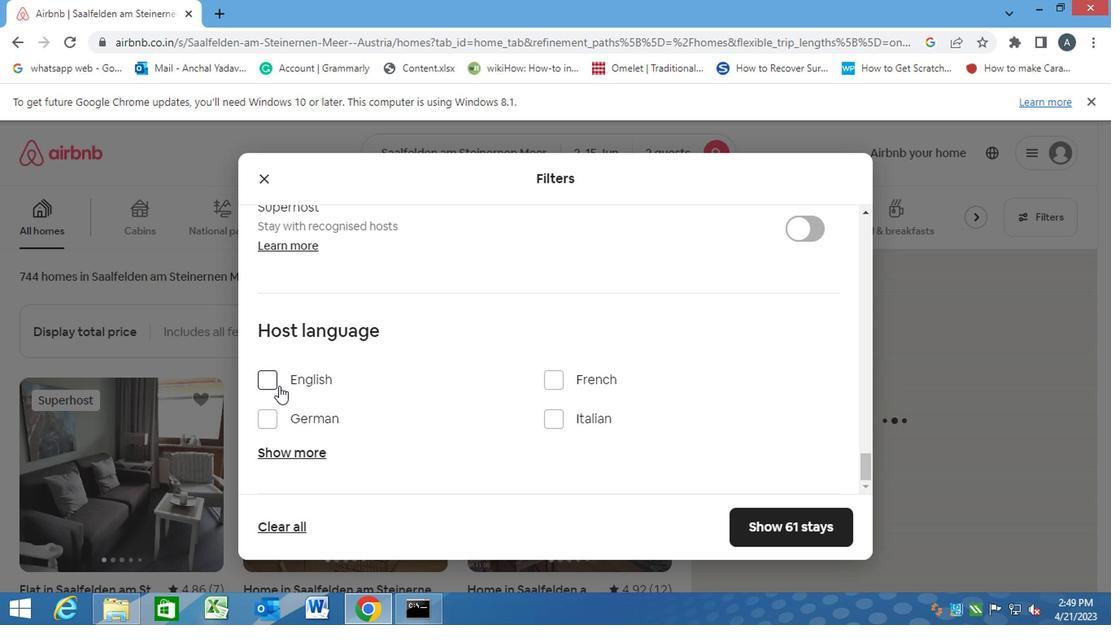 
Action: Mouse pressed left at (273, 383)
Screenshot: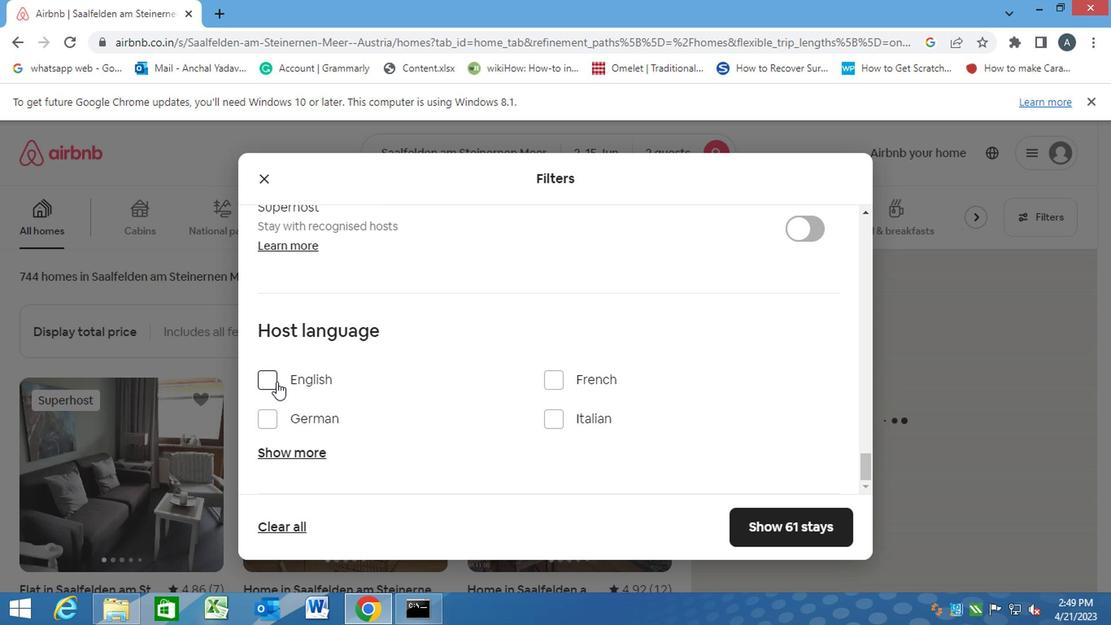 
Action: Mouse moved to (746, 520)
Screenshot: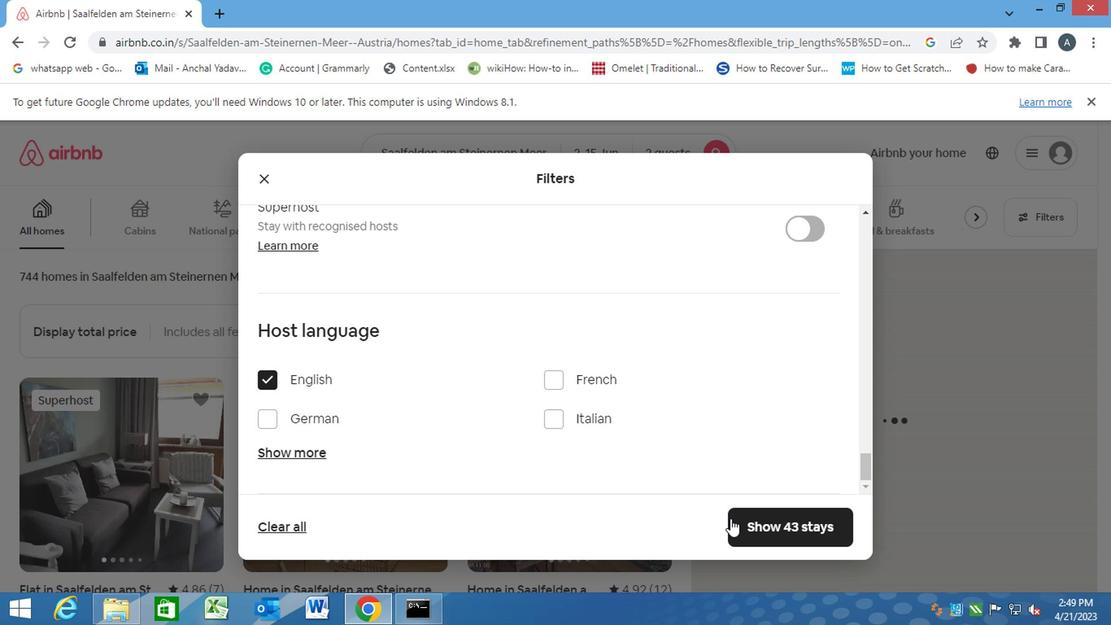 
Action: Mouse pressed left at (746, 520)
Screenshot: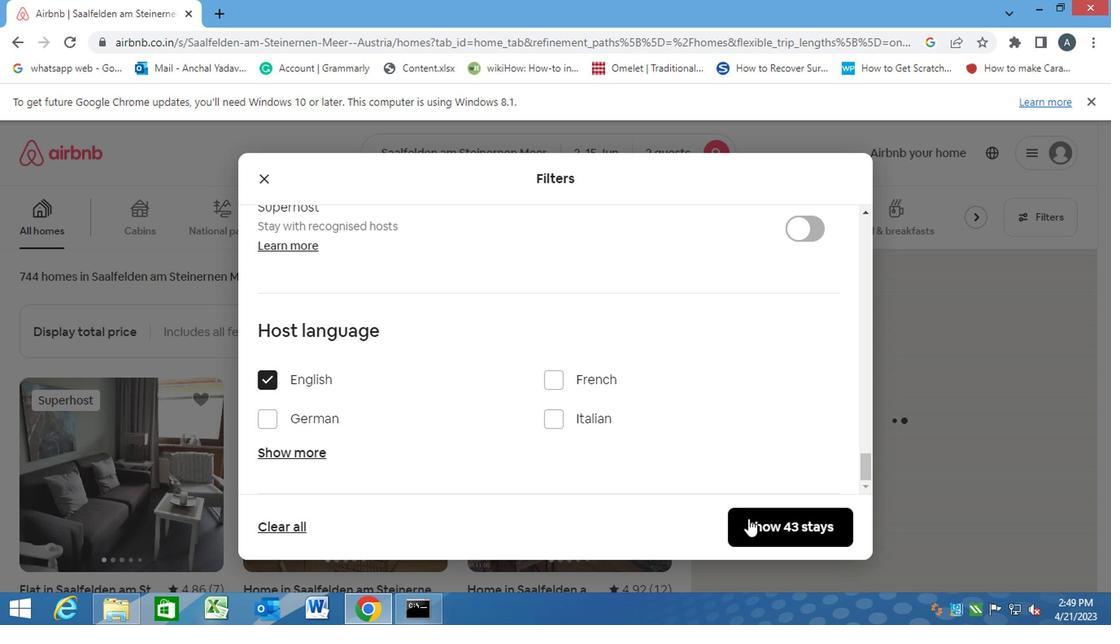 
Action: Mouse moved to (747, 520)
Screenshot: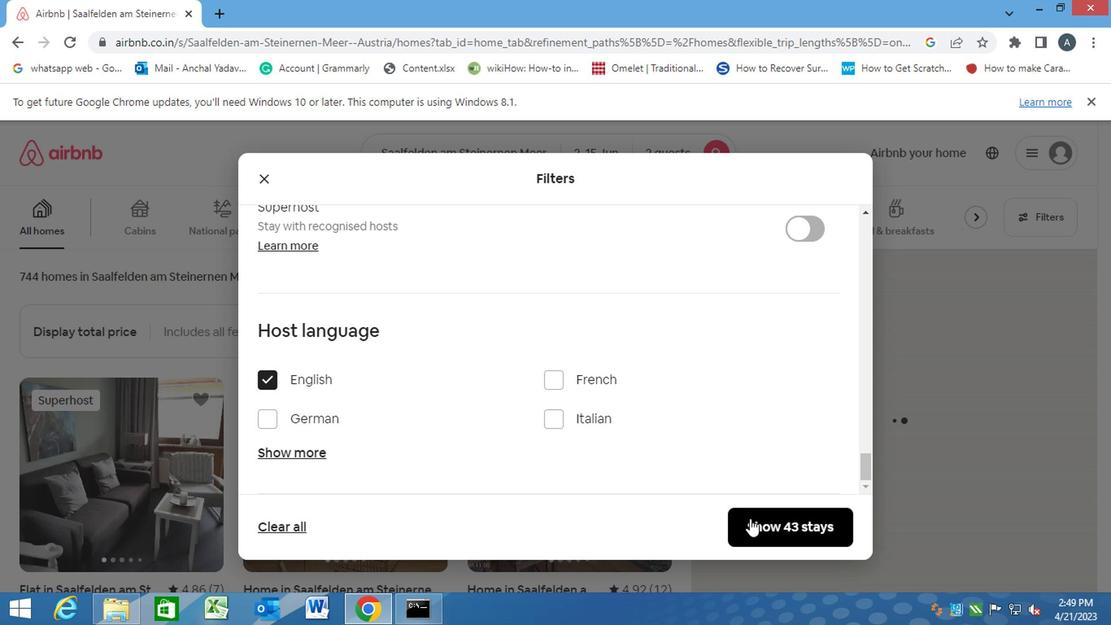 
